 Task: Find connections with filter location Tábor with filter topic #Mentoringwith filter profile language French with filter current company US Tech Solutions with filter school PGDAV College with filter industry Telecommunications Carriers with filter service category Relocation with filter keywords title Operations Assistant
Action: Mouse moved to (603, 76)
Screenshot: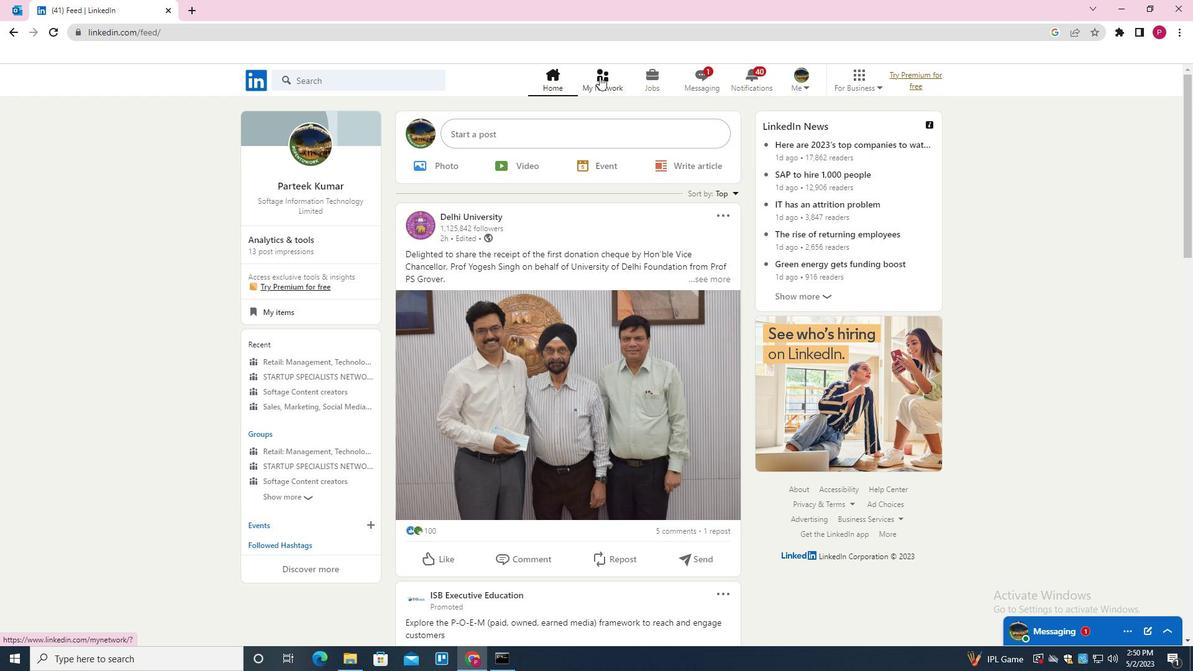 
Action: Mouse pressed left at (603, 76)
Screenshot: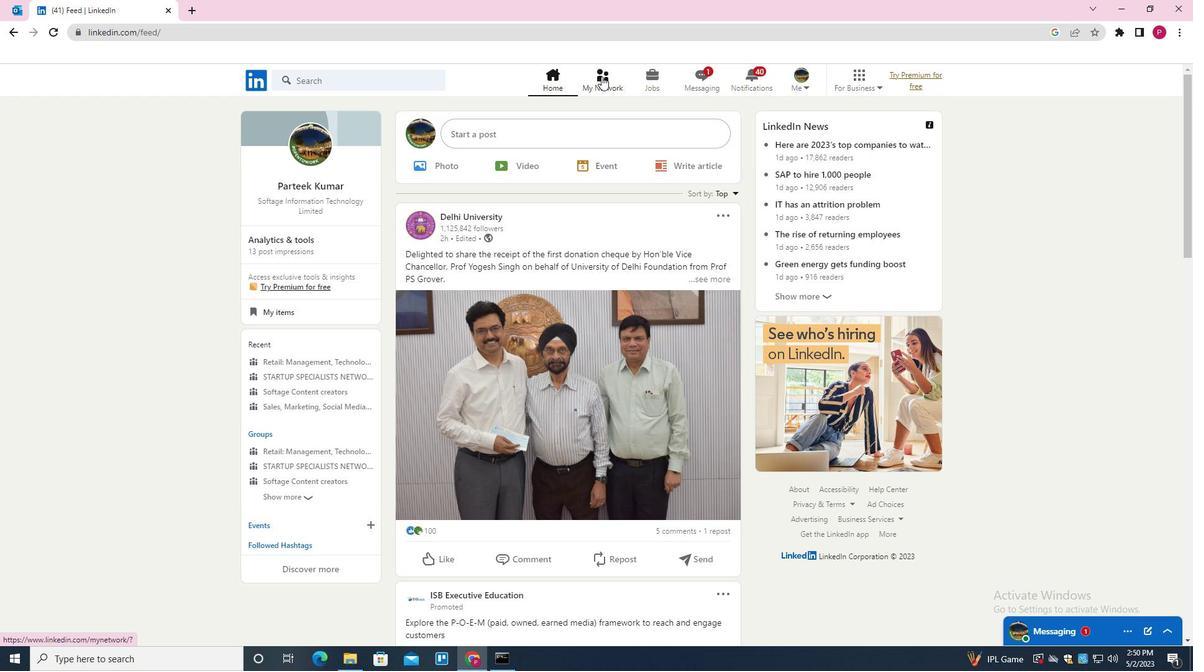 
Action: Mouse moved to (330, 153)
Screenshot: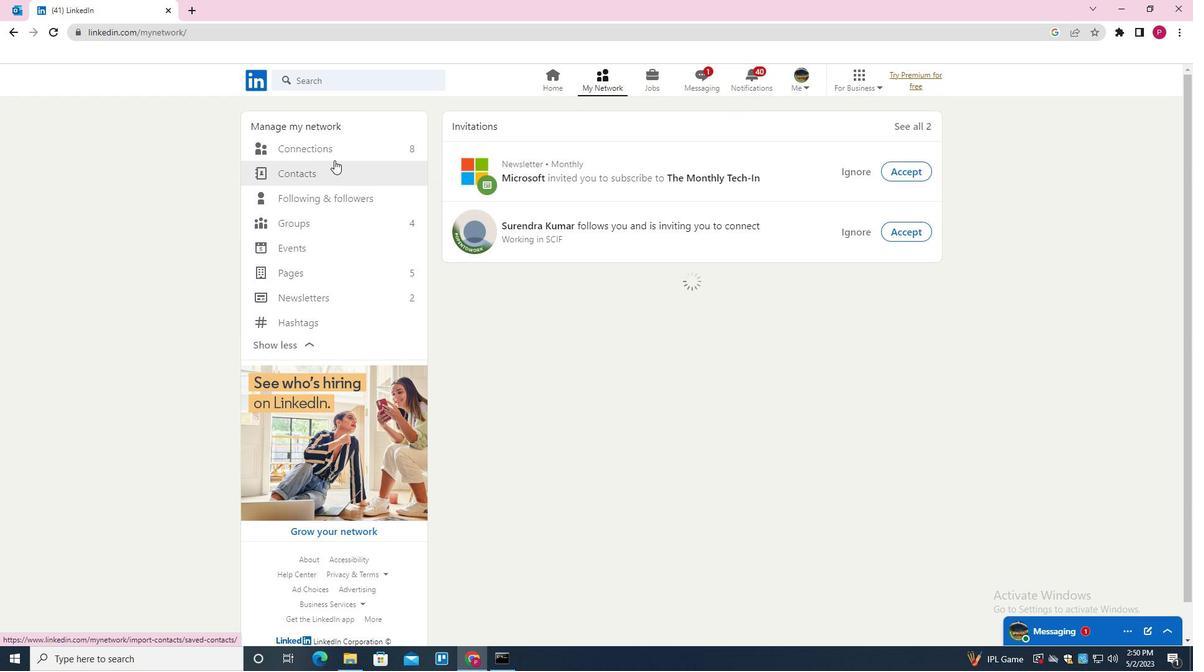 
Action: Mouse pressed left at (330, 153)
Screenshot: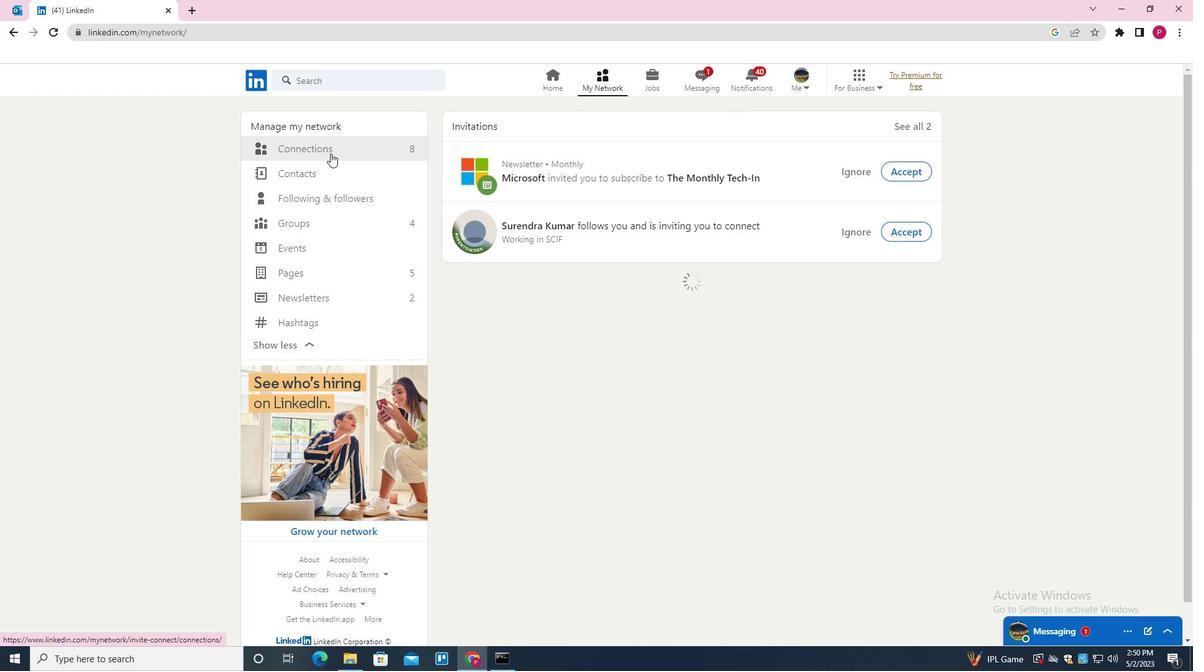 
Action: Mouse moved to (676, 149)
Screenshot: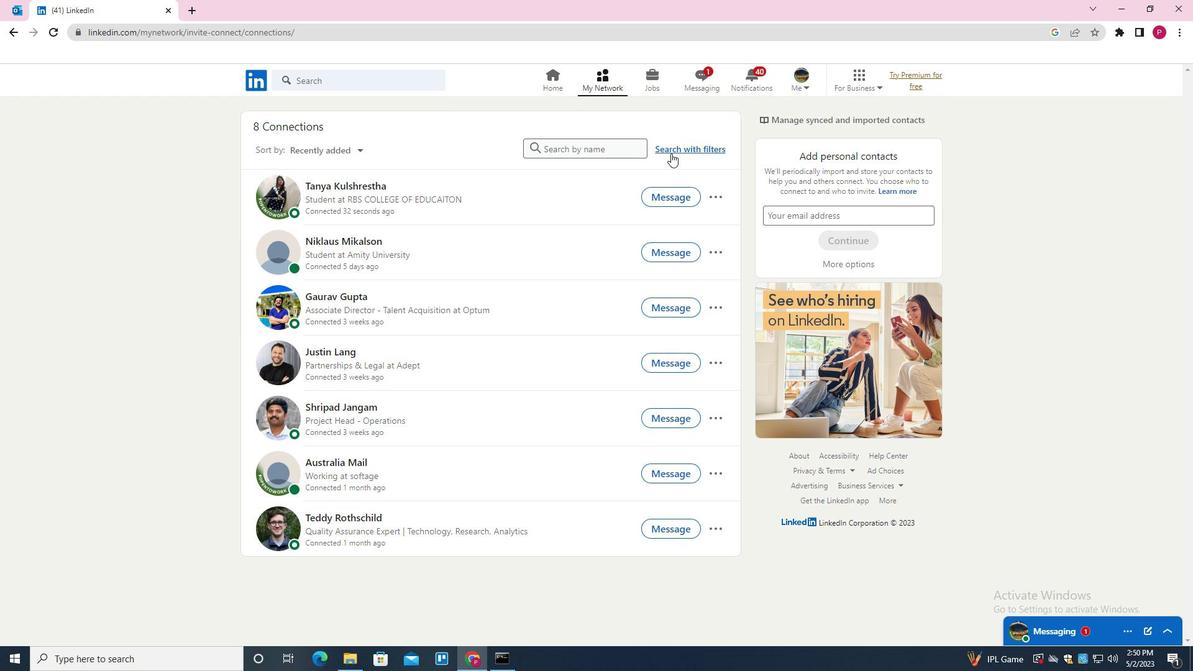 
Action: Mouse pressed left at (676, 149)
Screenshot: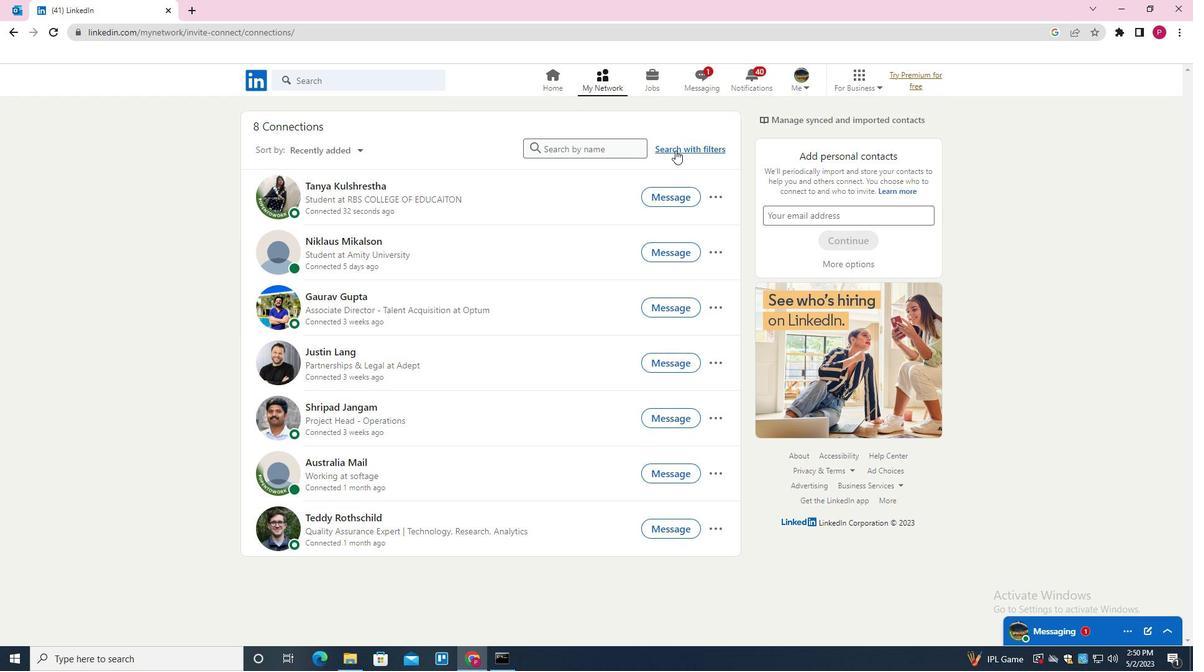 
Action: Mouse moved to (634, 118)
Screenshot: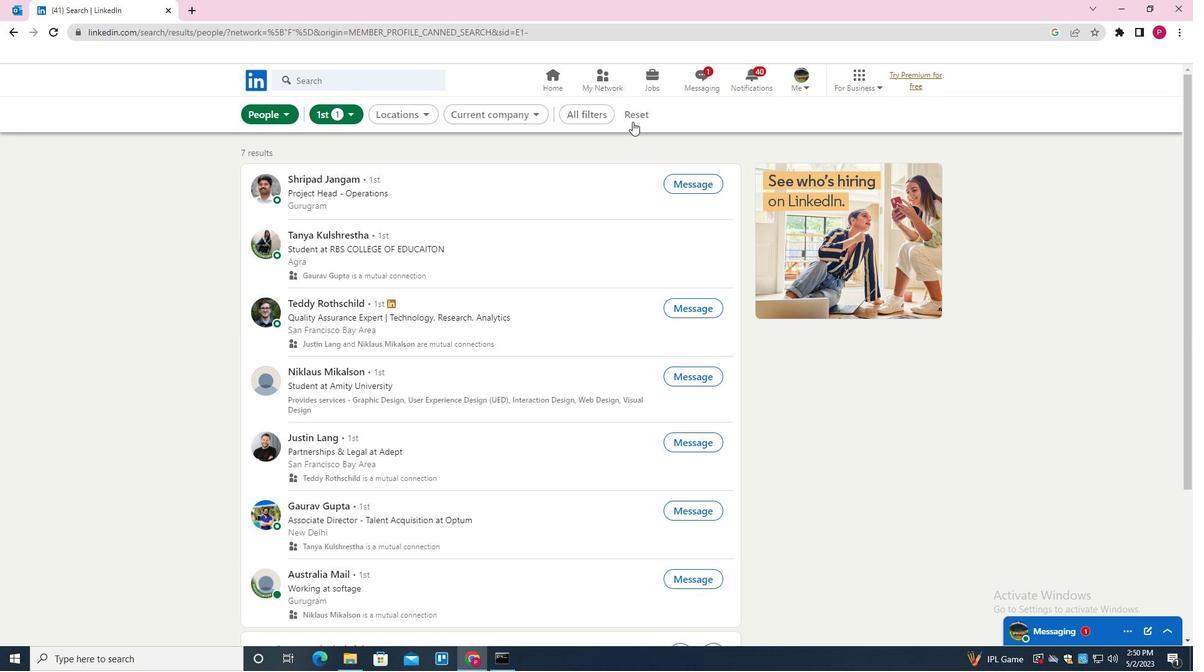 
Action: Mouse pressed left at (634, 118)
Screenshot: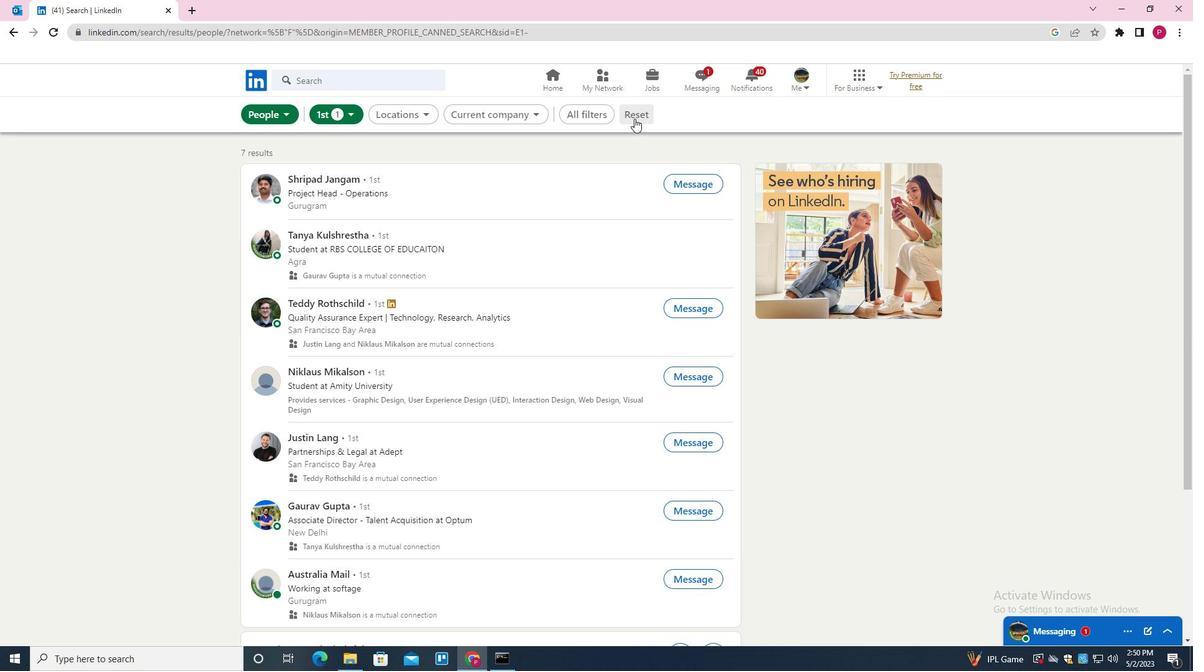 
Action: Mouse moved to (633, 118)
Screenshot: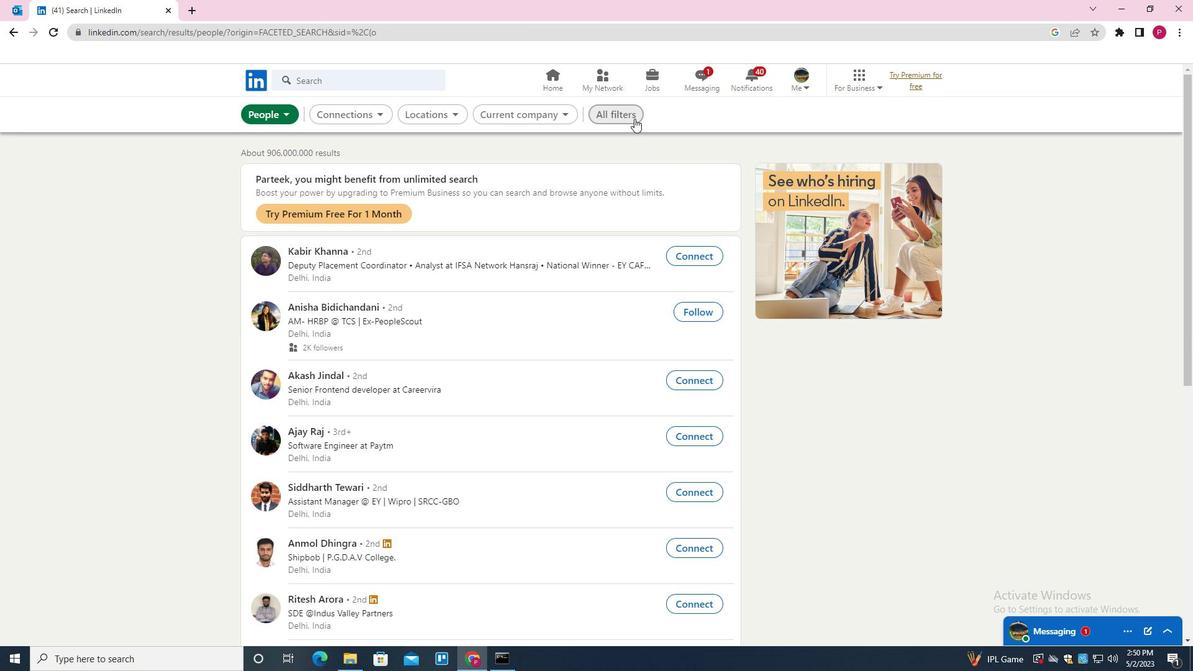 
Action: Mouse pressed left at (633, 118)
Screenshot: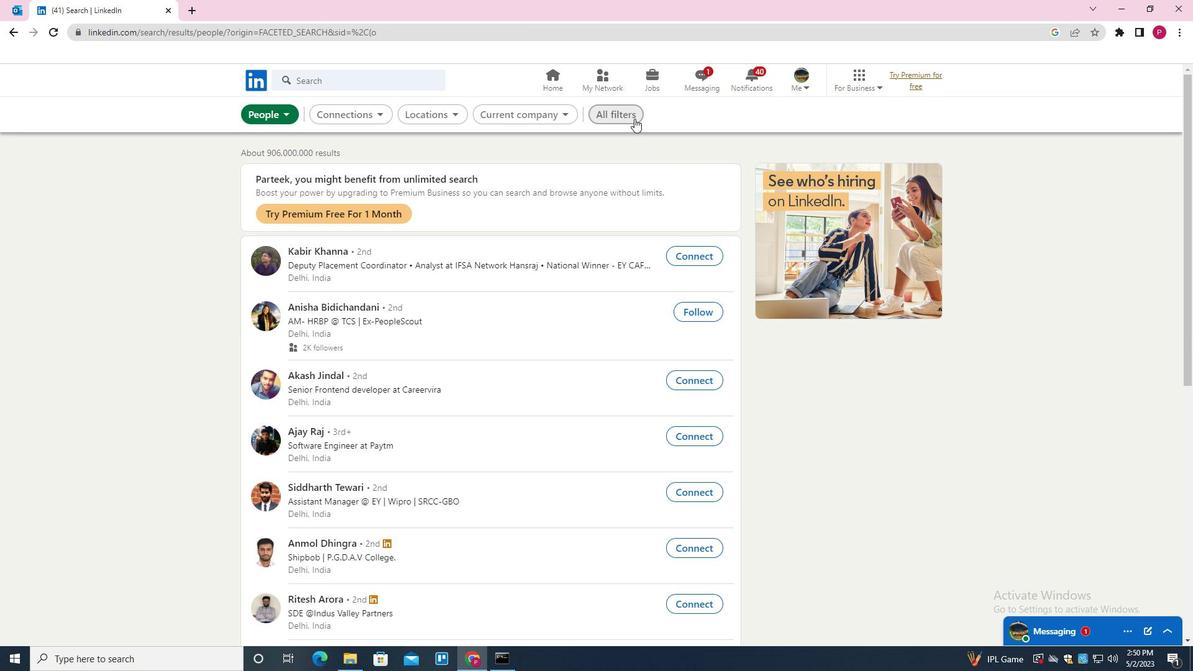 
Action: Mouse moved to (924, 313)
Screenshot: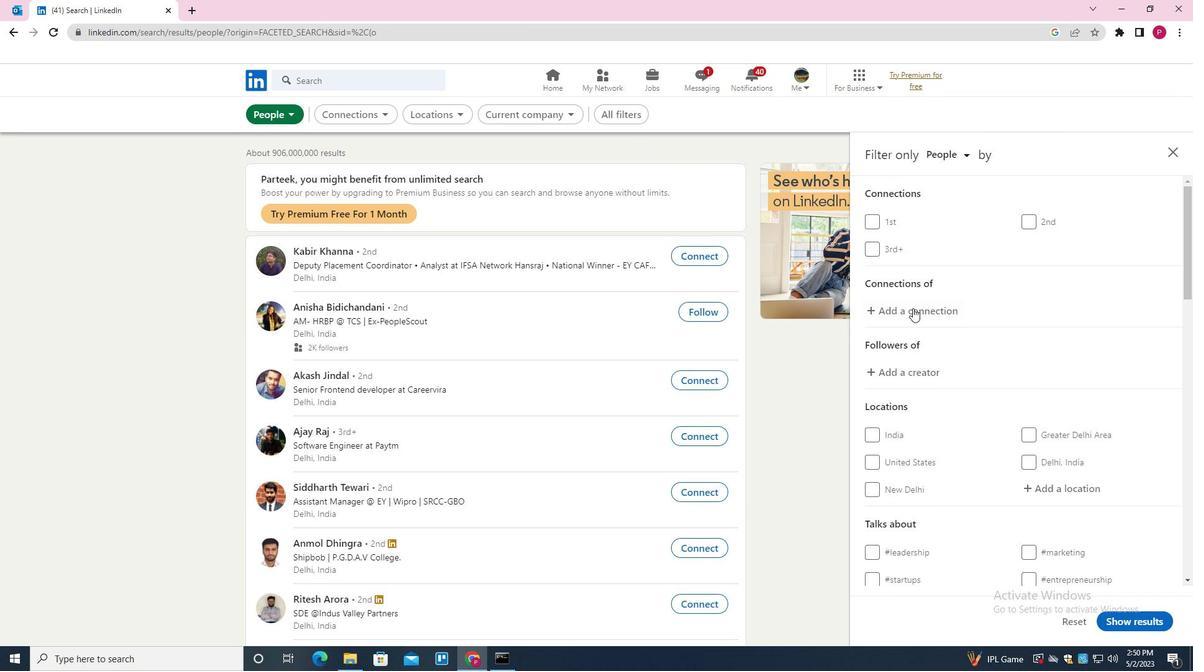 
Action: Mouse scrolled (924, 313) with delta (0, 0)
Screenshot: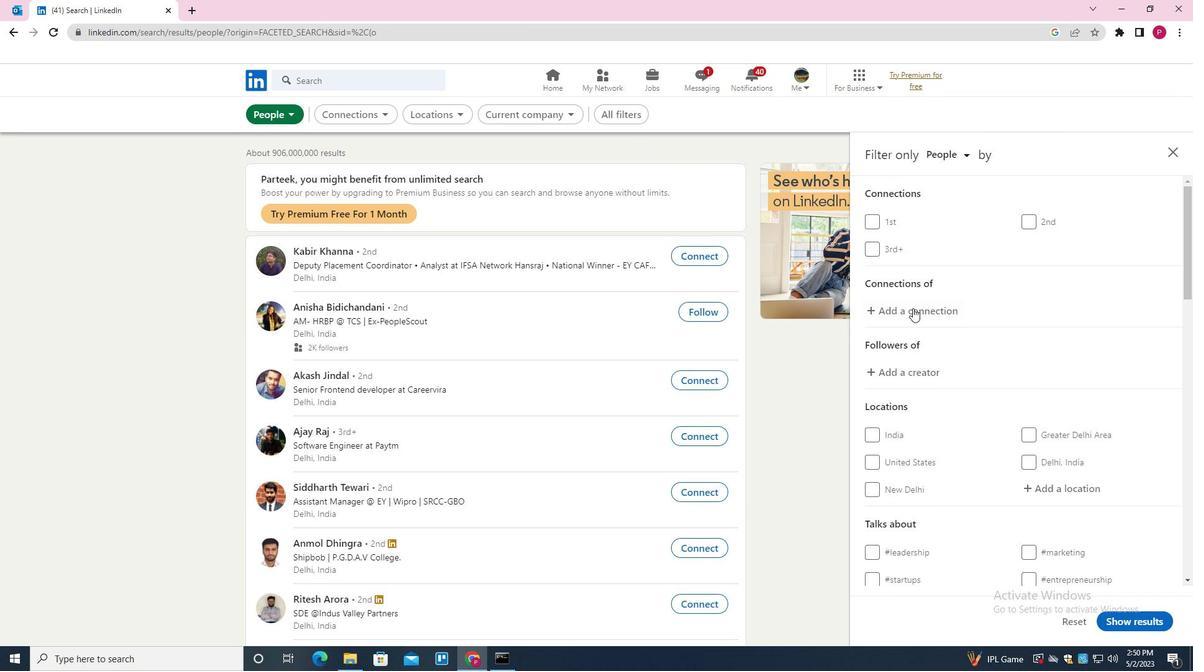 
Action: Mouse moved to (929, 316)
Screenshot: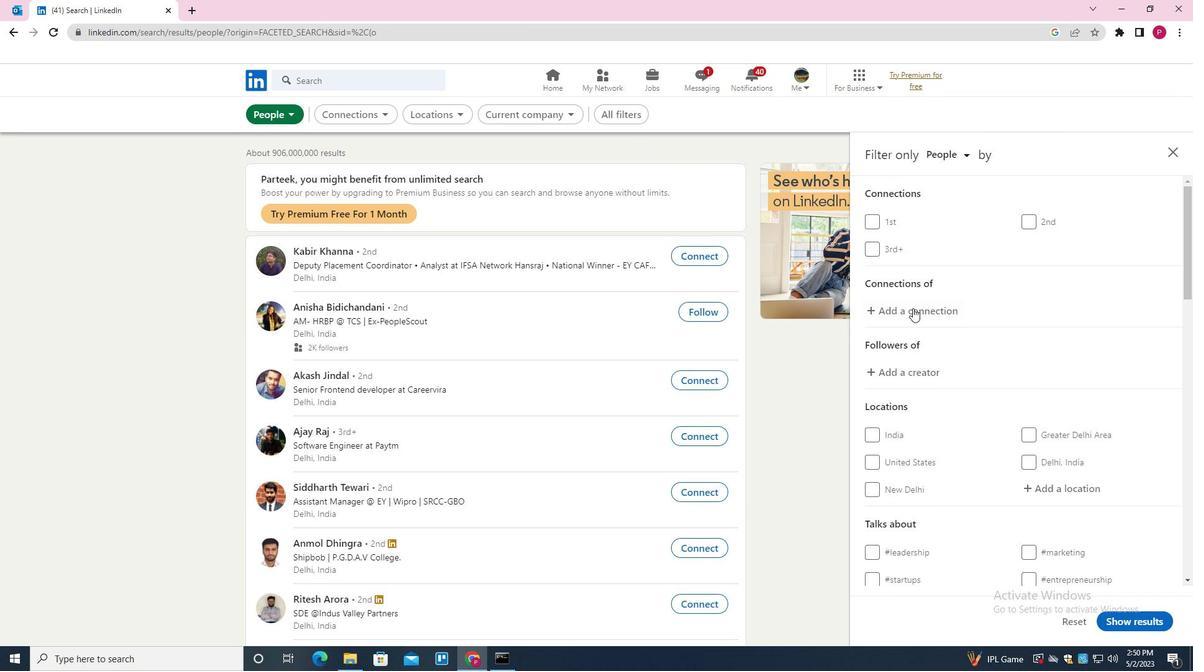 
Action: Mouse scrolled (929, 316) with delta (0, 0)
Screenshot: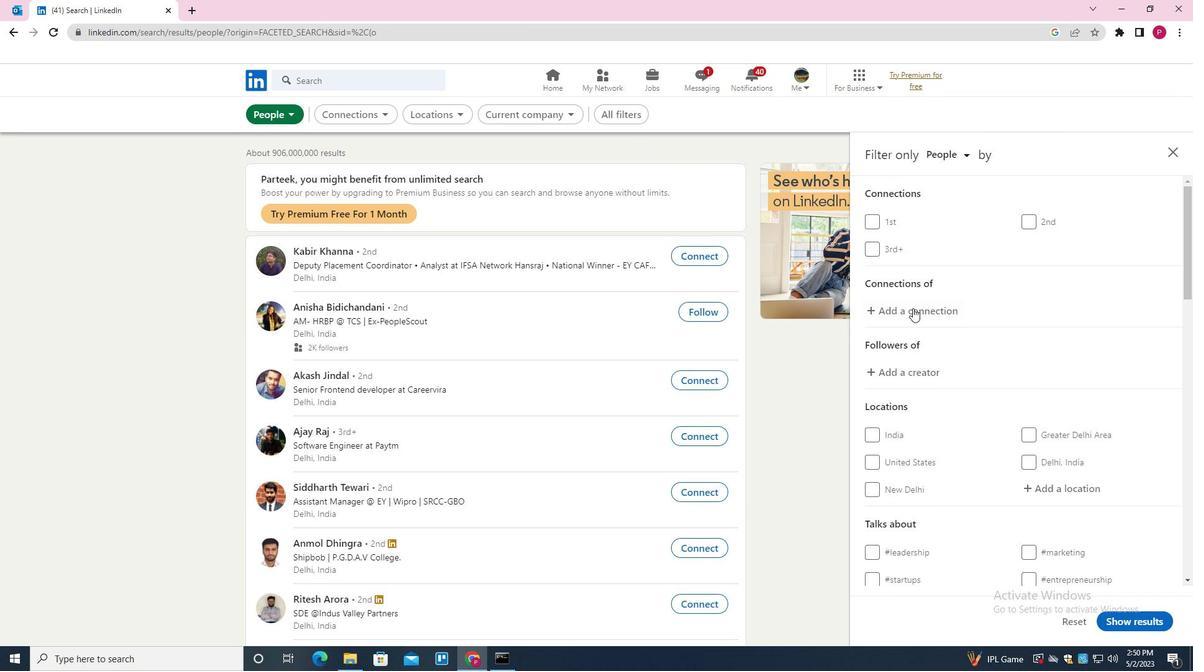 
Action: Mouse moved to (932, 318)
Screenshot: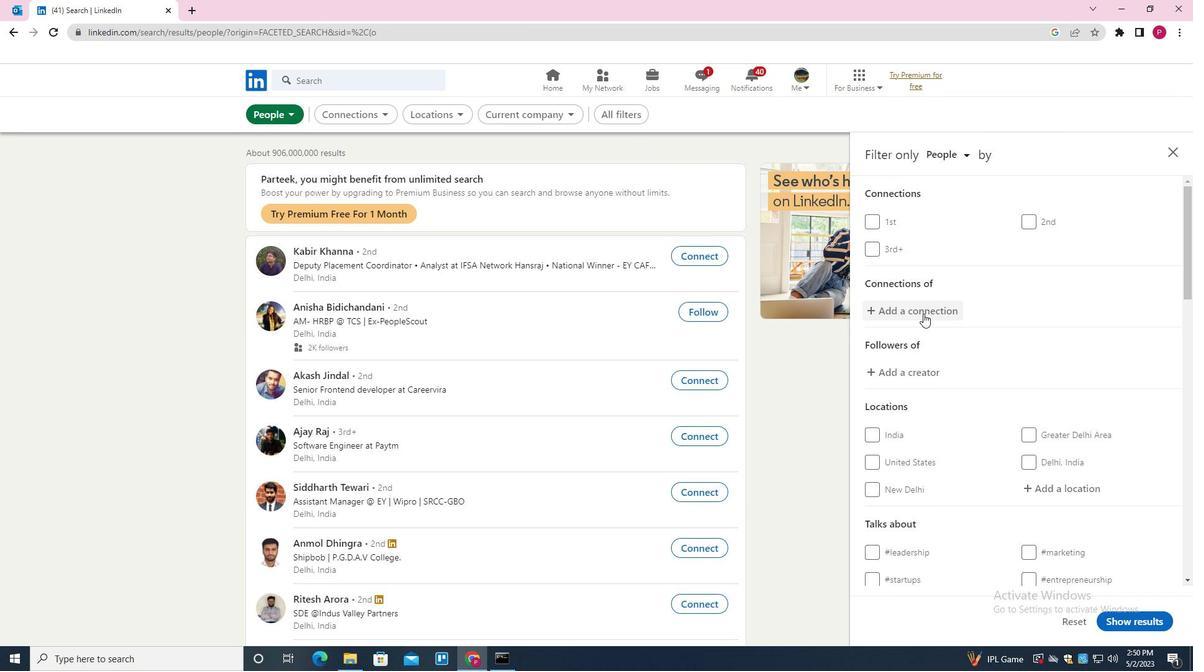 
Action: Mouse scrolled (932, 317) with delta (0, 0)
Screenshot: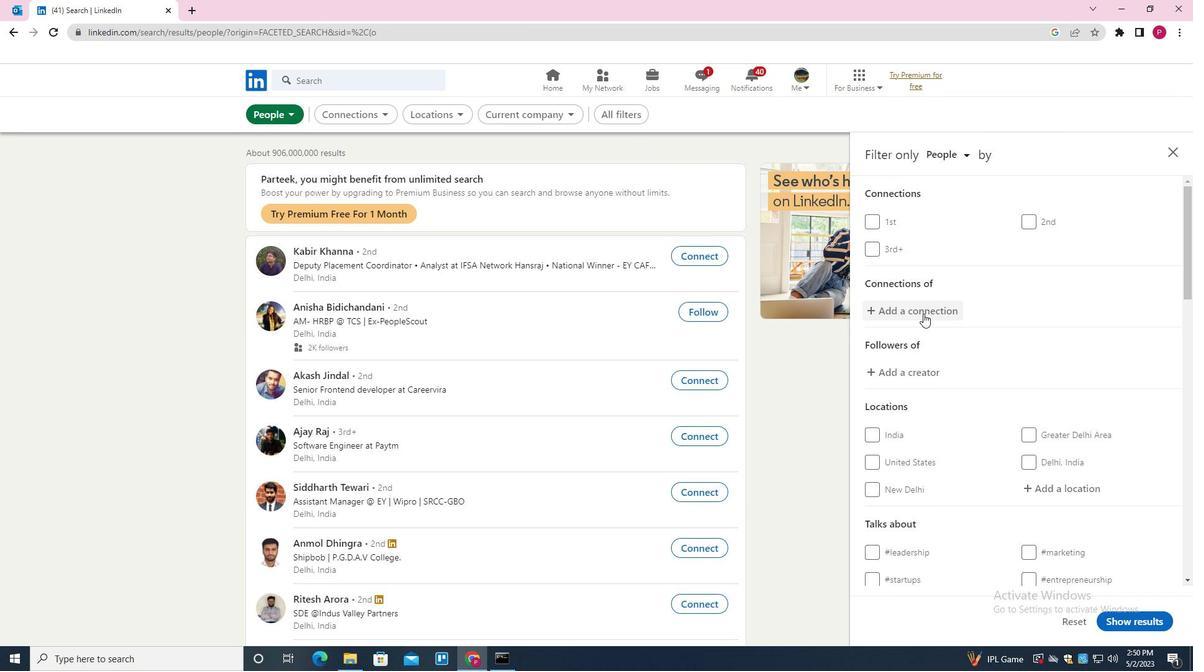
Action: Mouse moved to (1045, 300)
Screenshot: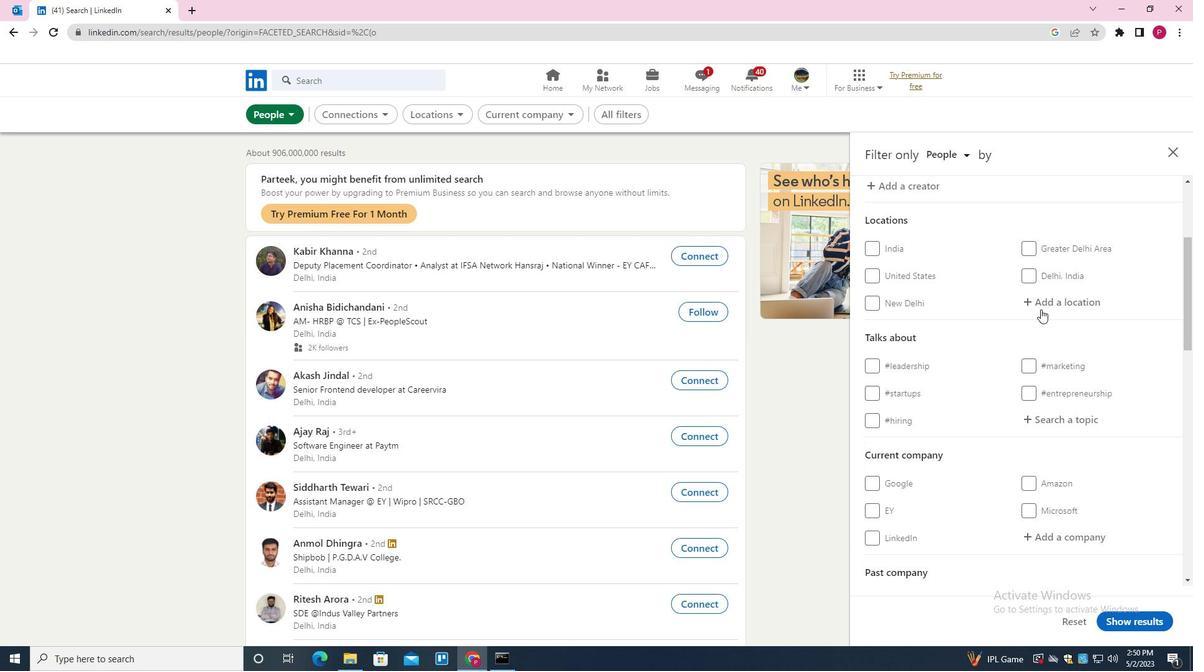 
Action: Mouse pressed left at (1045, 300)
Screenshot: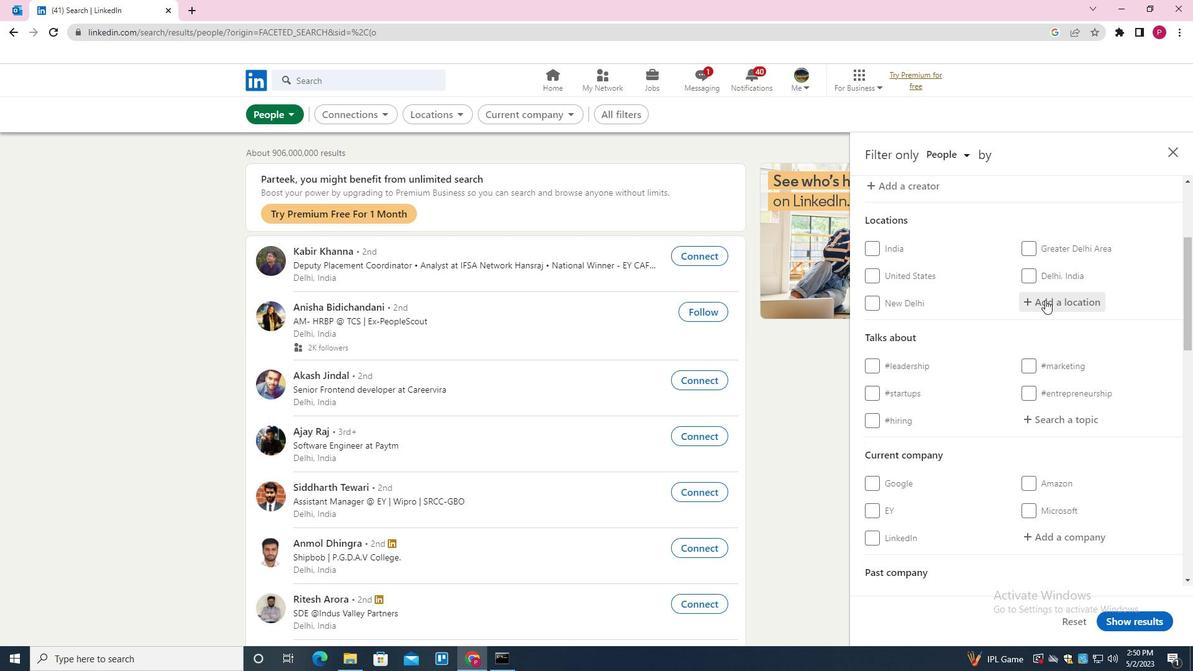 
Action: Mouse moved to (1008, 325)
Screenshot: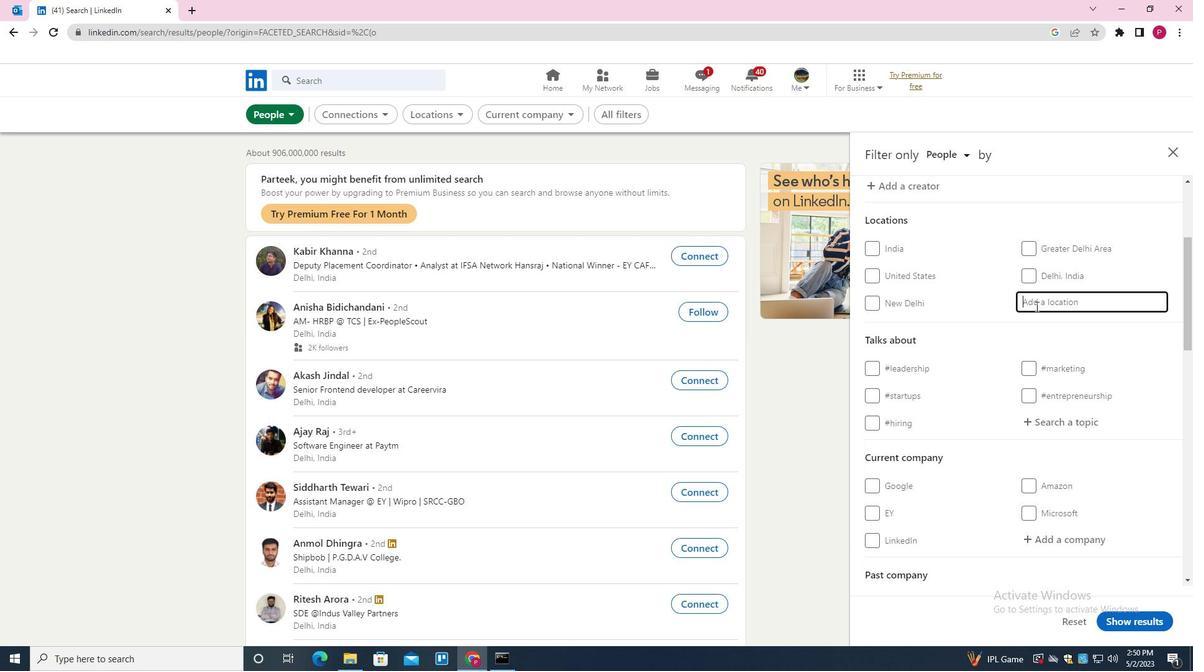 
Action: Key pressed <Key.shift>TA
Screenshot: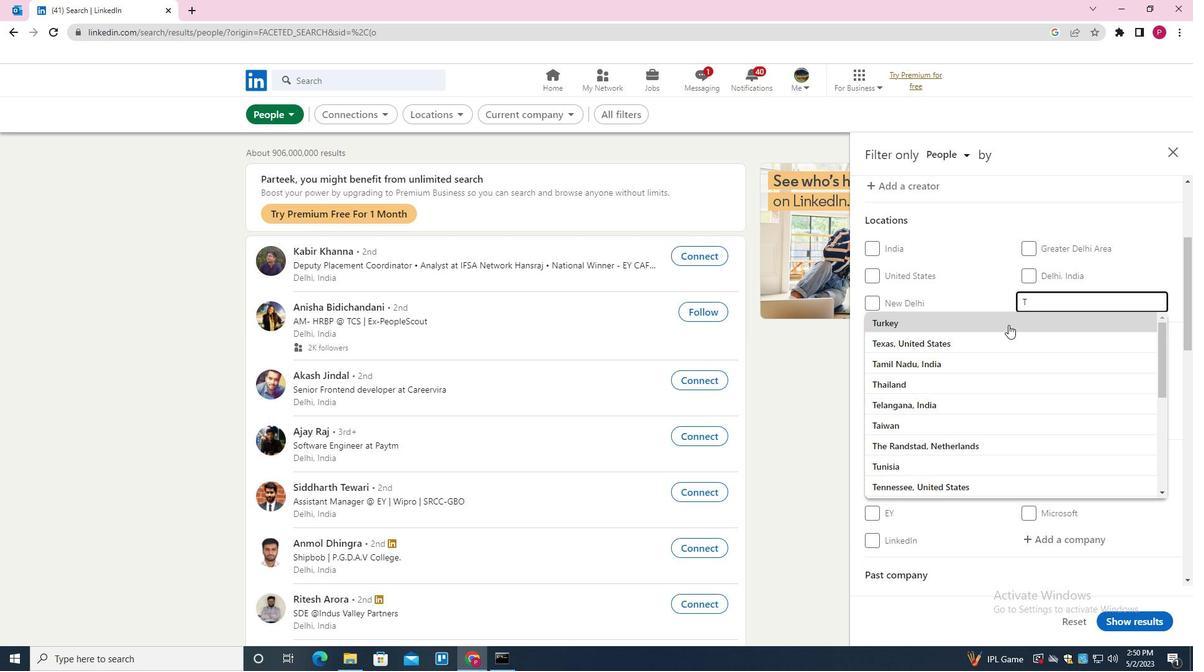 
Action: Mouse moved to (1007, 325)
Screenshot: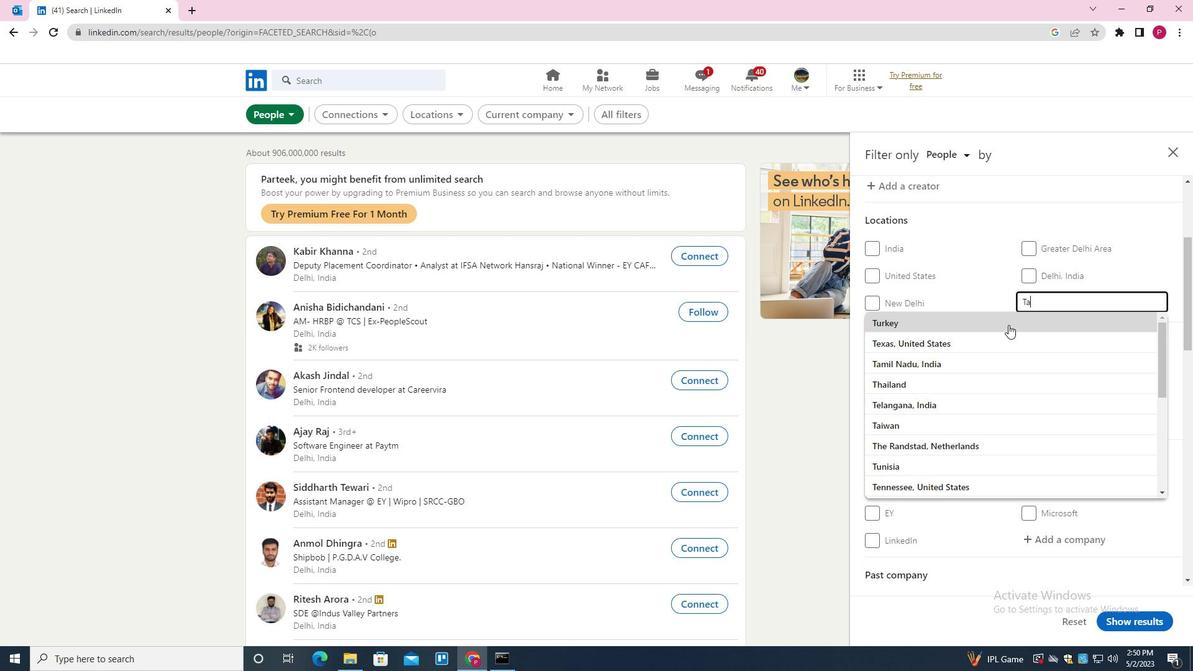 
Action: Key pressed BOR<Key.down><Key.down><Key.down><Key.down><Key.down><Key.down><Key.enter>
Screenshot: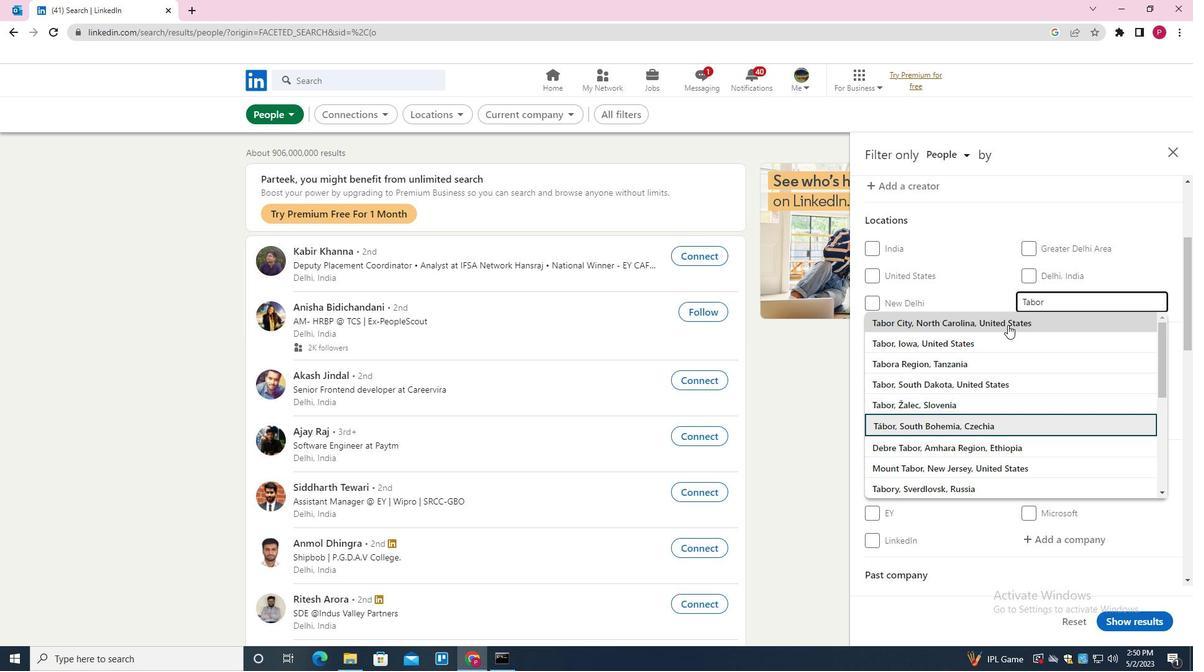 
Action: Mouse moved to (998, 337)
Screenshot: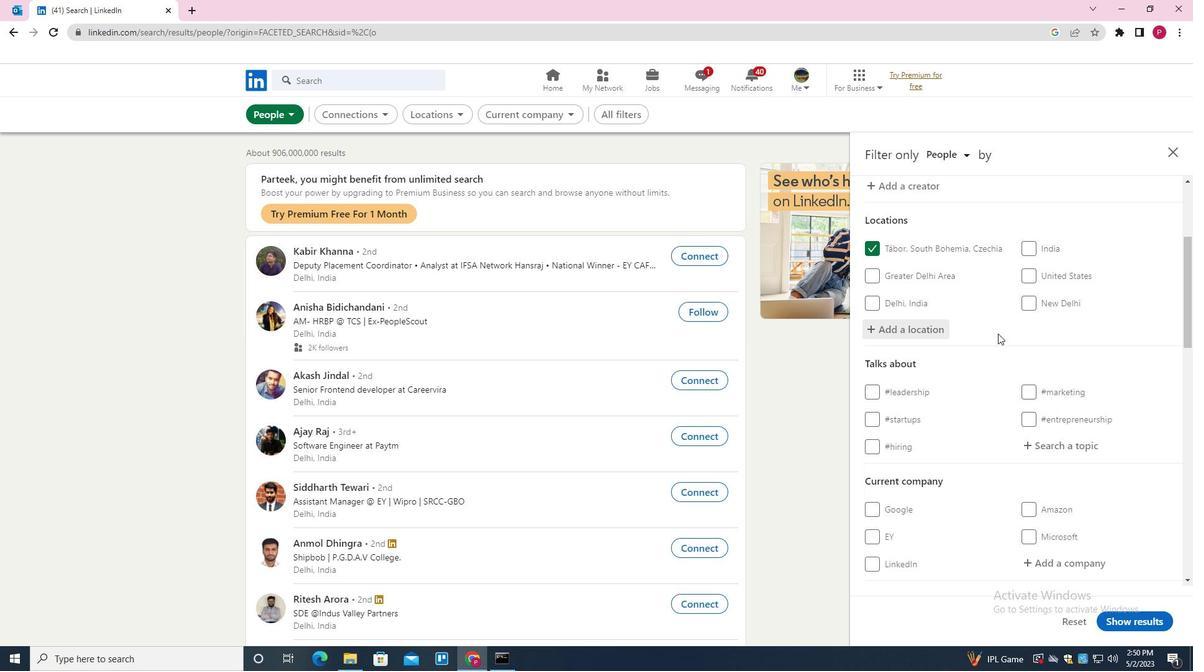 
Action: Mouse scrolled (998, 336) with delta (0, 0)
Screenshot: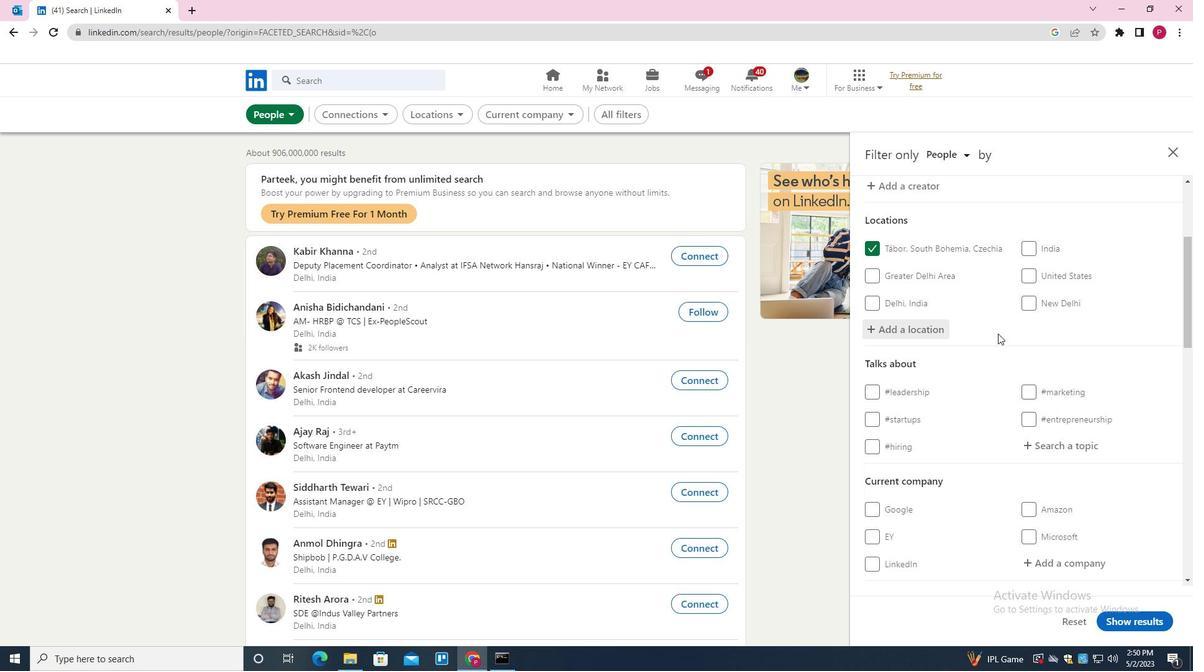 
Action: Mouse moved to (1006, 339)
Screenshot: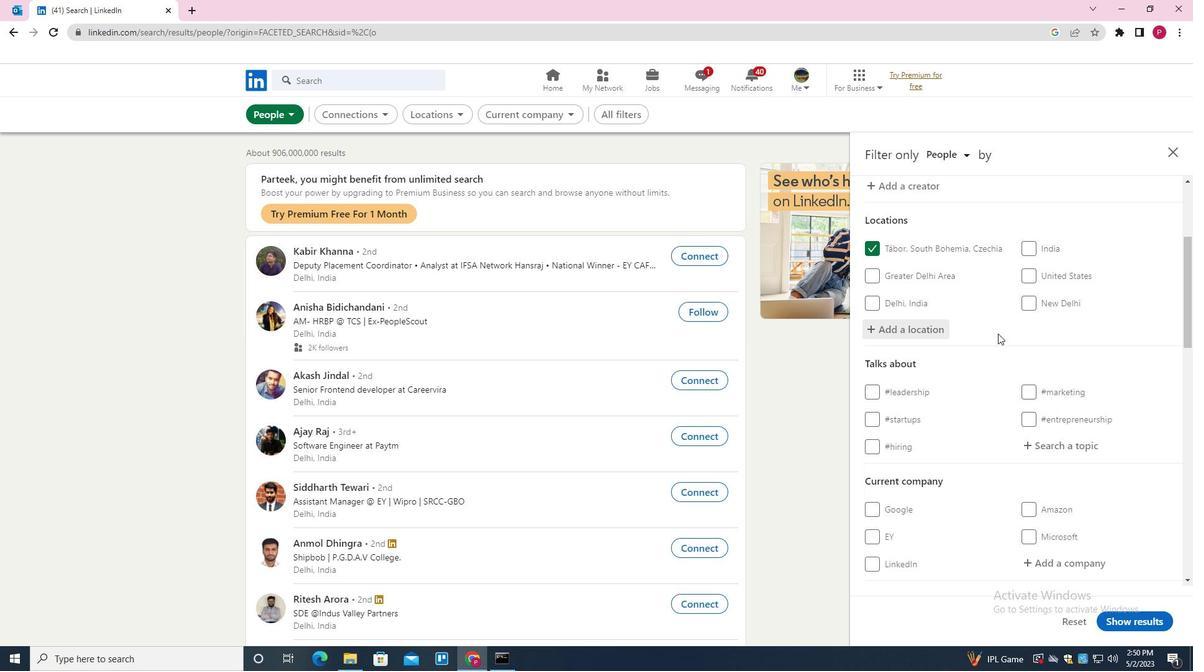 
Action: Mouse scrolled (1006, 338) with delta (0, 0)
Screenshot: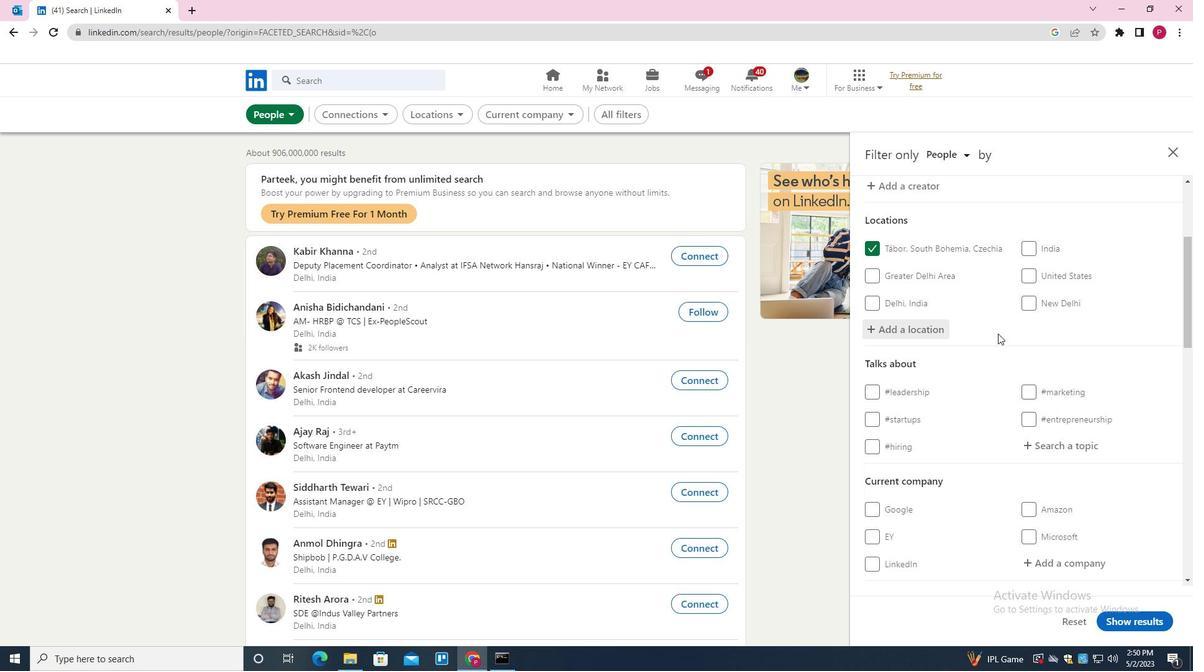 
Action: Mouse moved to (1058, 320)
Screenshot: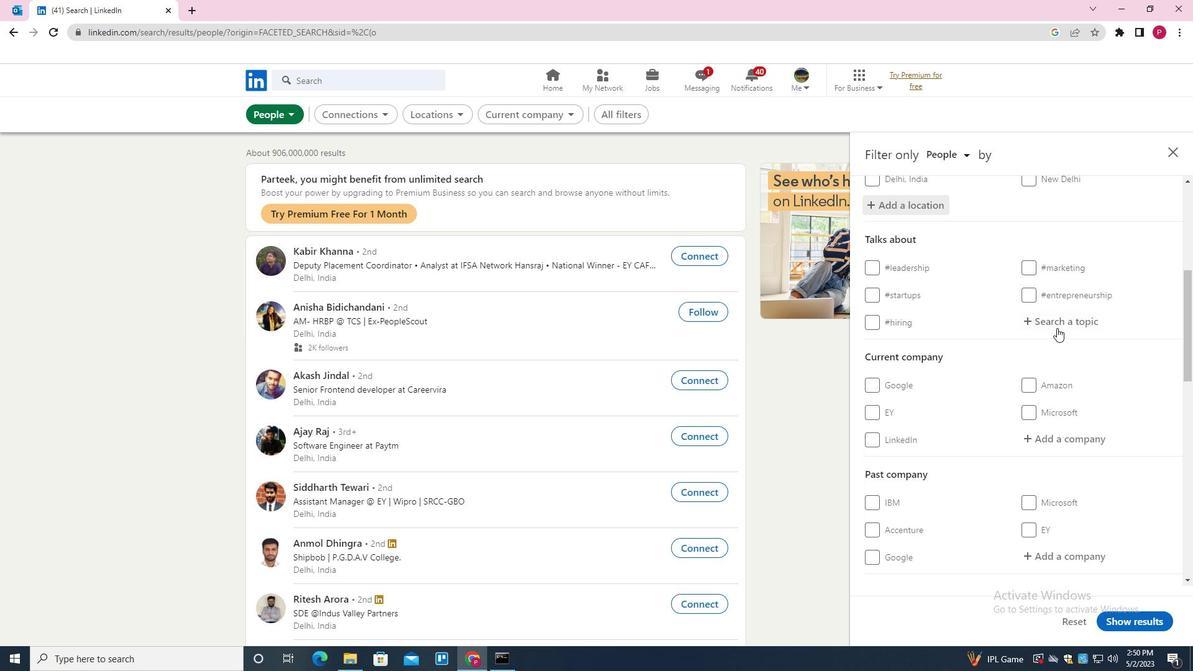 
Action: Mouse pressed left at (1058, 320)
Screenshot: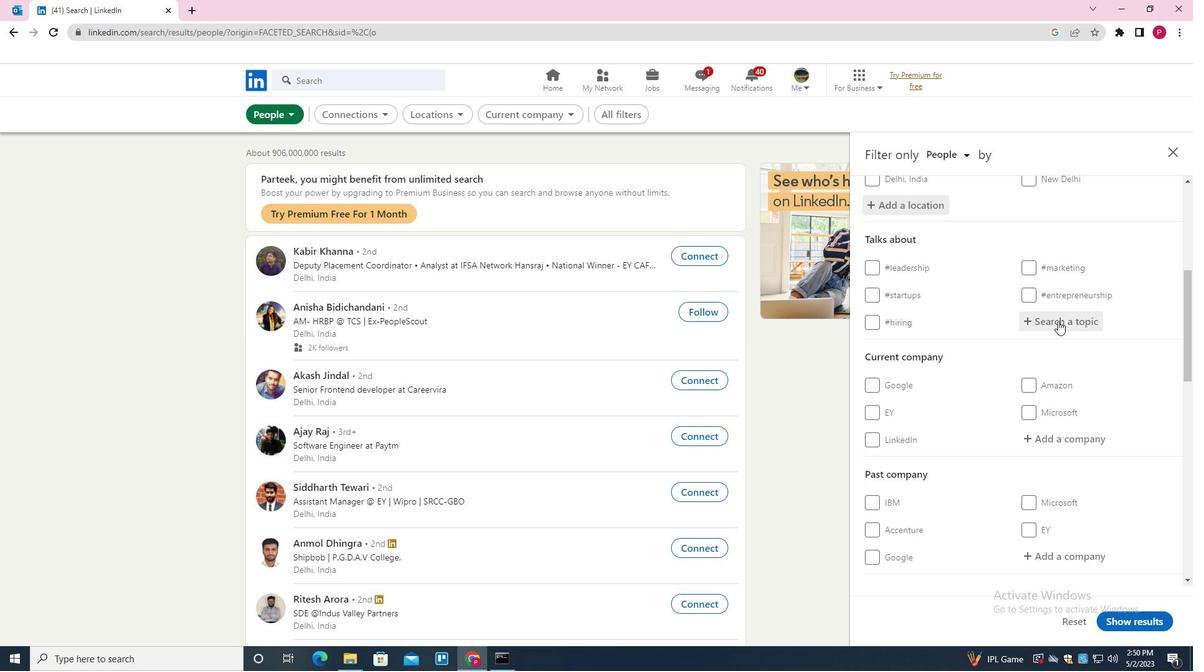 
Action: Mouse moved to (1050, 323)
Screenshot: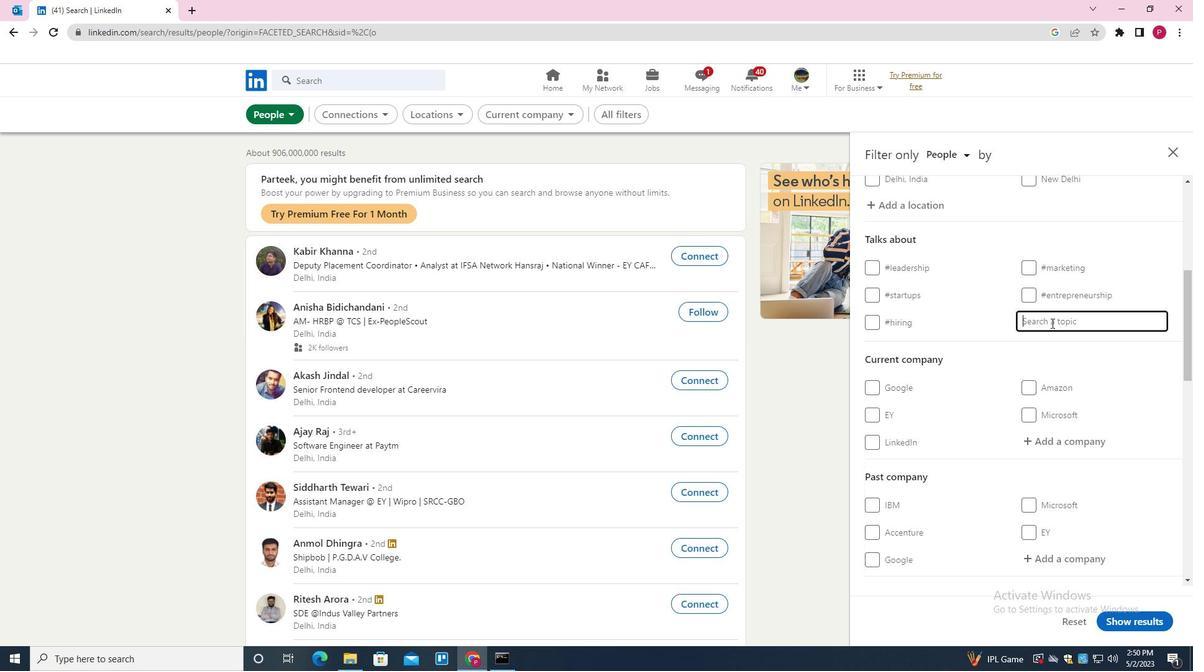 
Action: Key pressed MENTORING<Key.down><Key.enter>
Screenshot: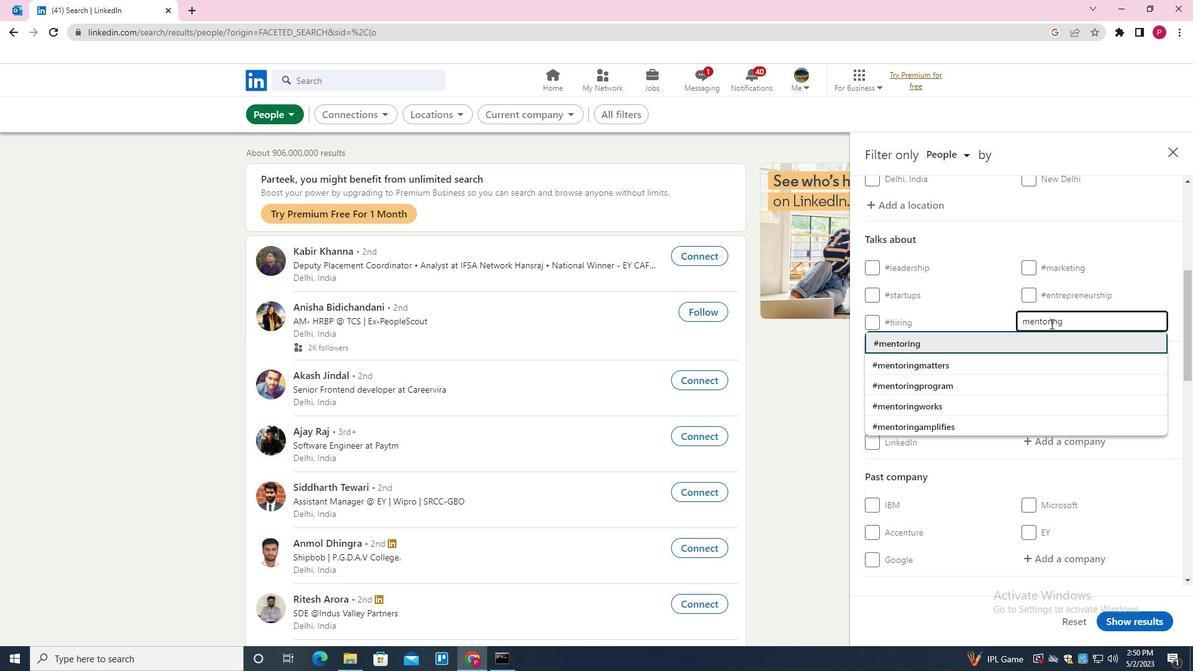 
Action: Mouse moved to (1010, 331)
Screenshot: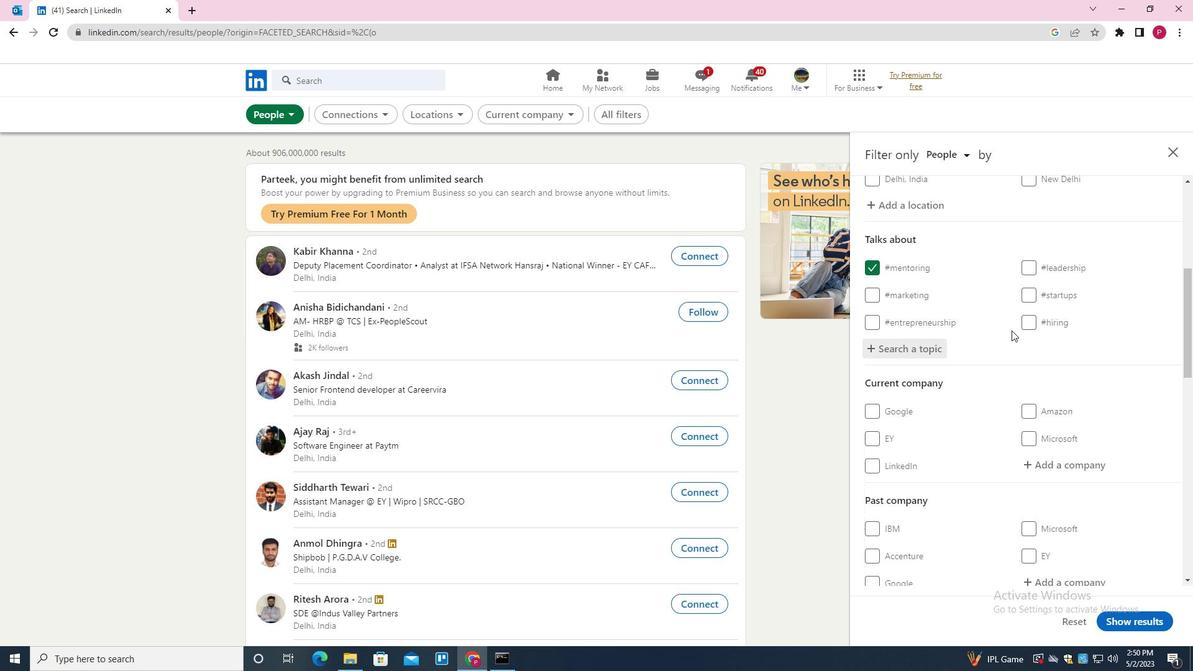 
Action: Mouse scrolled (1010, 331) with delta (0, 0)
Screenshot: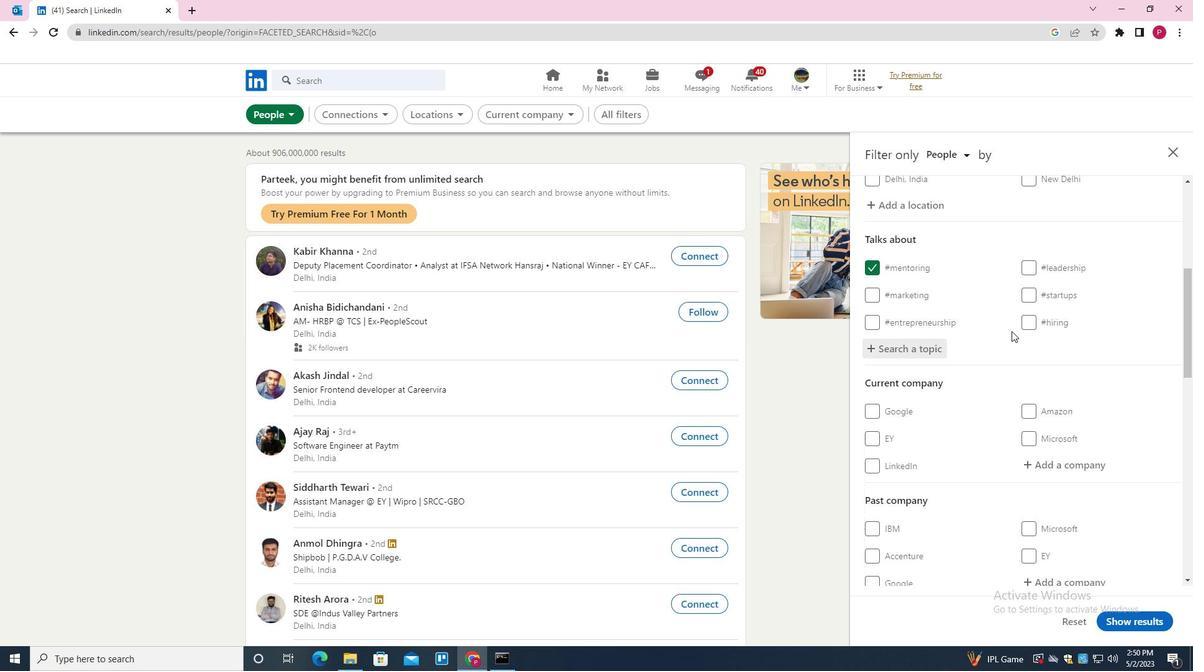 
Action: Mouse moved to (1009, 331)
Screenshot: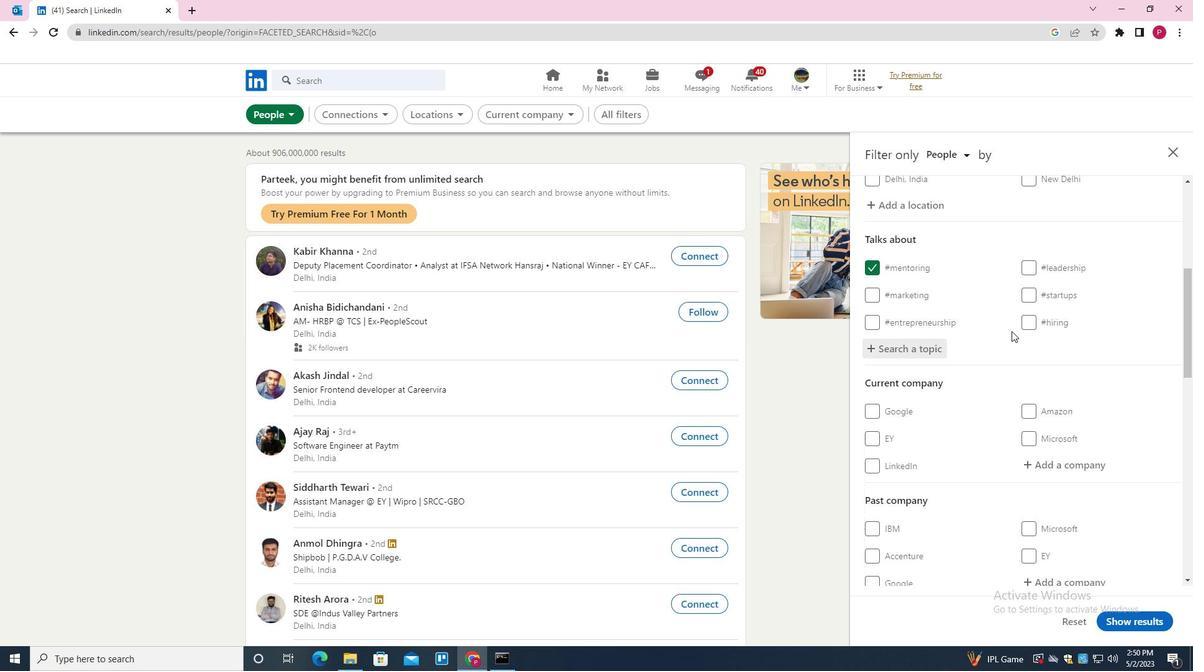 
Action: Mouse scrolled (1009, 331) with delta (0, 0)
Screenshot: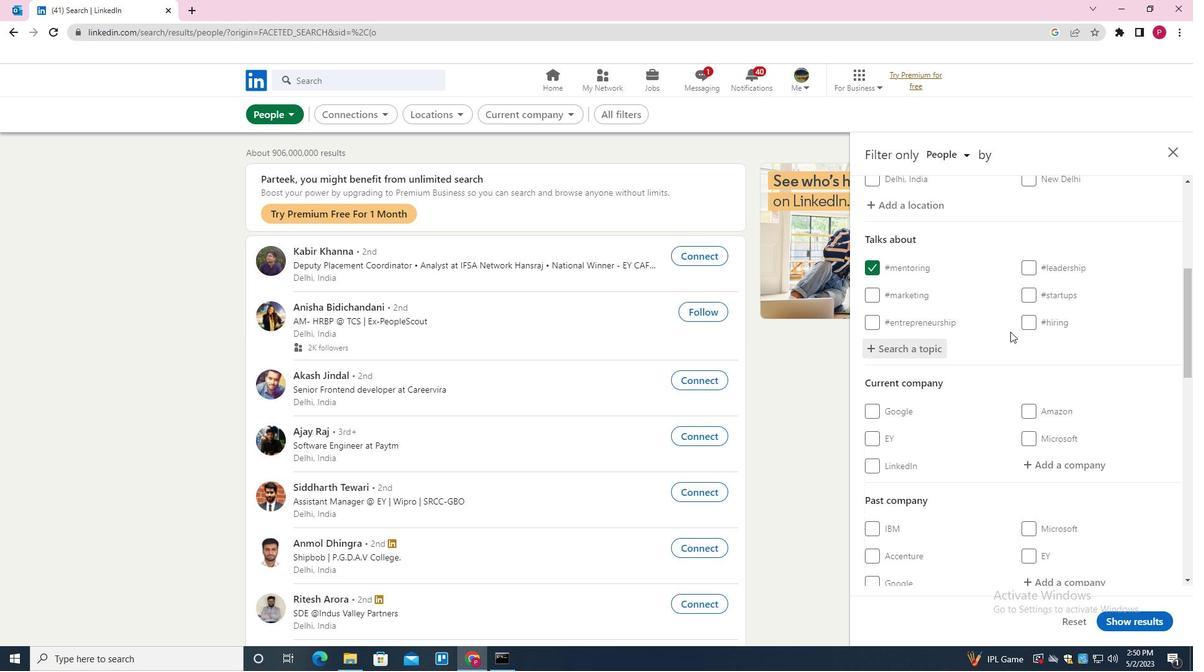 
Action: Mouse scrolled (1009, 331) with delta (0, 0)
Screenshot: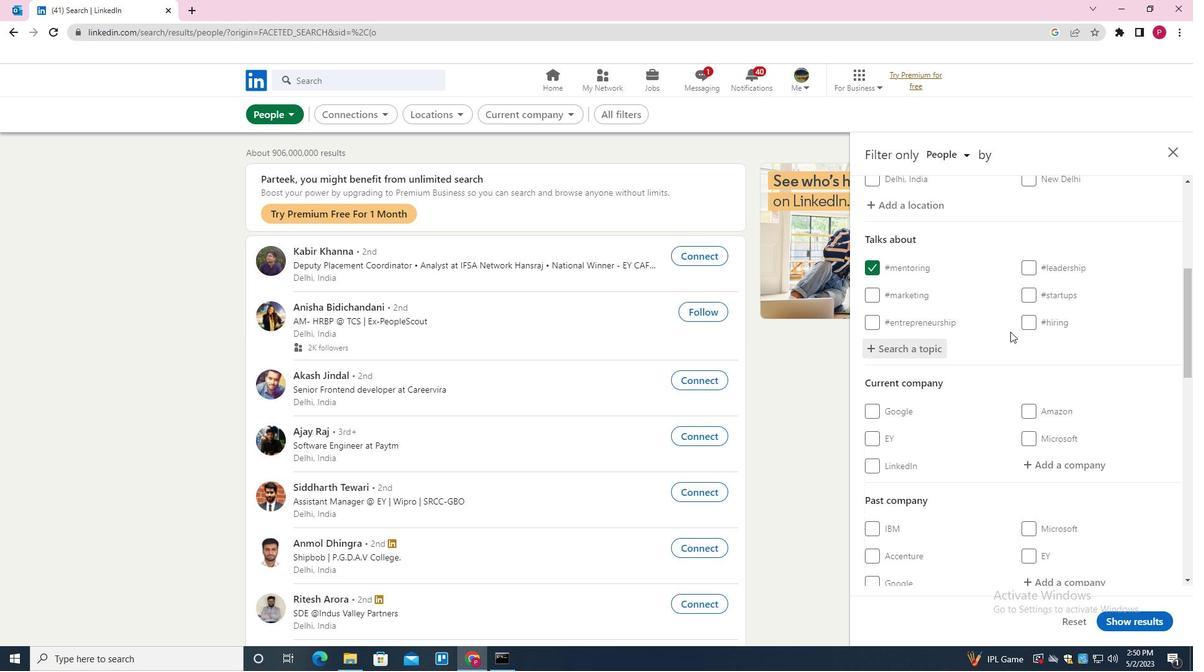 
Action: Mouse scrolled (1009, 331) with delta (0, 0)
Screenshot: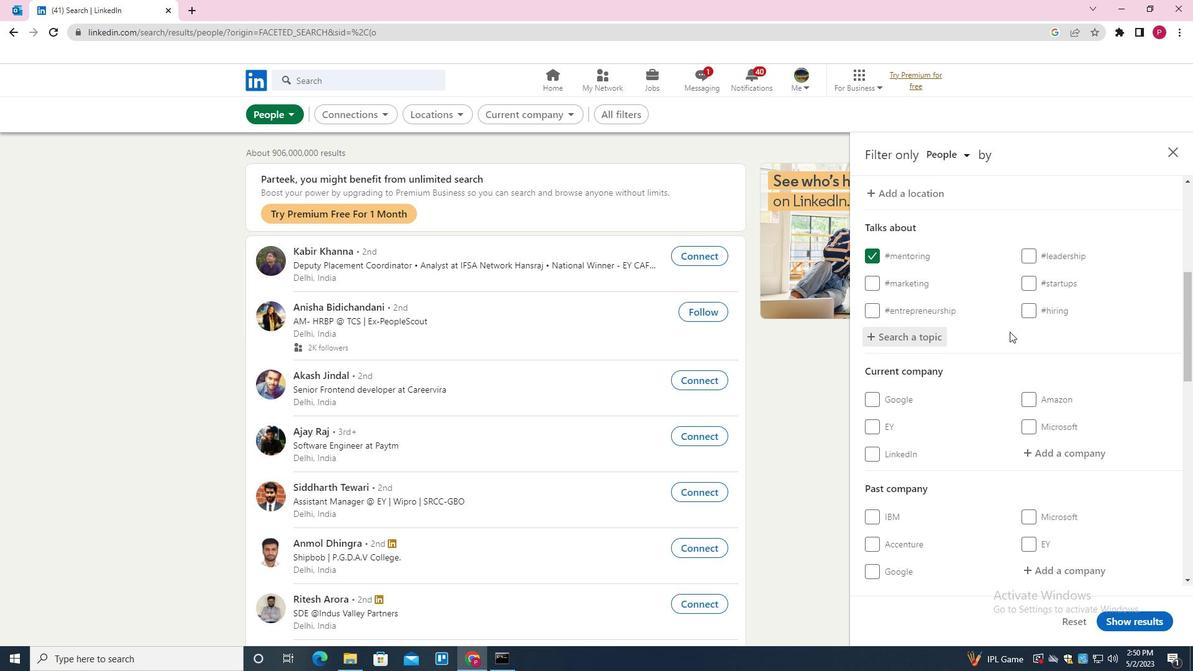 
Action: Mouse scrolled (1009, 331) with delta (0, 0)
Screenshot: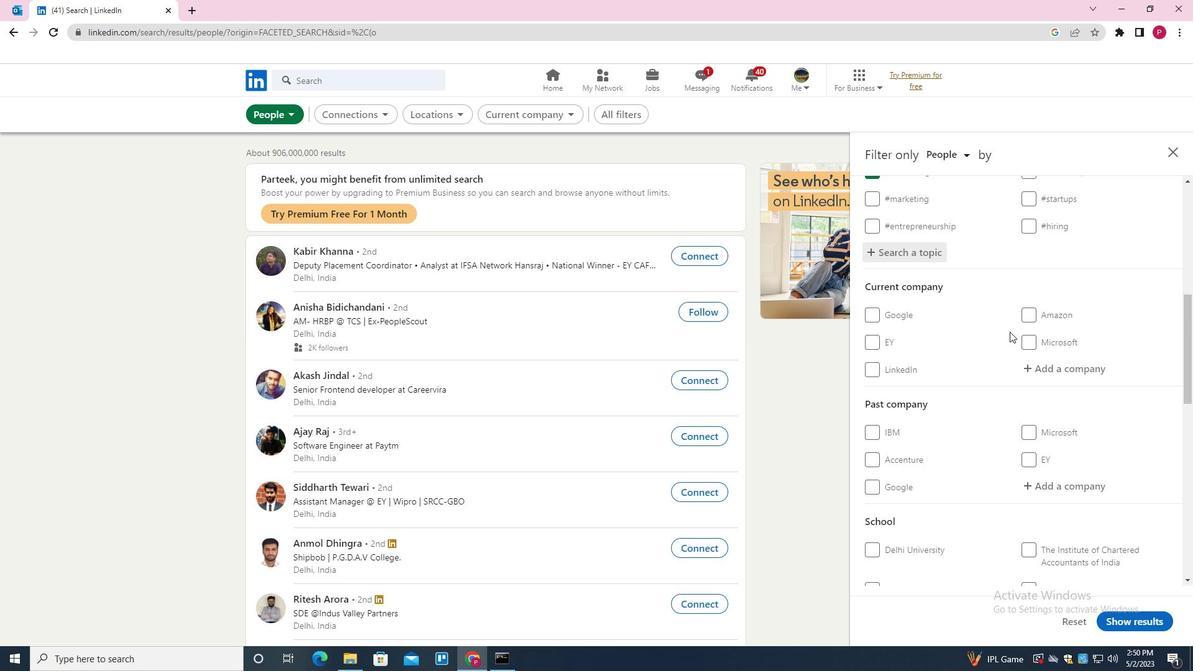 
Action: Mouse scrolled (1009, 331) with delta (0, 0)
Screenshot: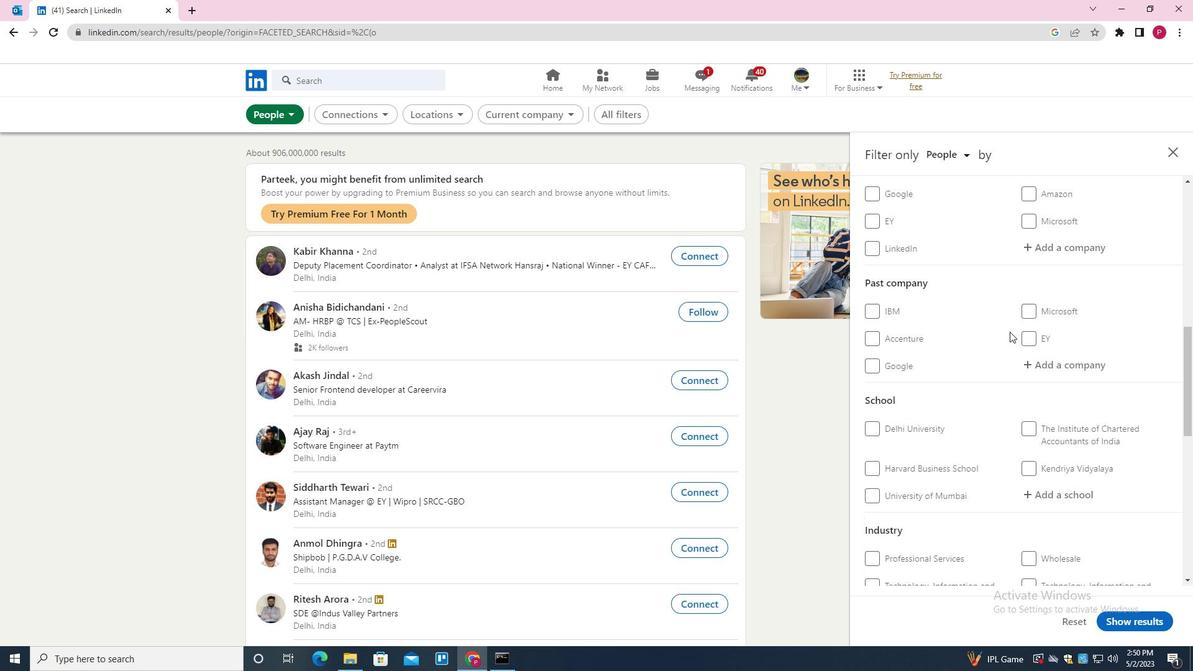 
Action: Mouse moved to (977, 351)
Screenshot: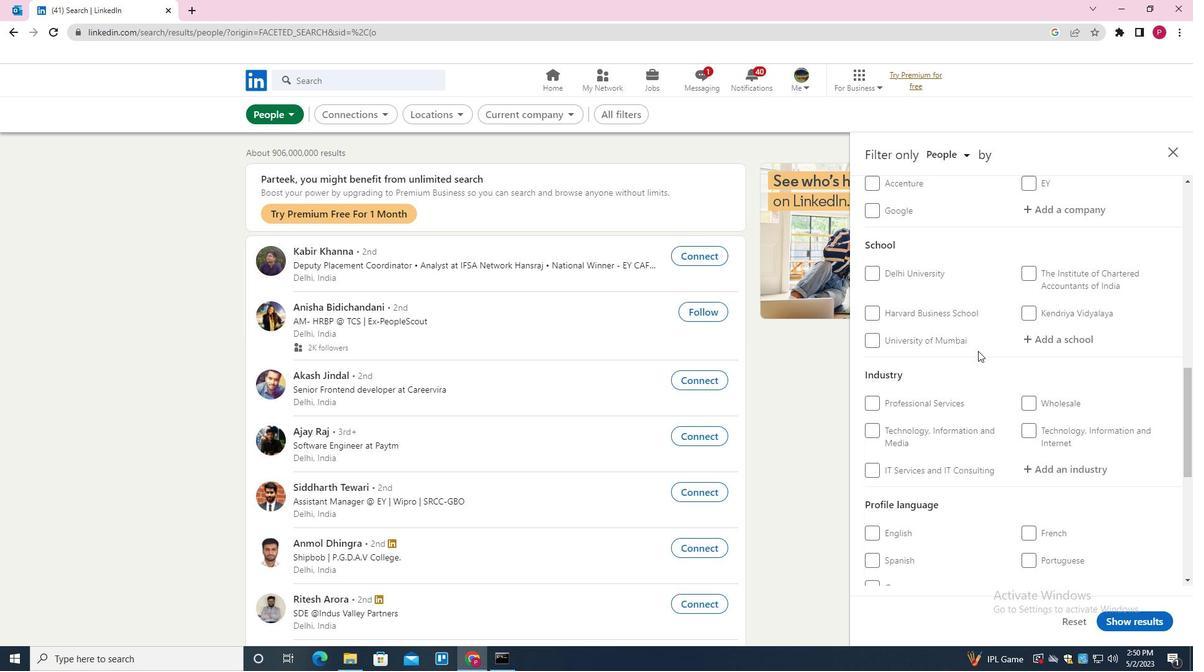 
Action: Mouse scrolled (977, 351) with delta (0, 0)
Screenshot: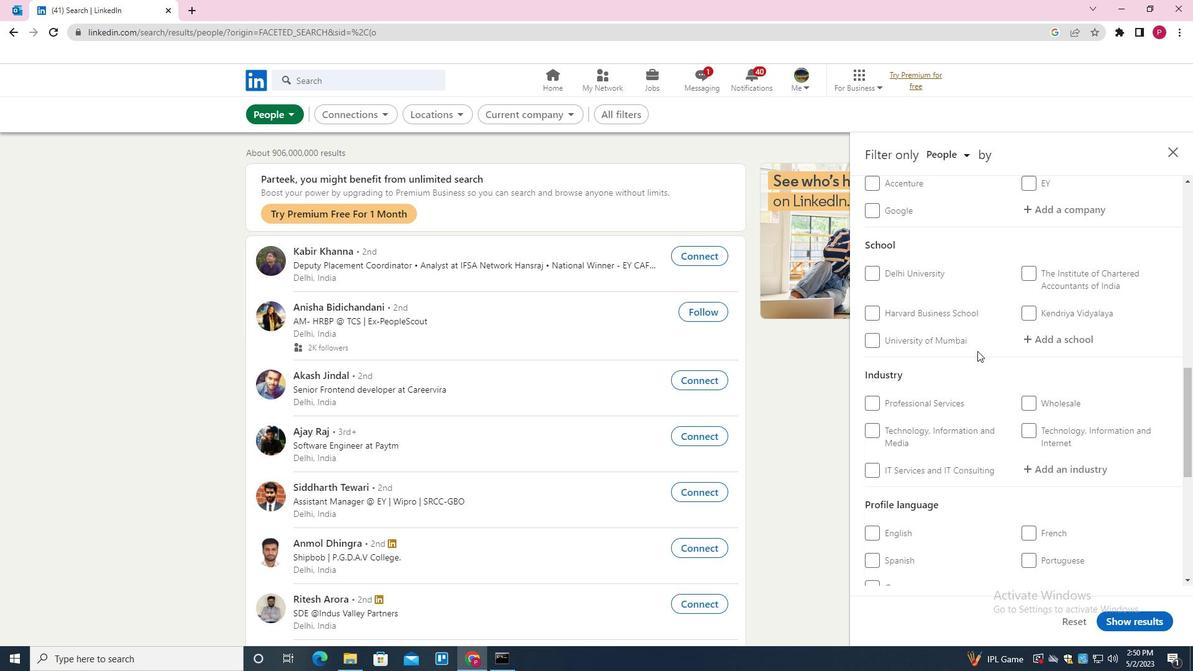 
Action: Mouse scrolled (977, 351) with delta (0, 0)
Screenshot: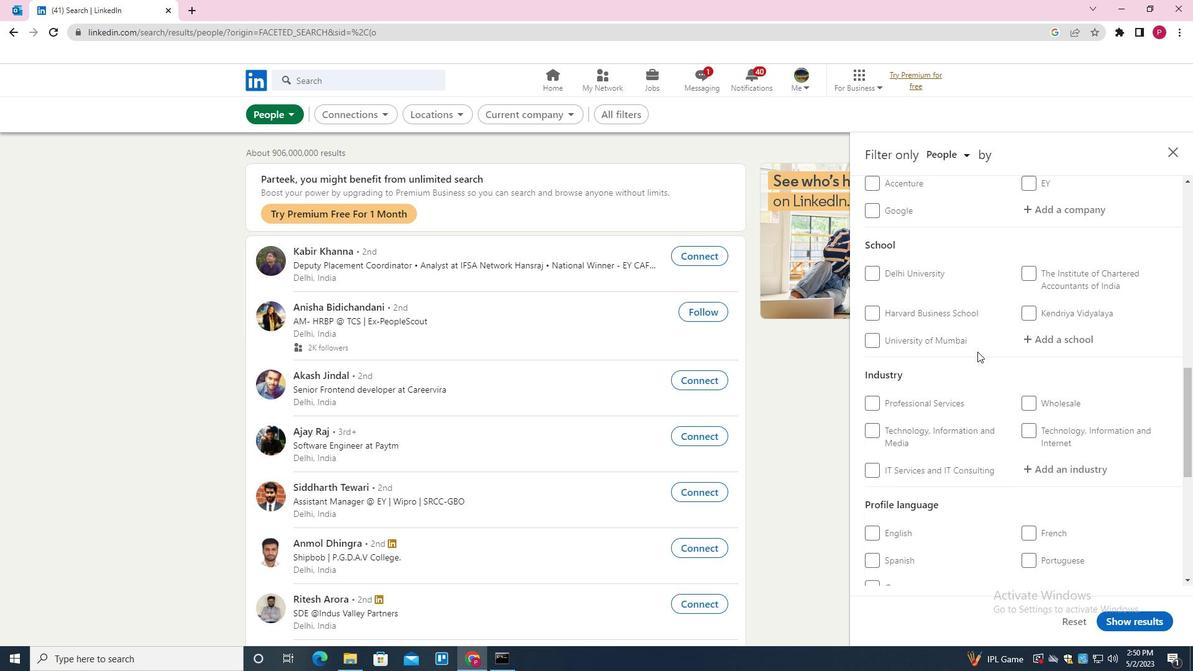 
Action: Mouse scrolled (977, 351) with delta (0, 0)
Screenshot: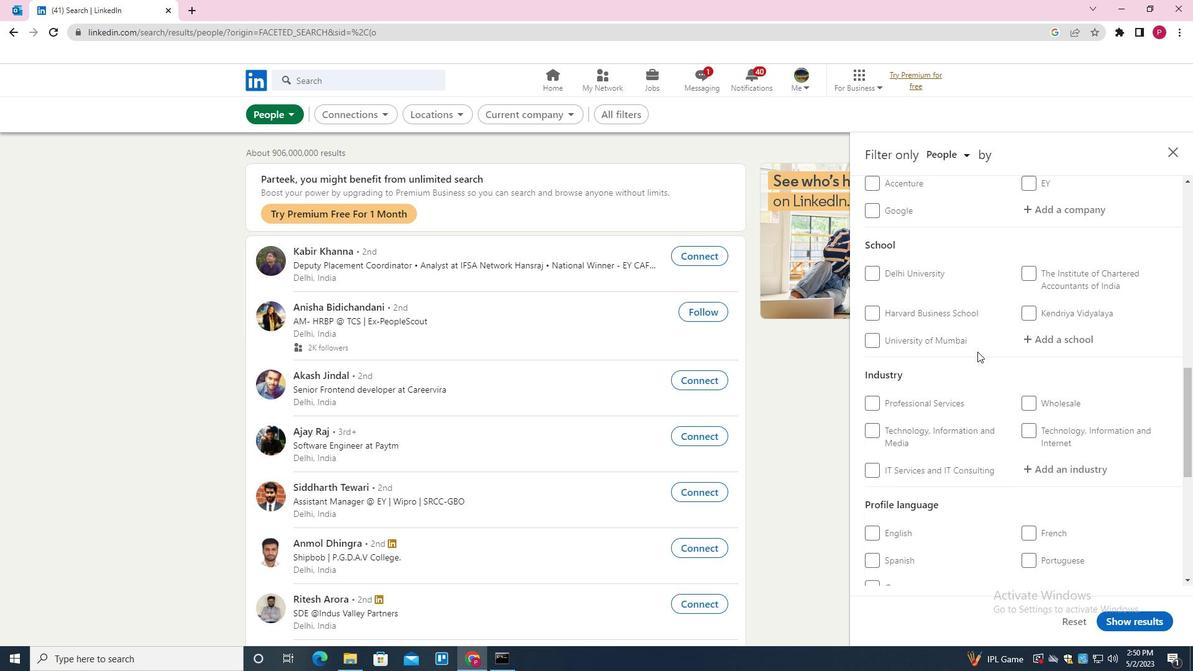 
Action: Mouse scrolled (977, 351) with delta (0, 0)
Screenshot: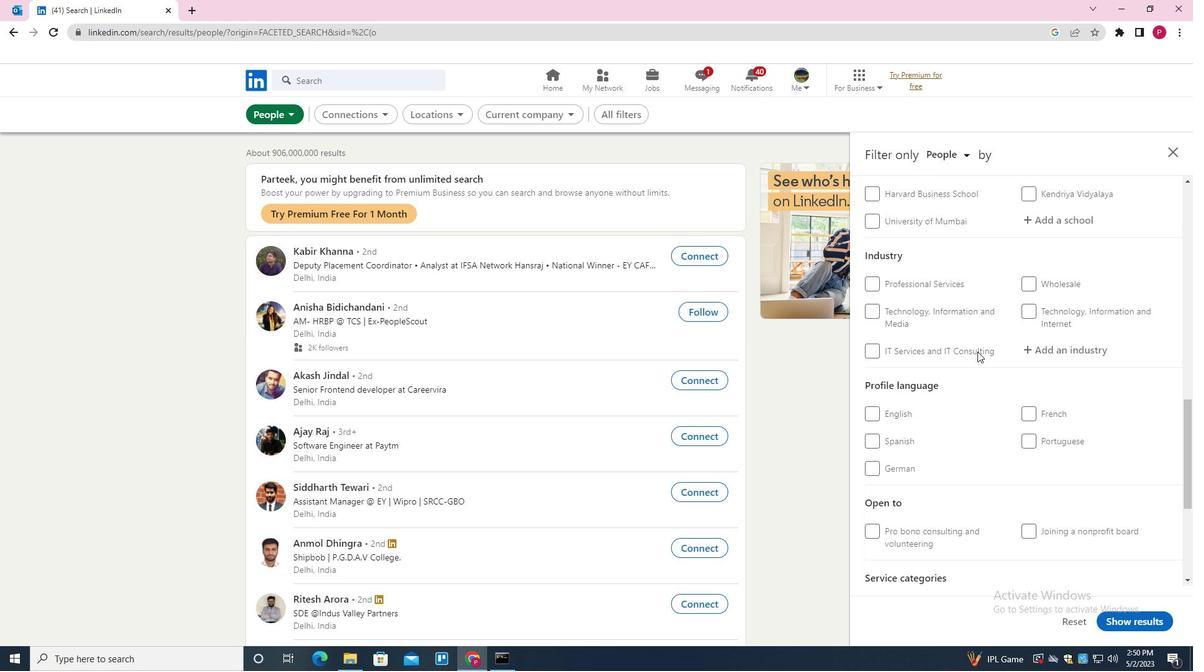 
Action: Mouse moved to (1028, 285)
Screenshot: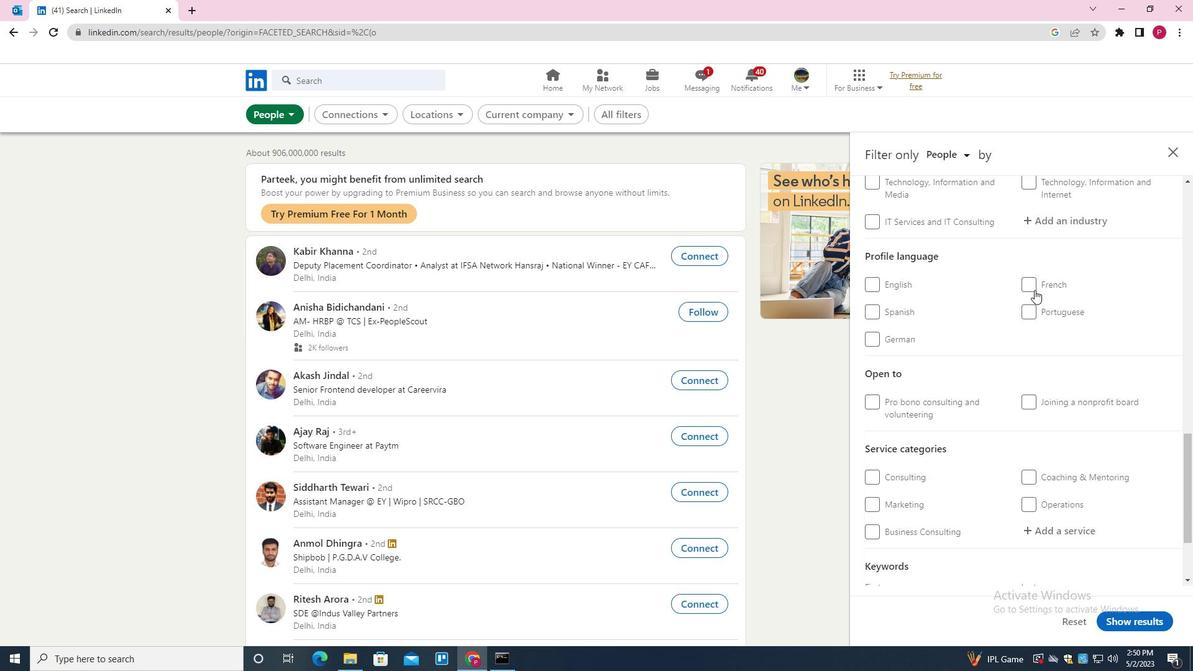 
Action: Mouse pressed left at (1028, 285)
Screenshot: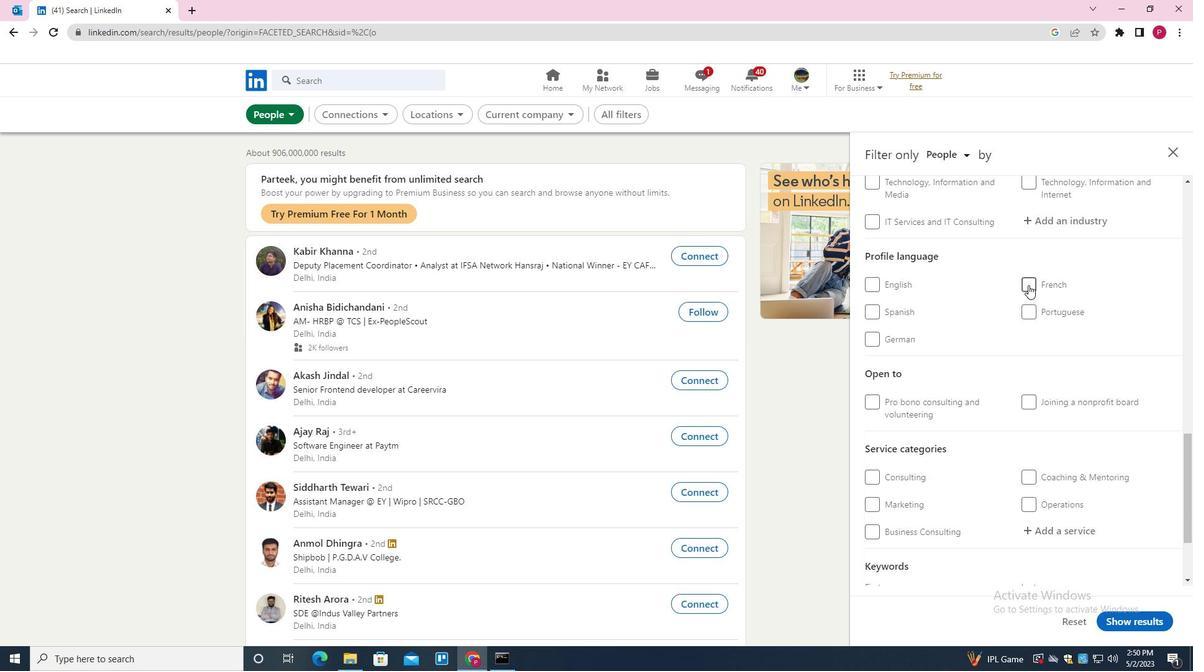 
Action: Mouse moved to (1018, 310)
Screenshot: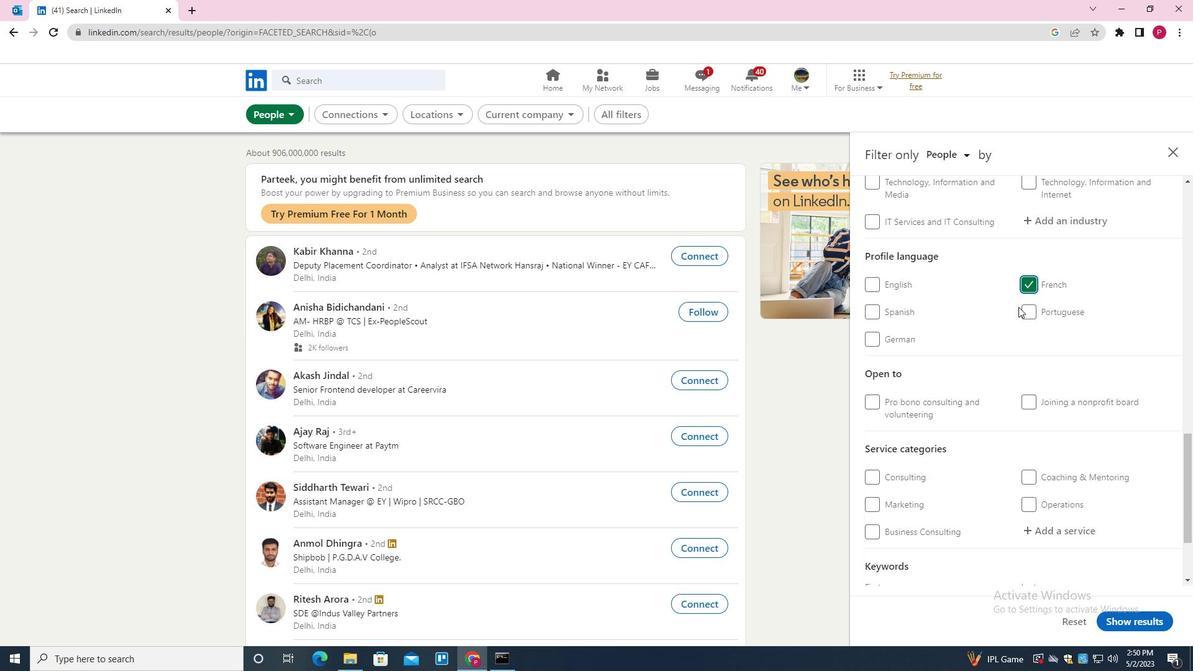 
Action: Mouse scrolled (1018, 311) with delta (0, 0)
Screenshot: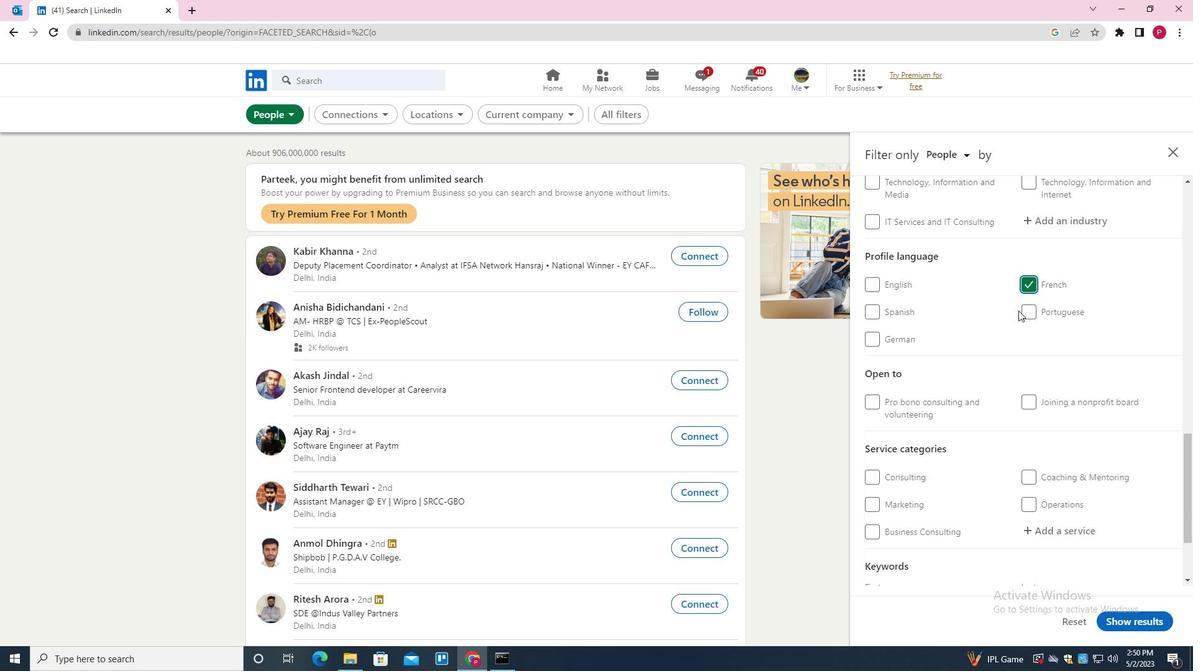 
Action: Mouse scrolled (1018, 311) with delta (0, 0)
Screenshot: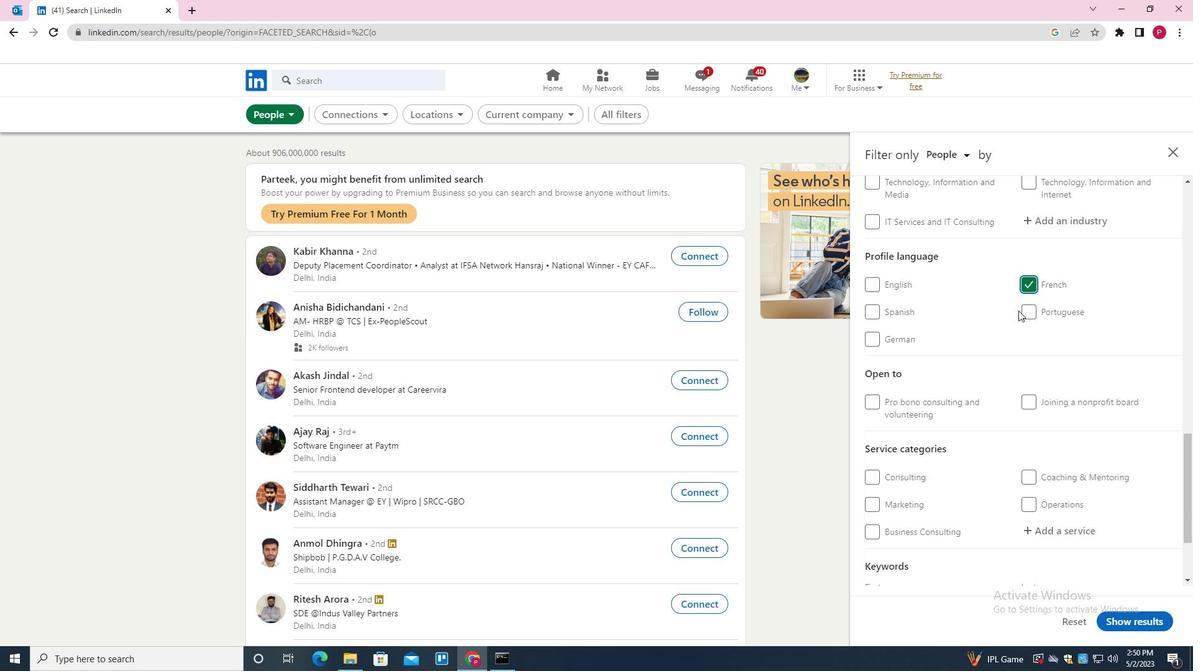 
Action: Mouse scrolled (1018, 311) with delta (0, 0)
Screenshot: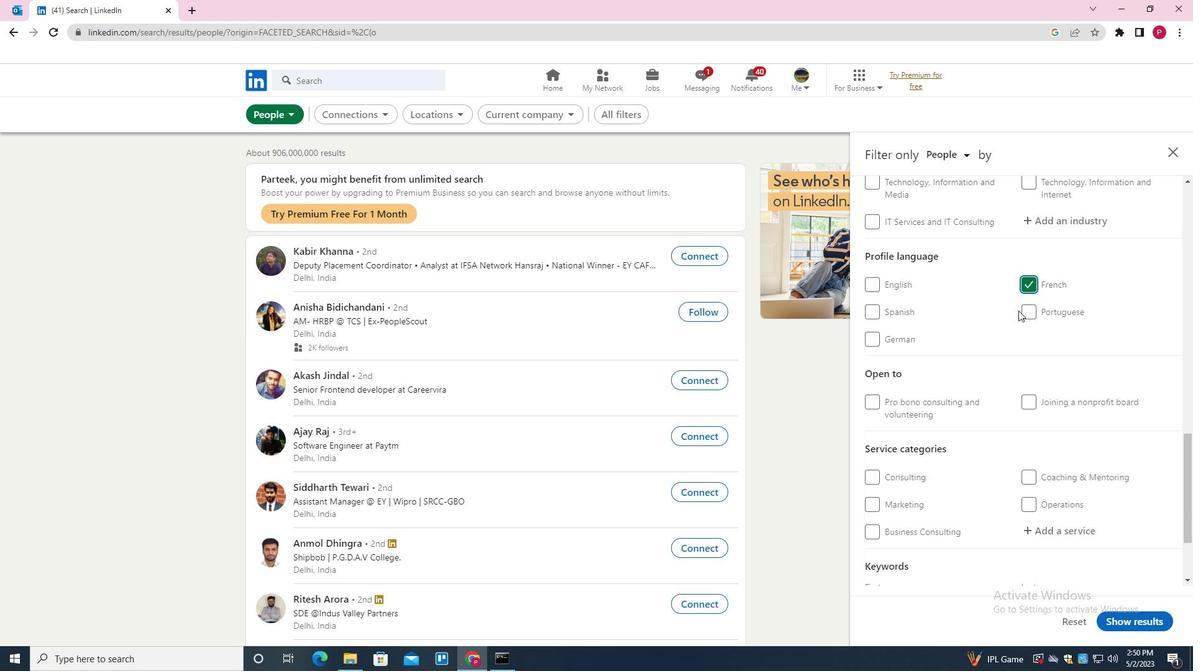 
Action: Mouse scrolled (1018, 311) with delta (0, 0)
Screenshot: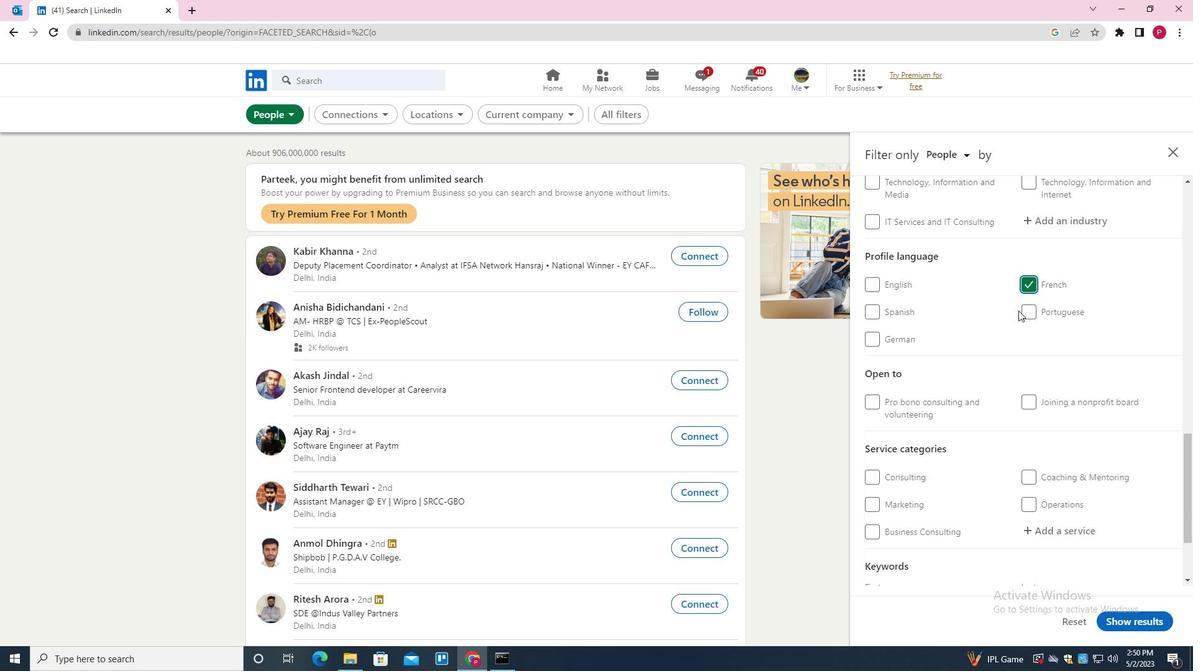 
Action: Mouse moved to (1018, 310)
Screenshot: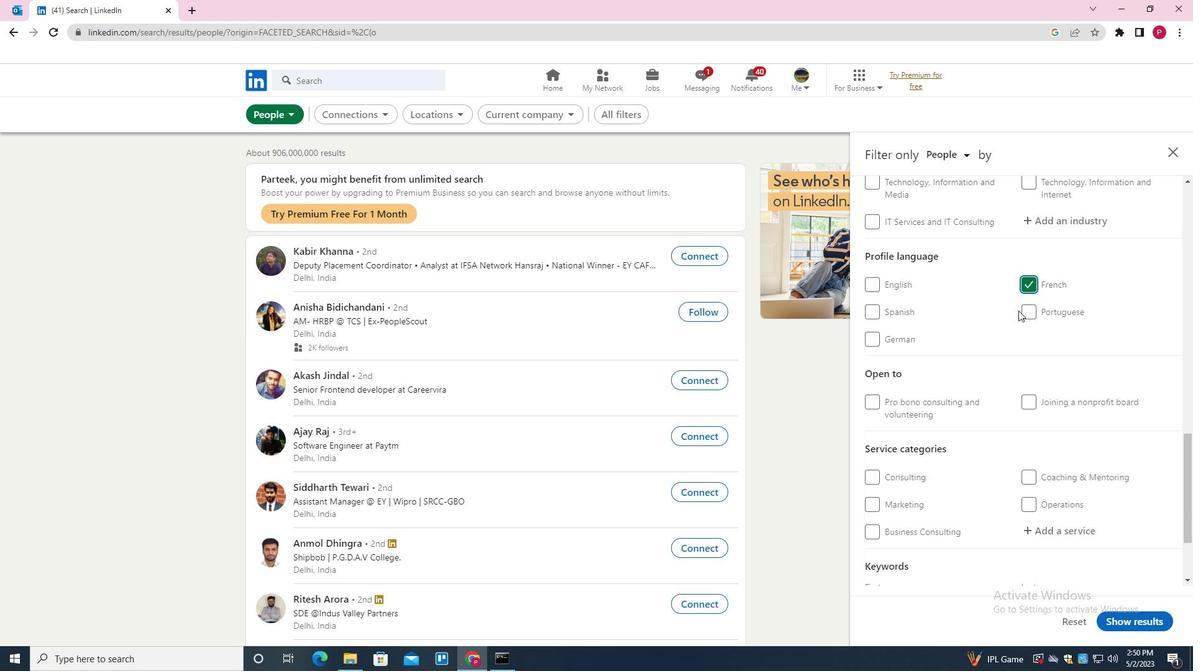 
Action: Mouse scrolled (1018, 311) with delta (0, 0)
Screenshot: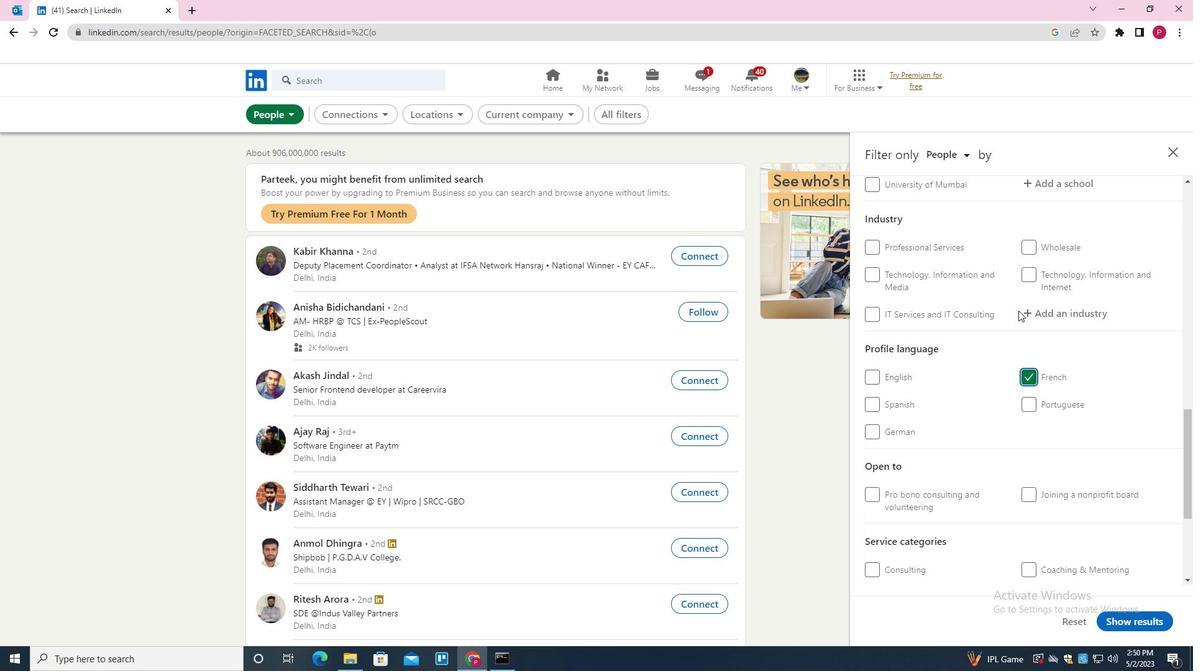
Action: Mouse moved to (1018, 311)
Screenshot: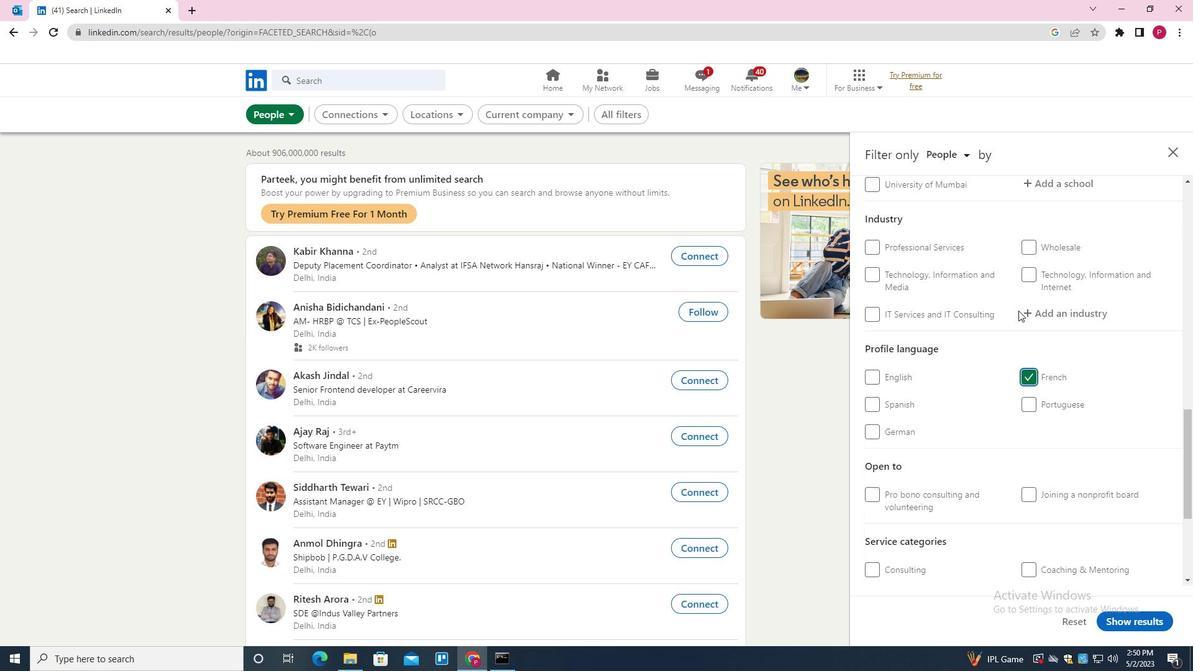 
Action: Mouse scrolled (1018, 312) with delta (0, 0)
Screenshot: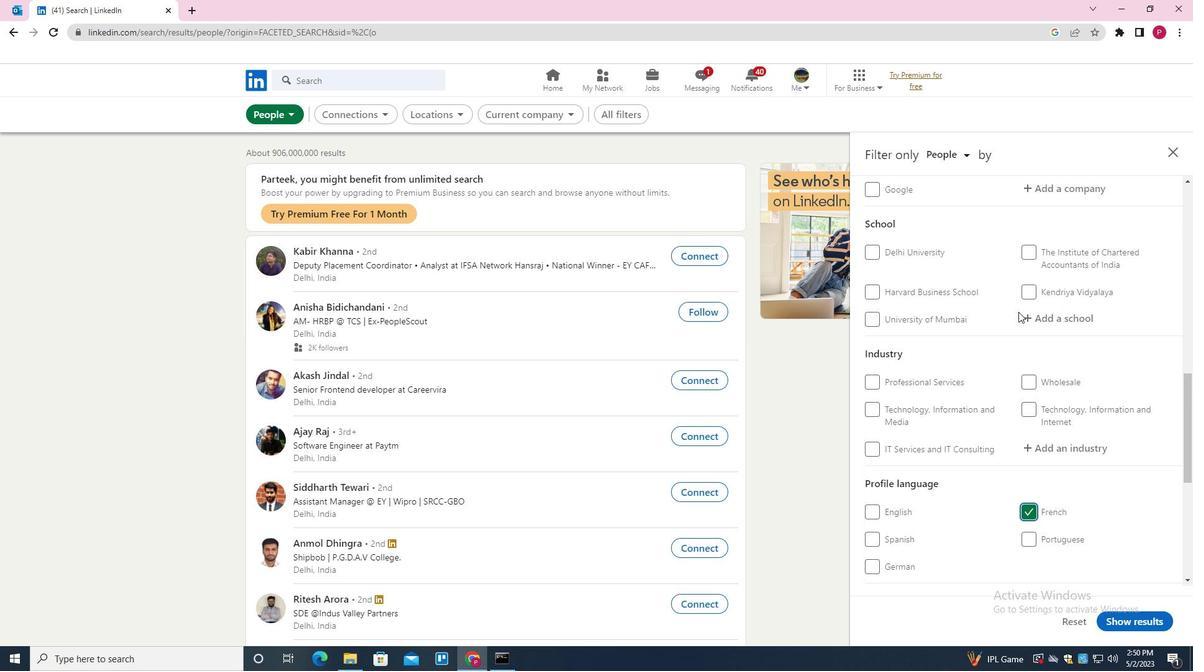 
Action: Mouse moved to (1061, 318)
Screenshot: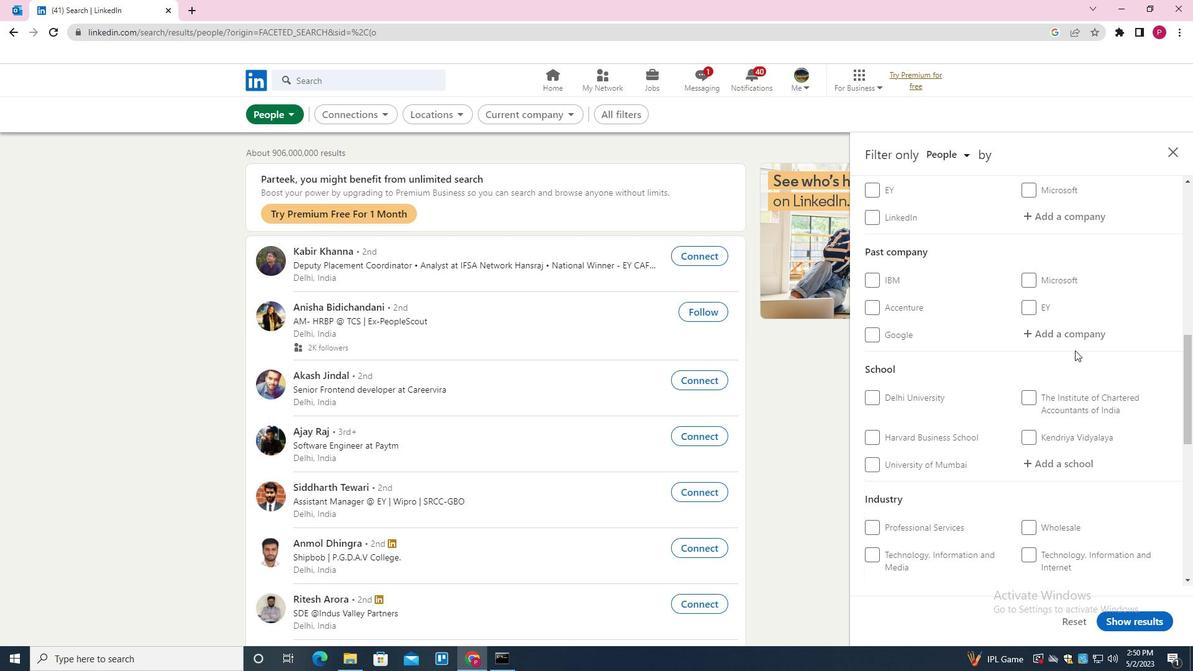 
Action: Mouse scrolled (1061, 319) with delta (0, 0)
Screenshot: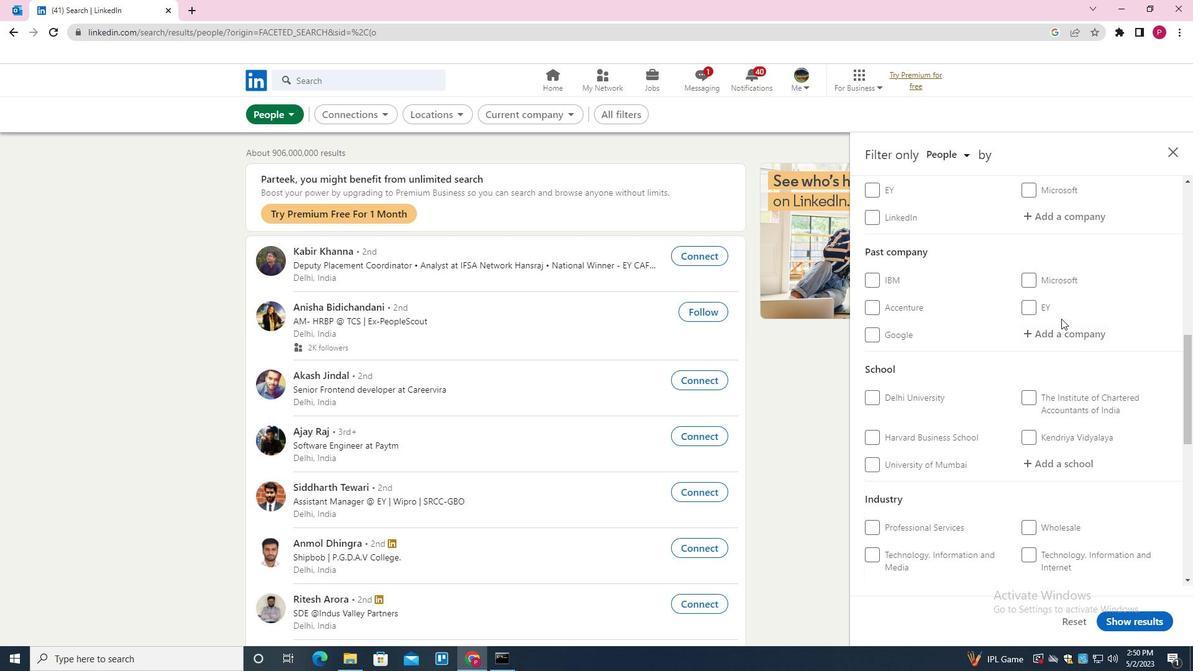 
Action: Mouse moved to (1057, 283)
Screenshot: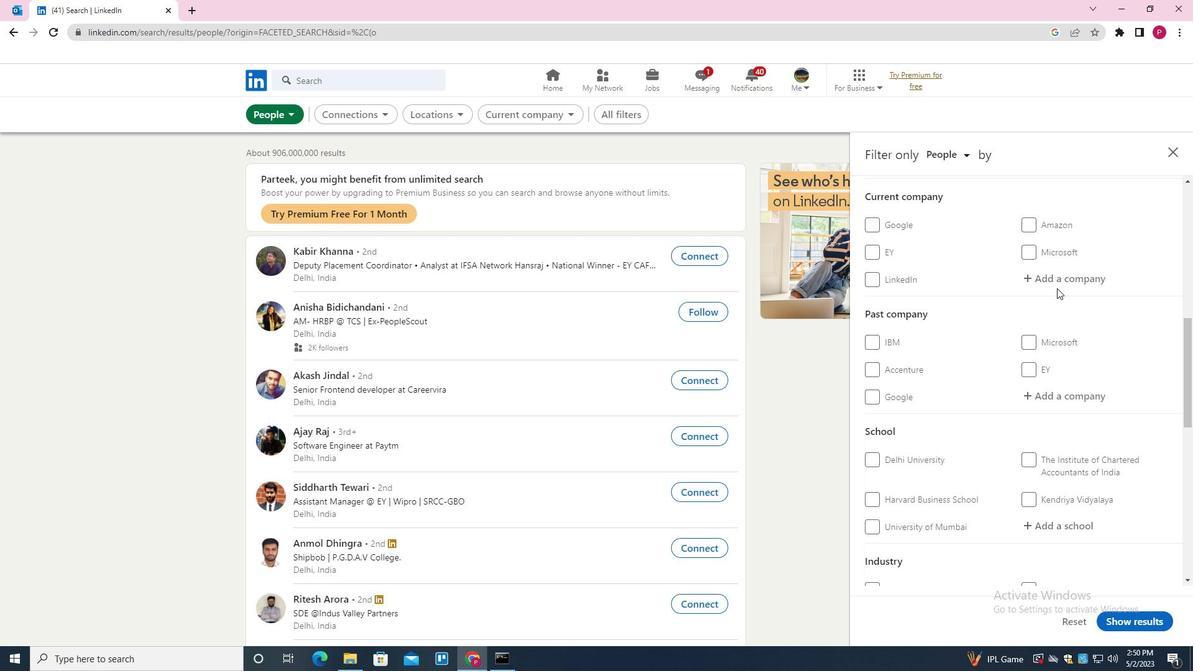 
Action: Mouse pressed left at (1057, 283)
Screenshot: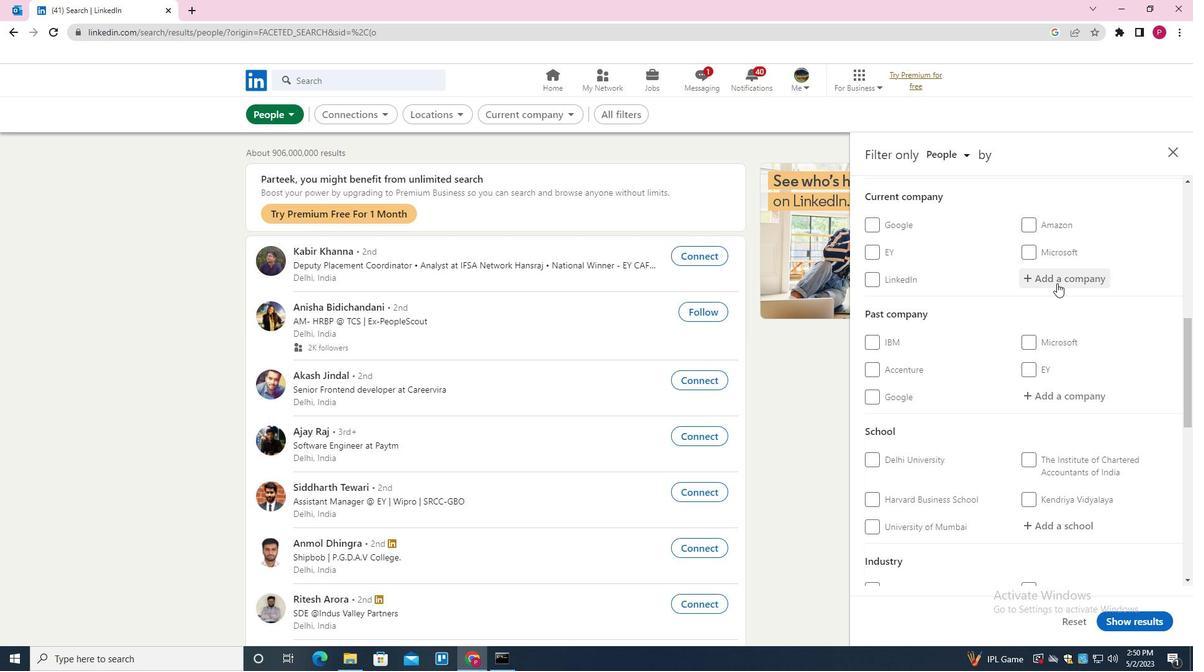 
Action: Mouse moved to (1051, 287)
Screenshot: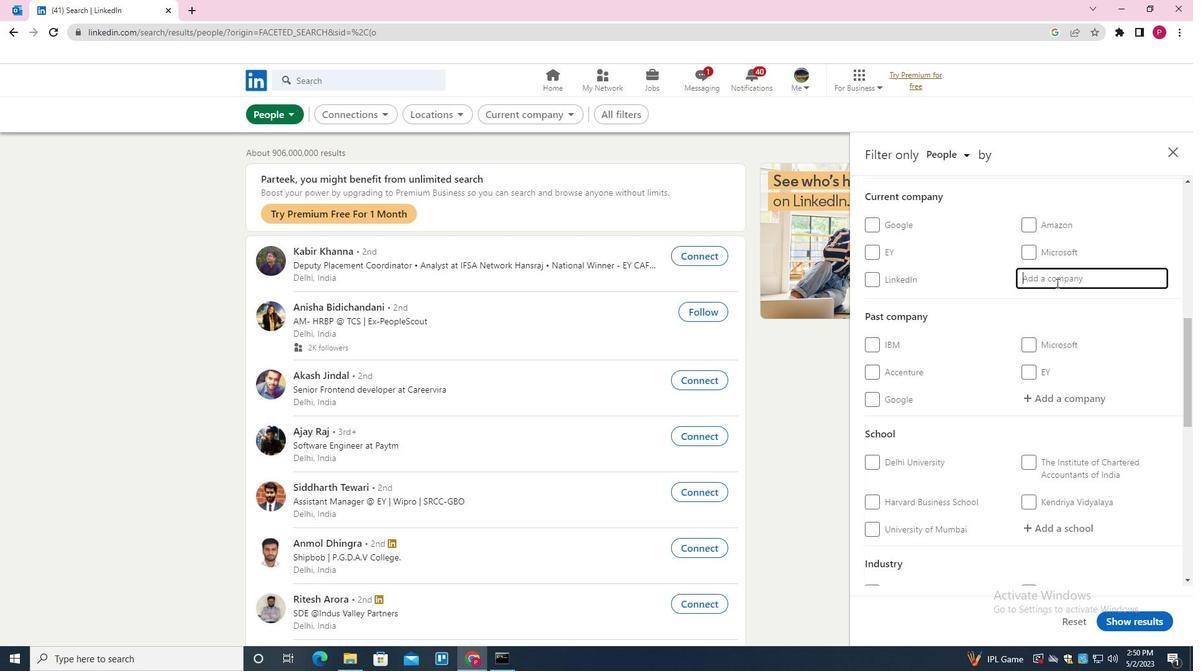 
Action: Key pressed <Key.shift>US<Key.space><Key.shift>TECH
Screenshot: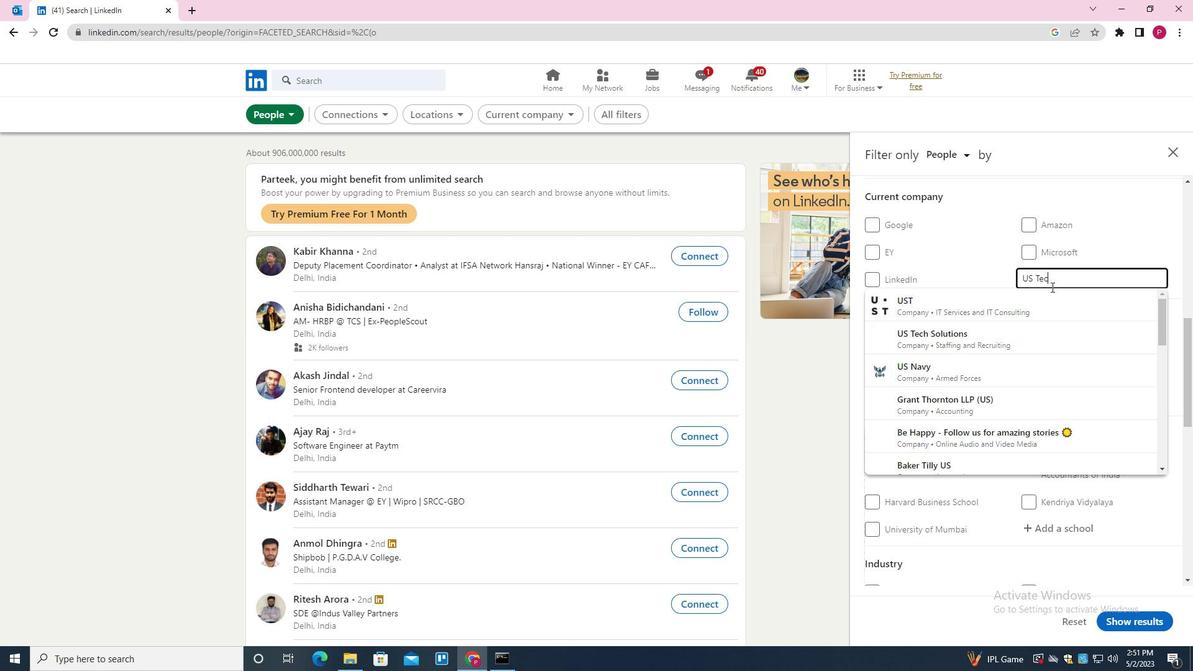 
Action: Mouse moved to (1051, 287)
Screenshot: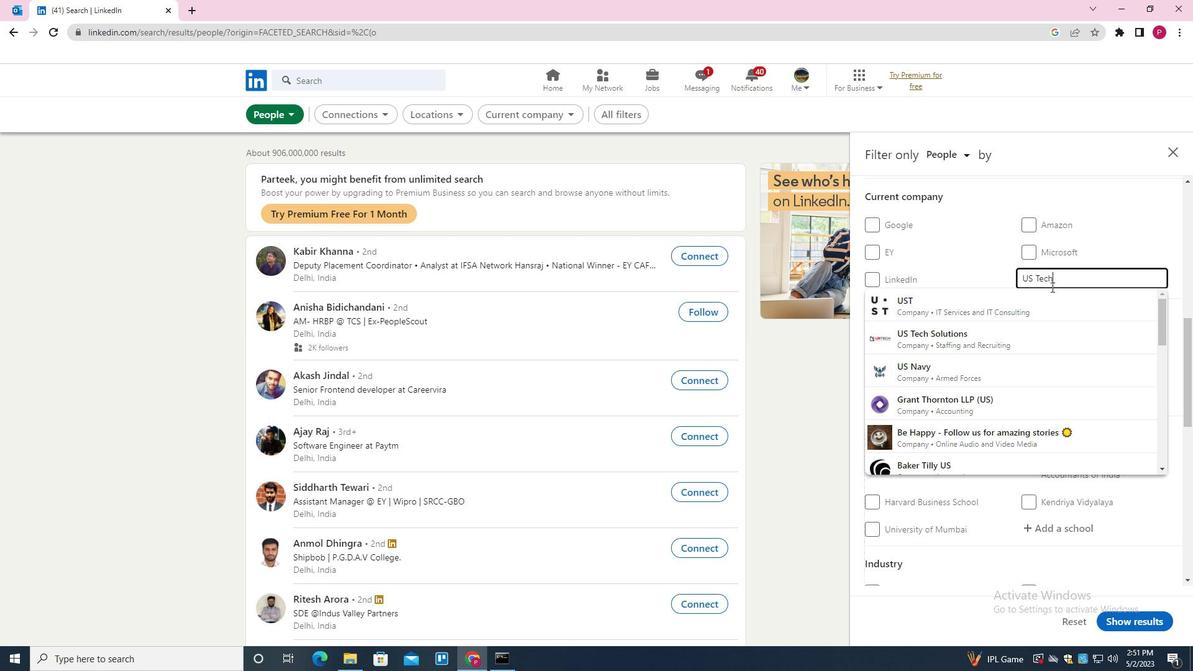 
Action: Key pressed <Key.space><Key.down>
Screenshot: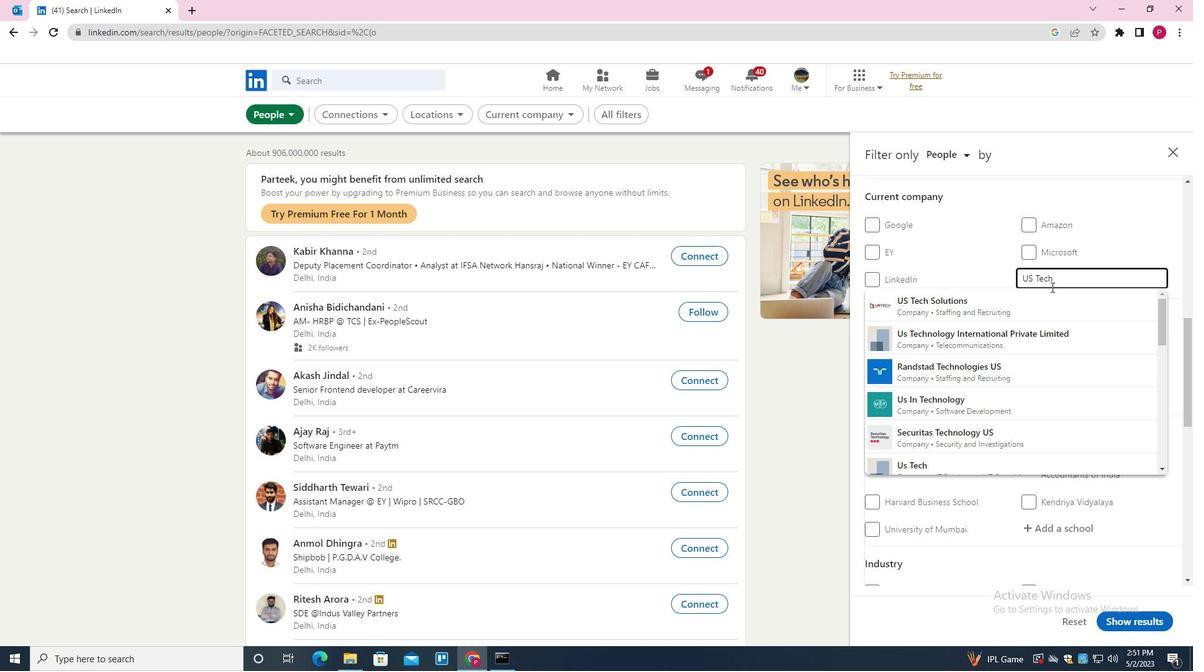 
Action: Mouse moved to (1050, 287)
Screenshot: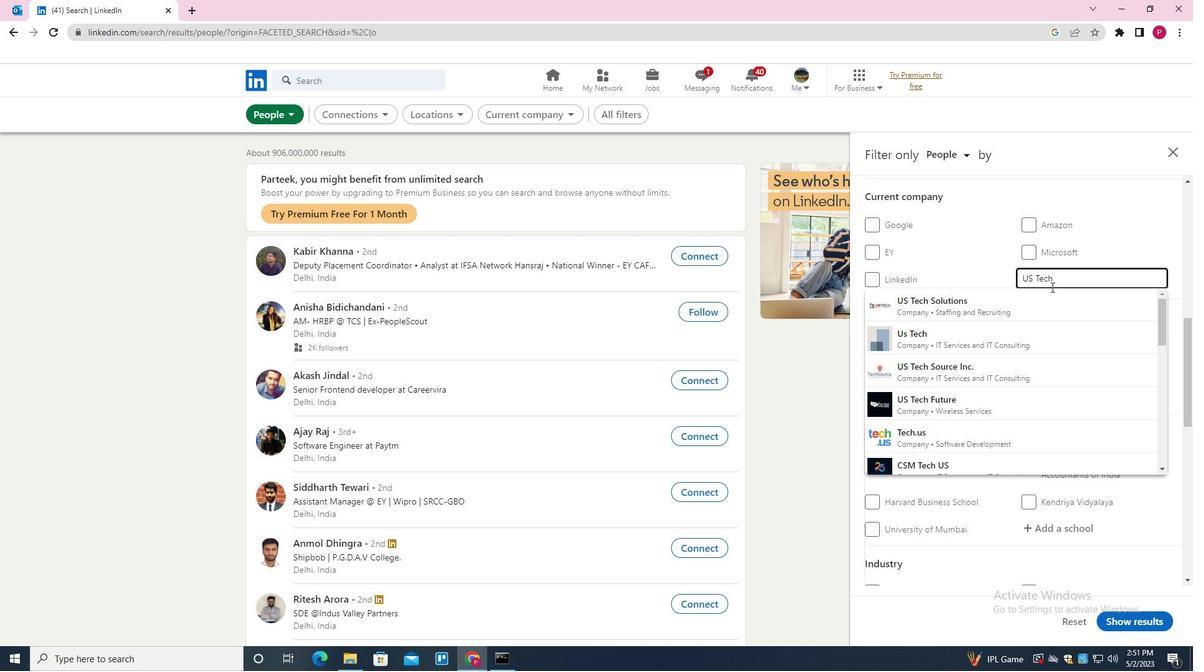
Action: Key pressed <Key.enter>
Screenshot: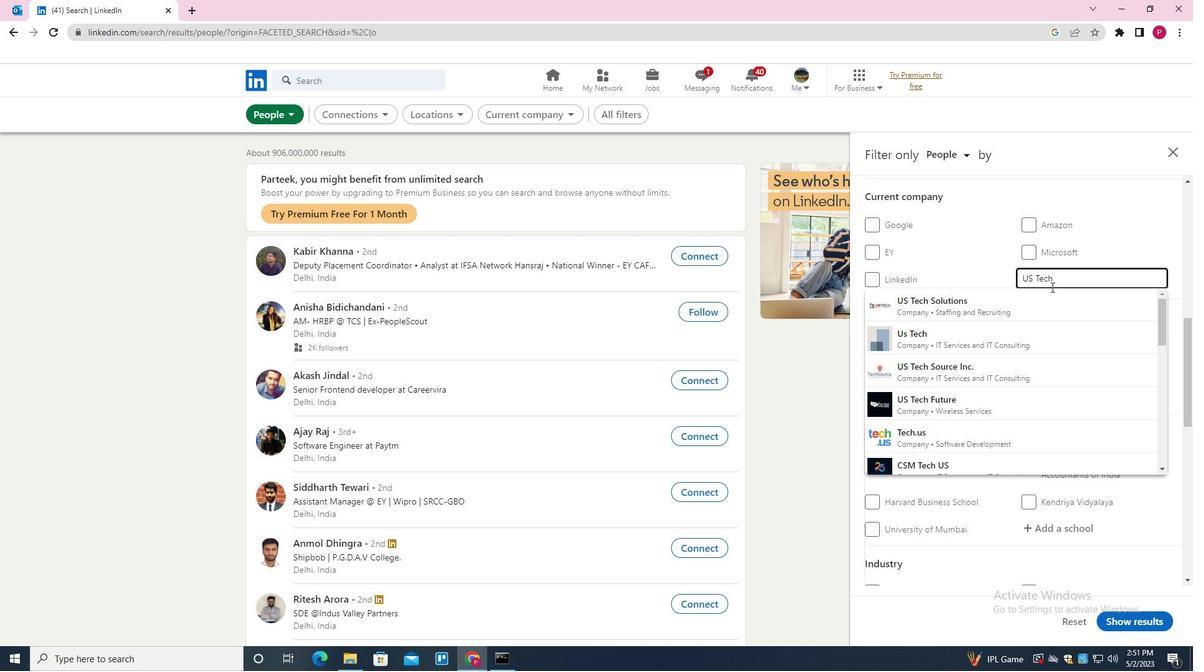 
Action: Mouse moved to (1055, 279)
Screenshot: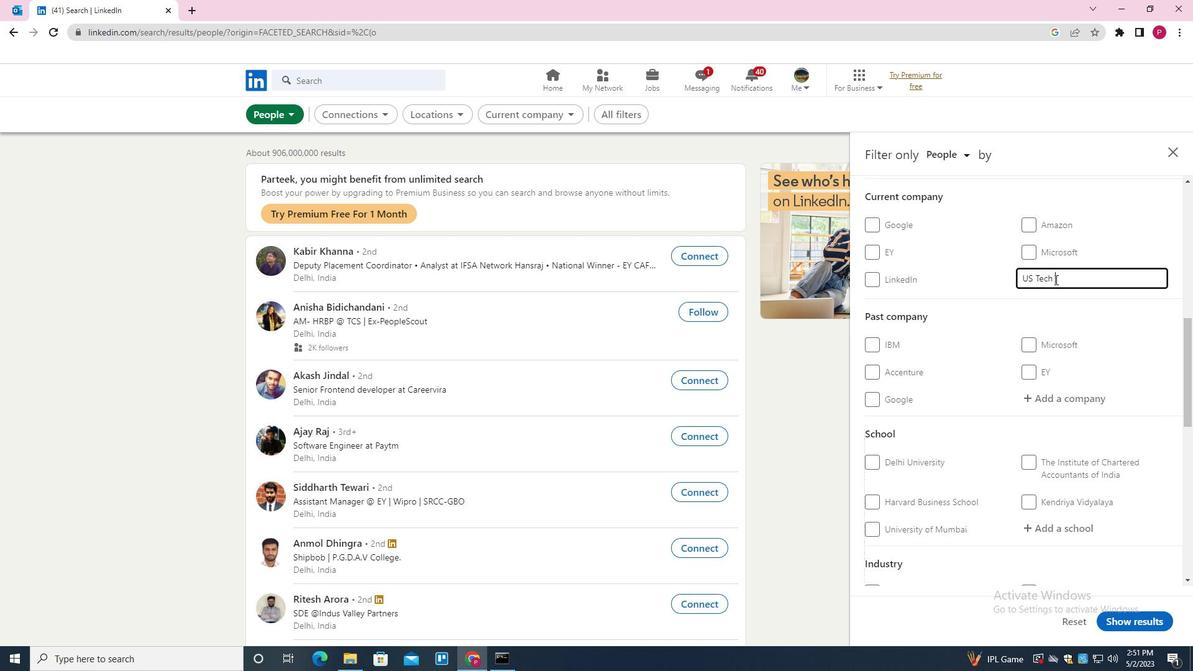 
Action: Key pressed <Key.backspace><Key.backspace><Key.down>
Screenshot: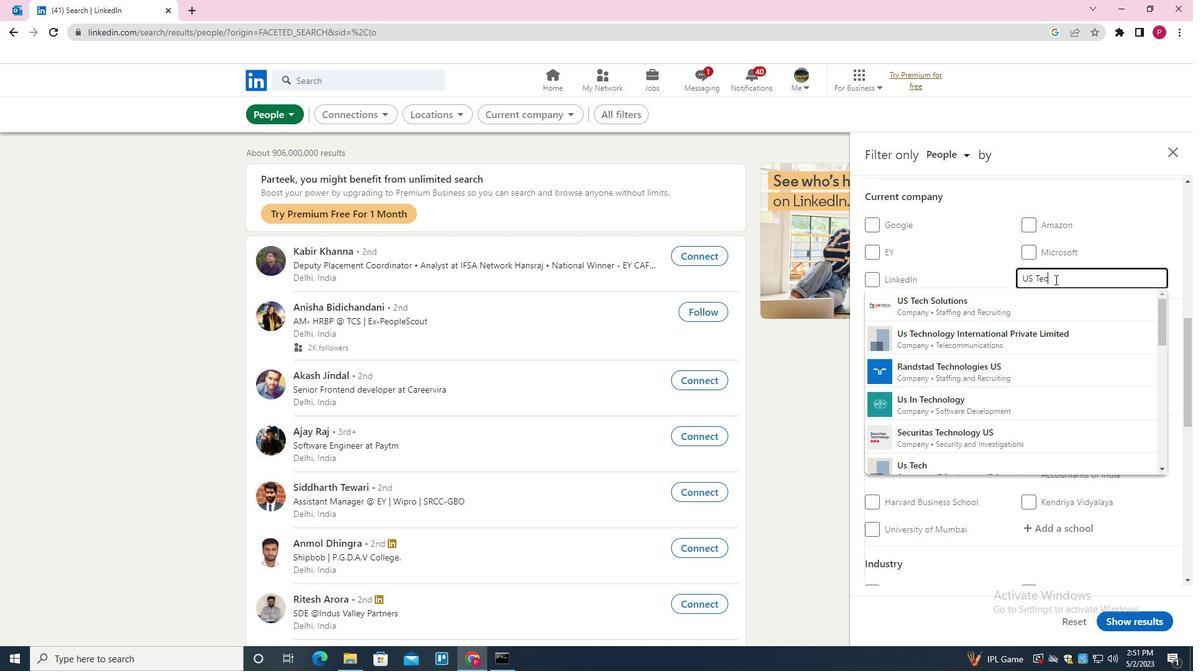 
Action: Mouse moved to (1055, 279)
Screenshot: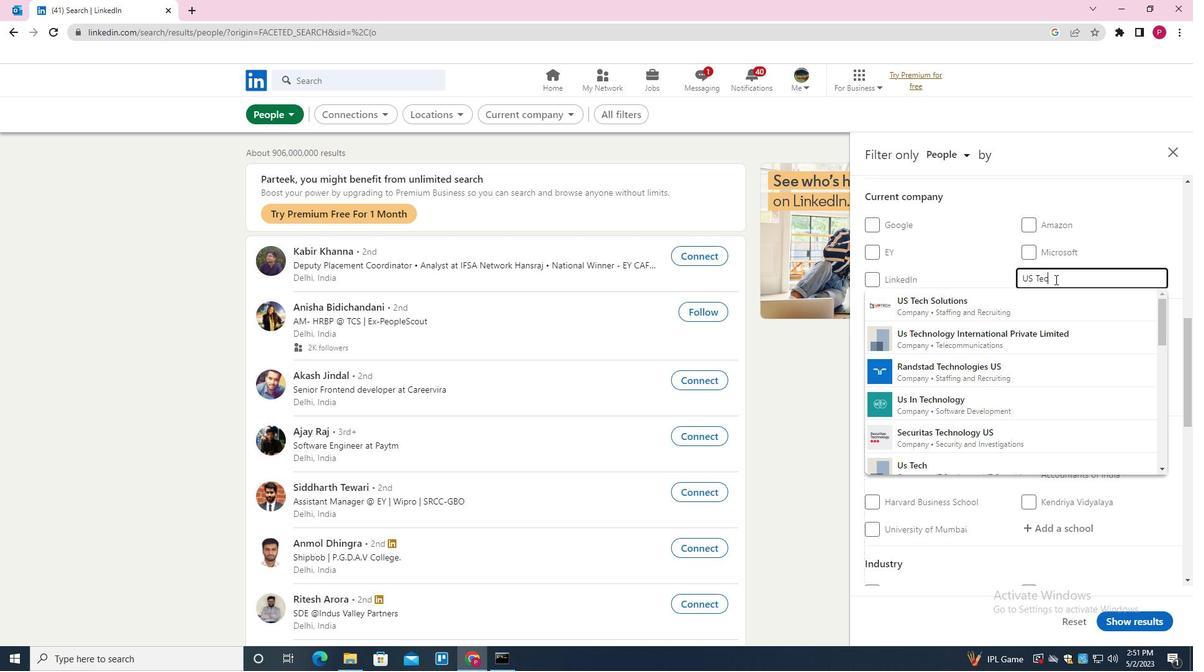 
Action: Key pressed <Key.enter>
Screenshot: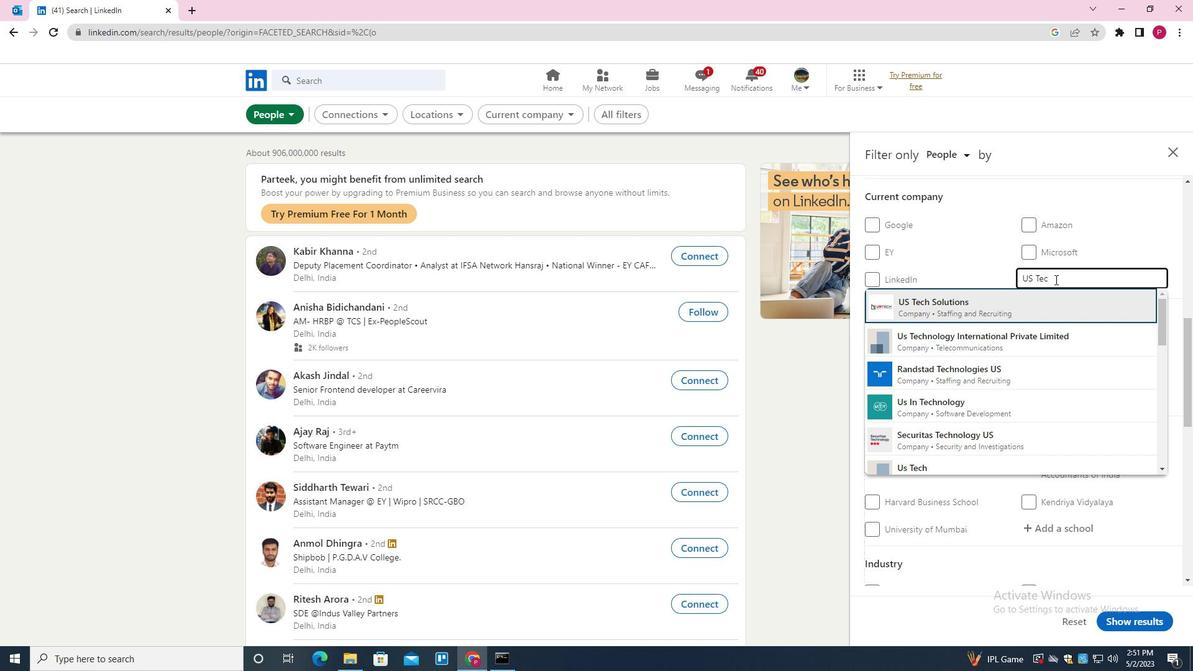 
Action: Mouse moved to (1014, 308)
Screenshot: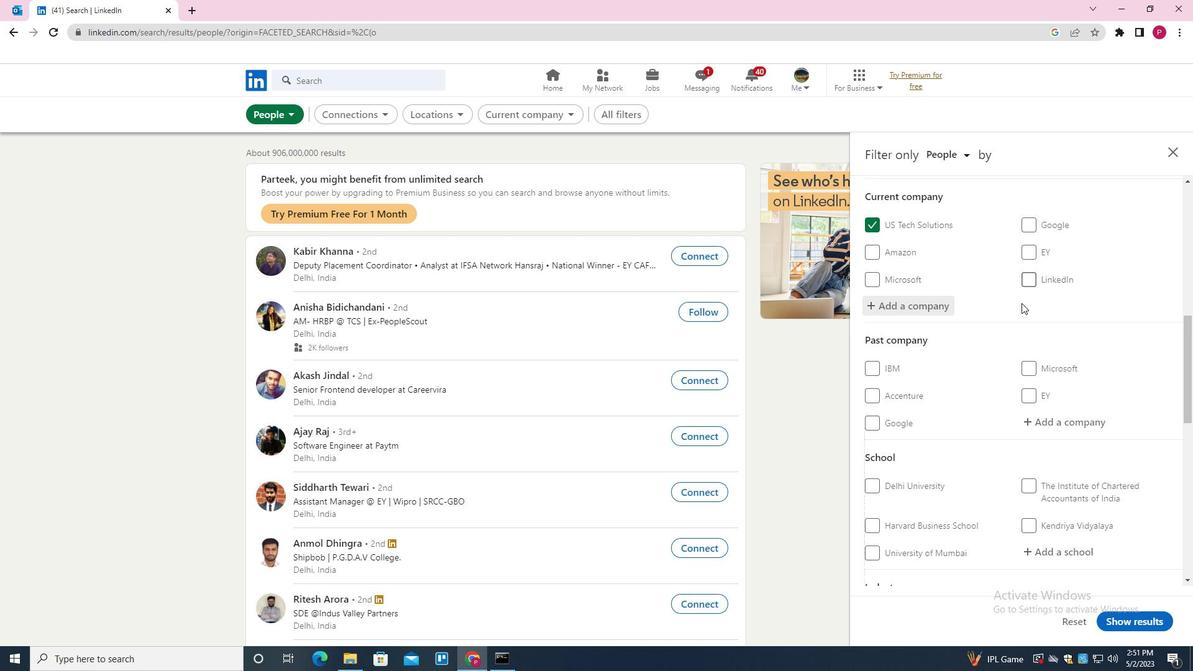 
Action: Mouse scrolled (1014, 308) with delta (0, 0)
Screenshot: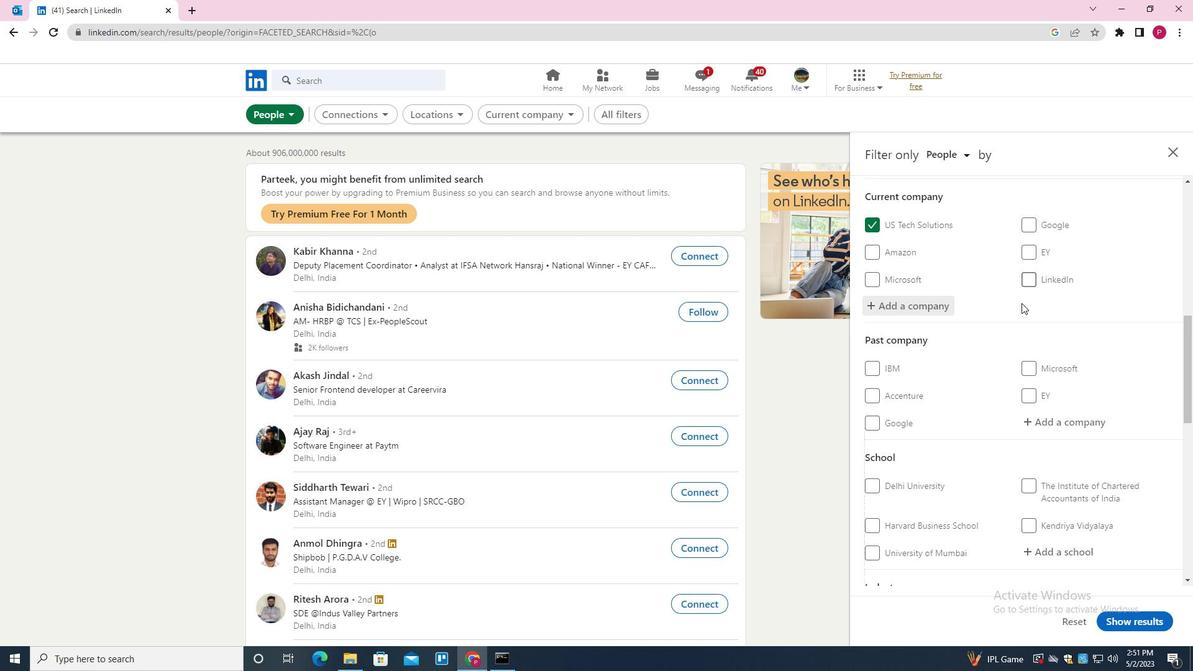 
Action: Mouse moved to (1012, 310)
Screenshot: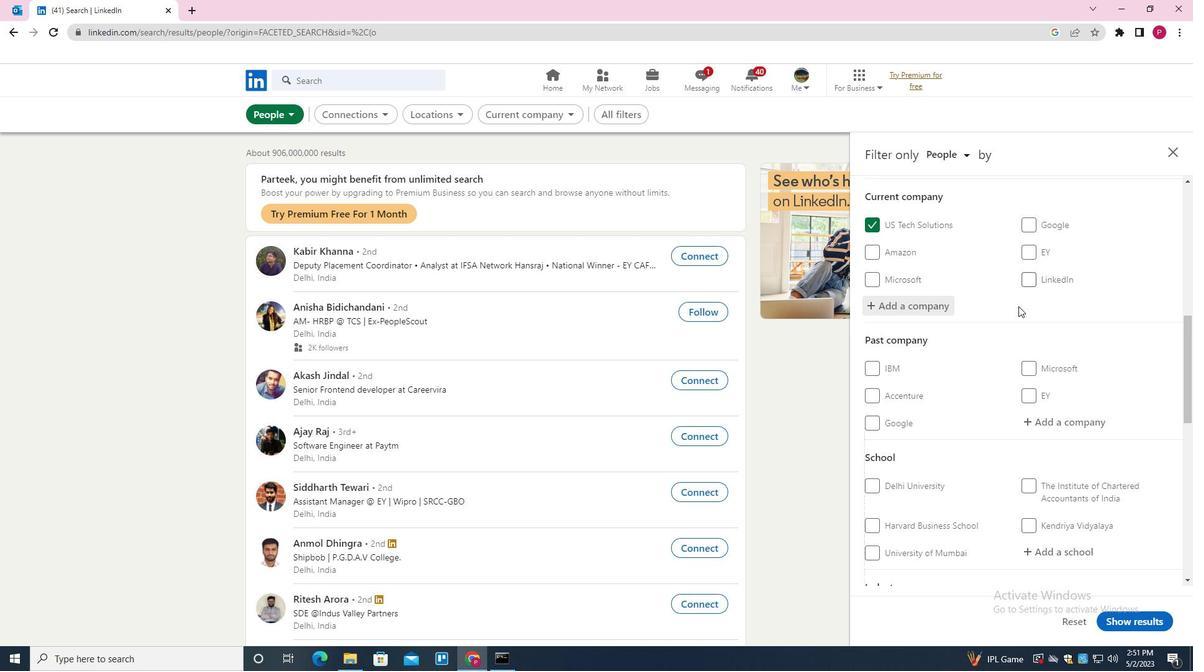 
Action: Mouse scrolled (1012, 309) with delta (0, 0)
Screenshot: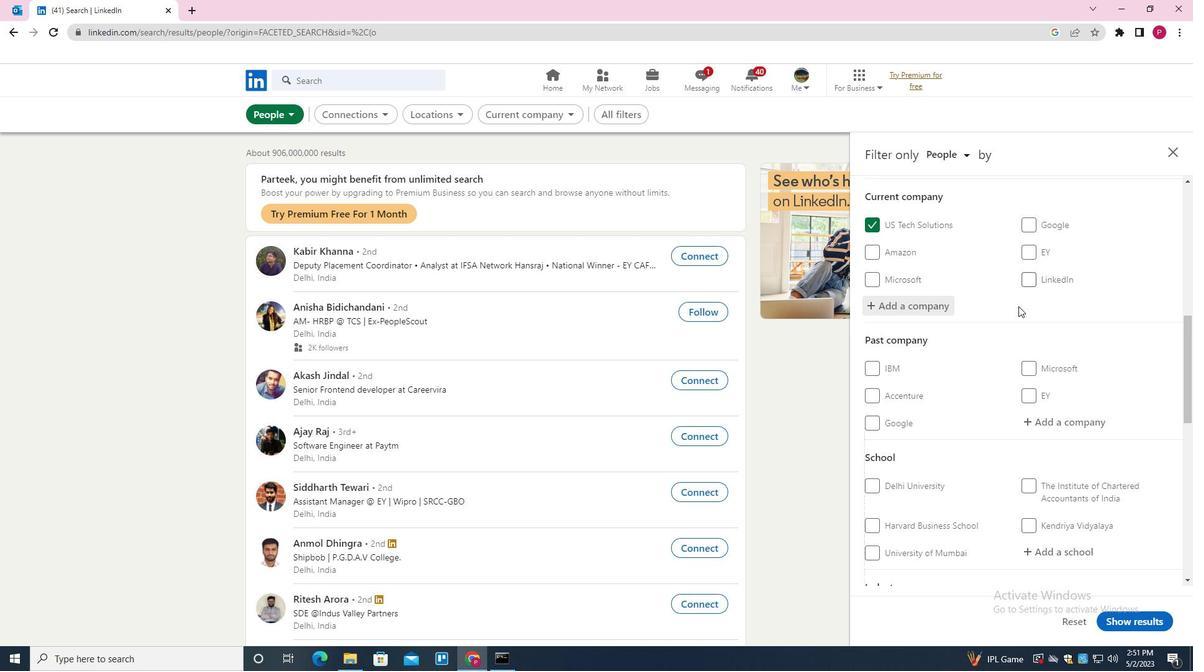 
Action: Mouse moved to (1010, 311)
Screenshot: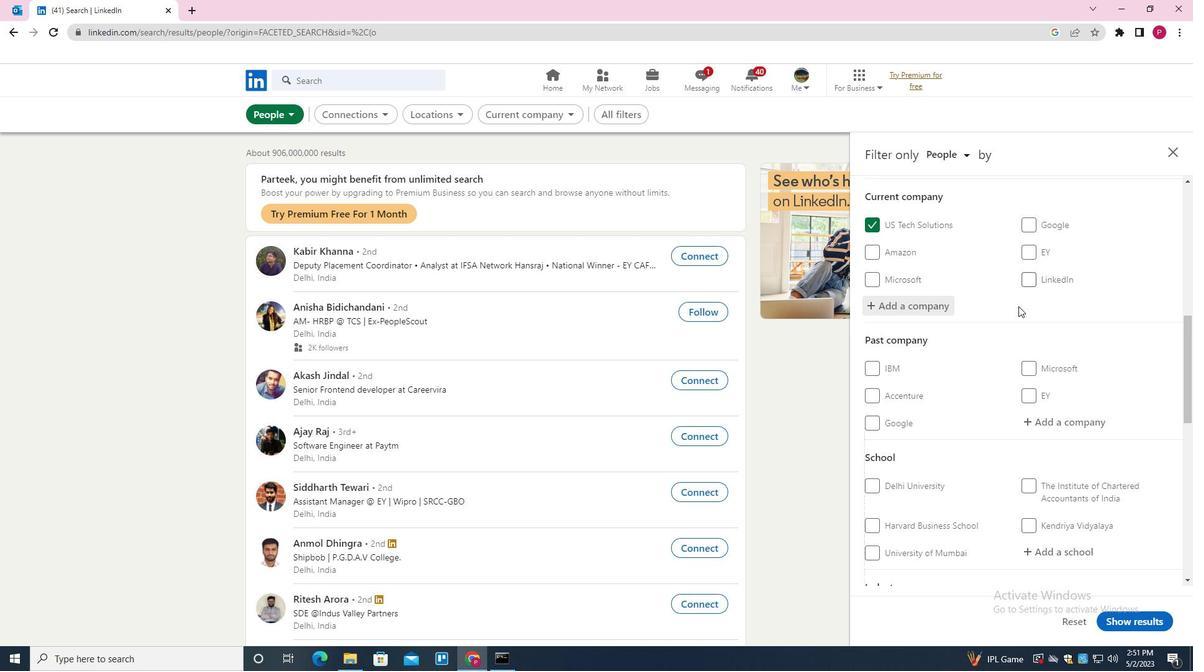 
Action: Mouse scrolled (1010, 311) with delta (0, 0)
Screenshot: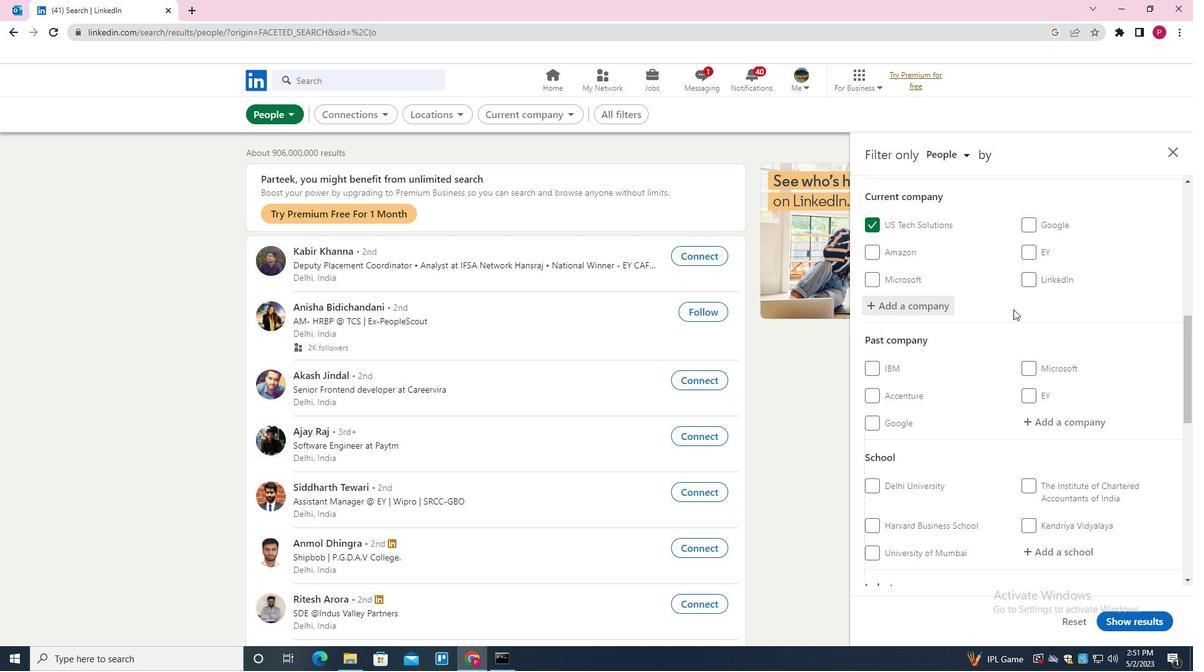 
Action: Mouse moved to (1046, 361)
Screenshot: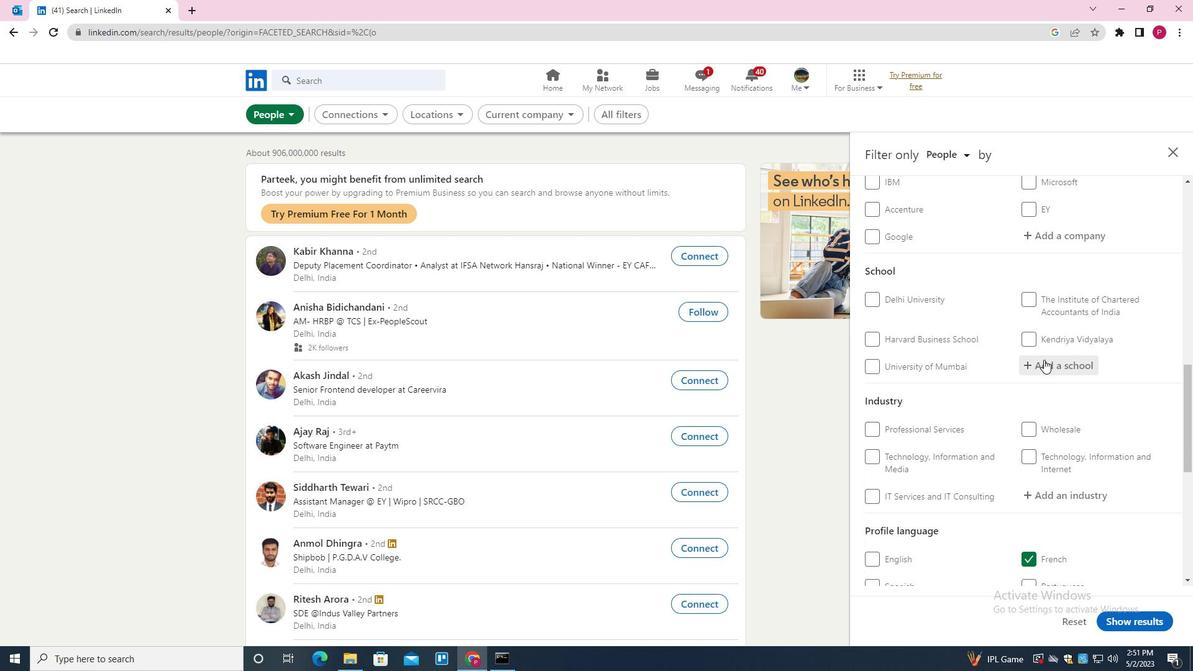 
Action: Mouse pressed left at (1046, 361)
Screenshot: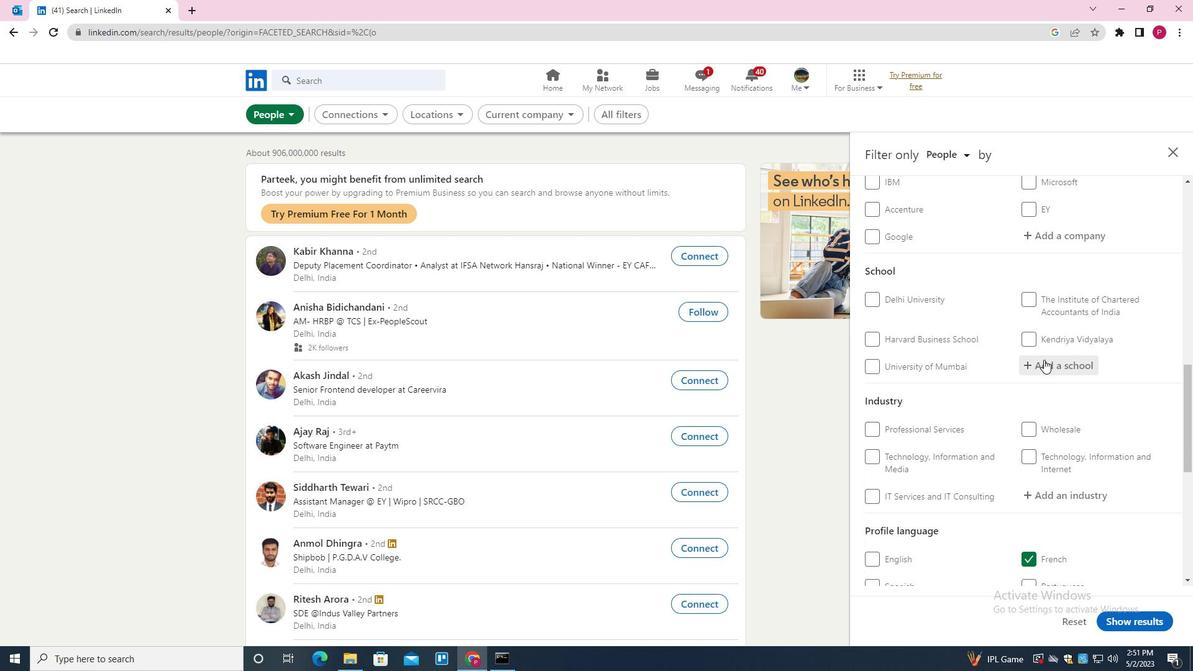 
Action: Mouse moved to (1047, 361)
Screenshot: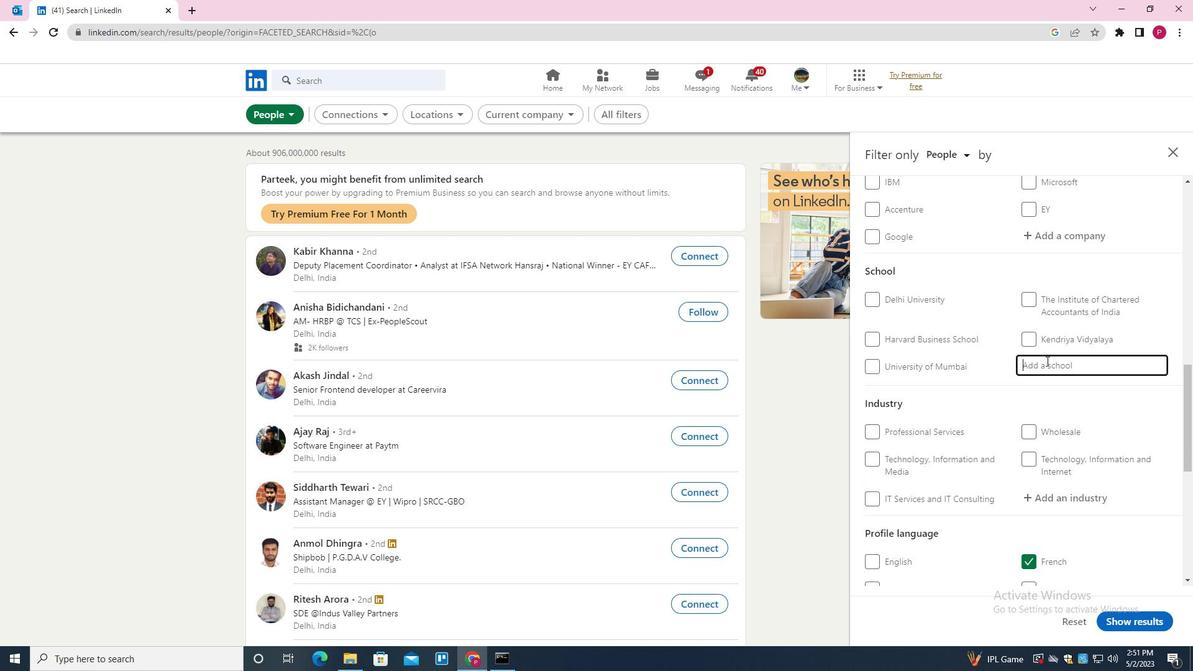 
Action: Key pressed <Key.shift><Key.shift><Key.shift><Key.shift><Key.shift><Key.shift><Key.shift><Key.shift><Key.shift><Key.shift><Key.shift><Key.shift><Key.shift><Key.shift>PGDAV
Screenshot: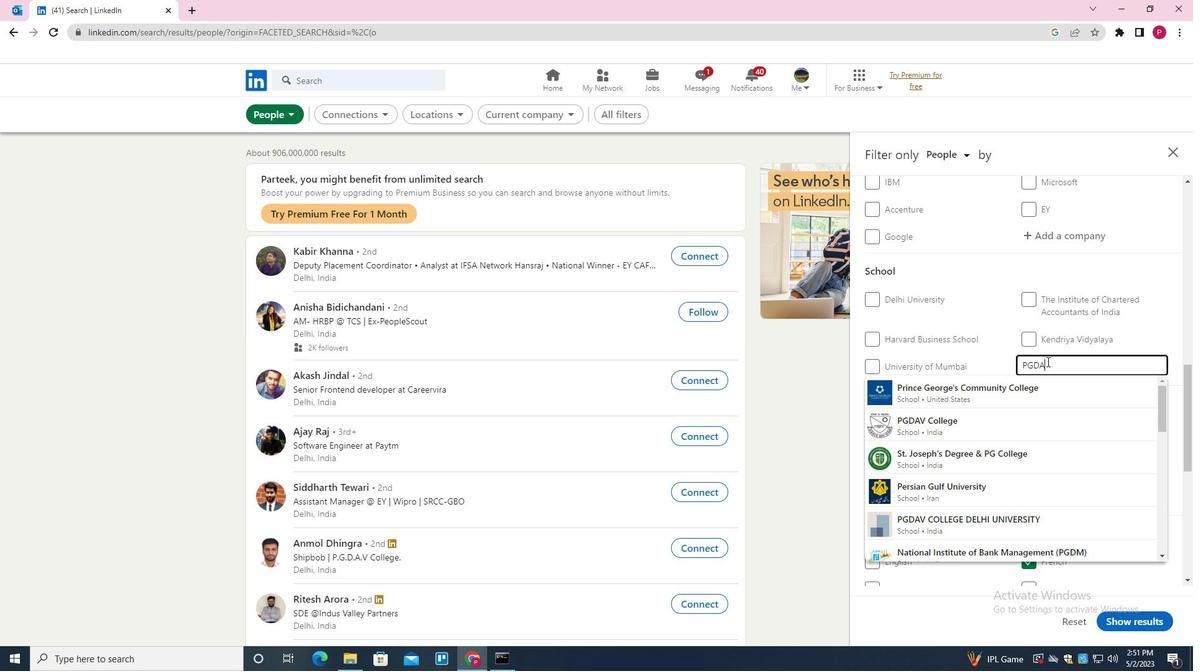 
Action: Mouse moved to (1047, 361)
Screenshot: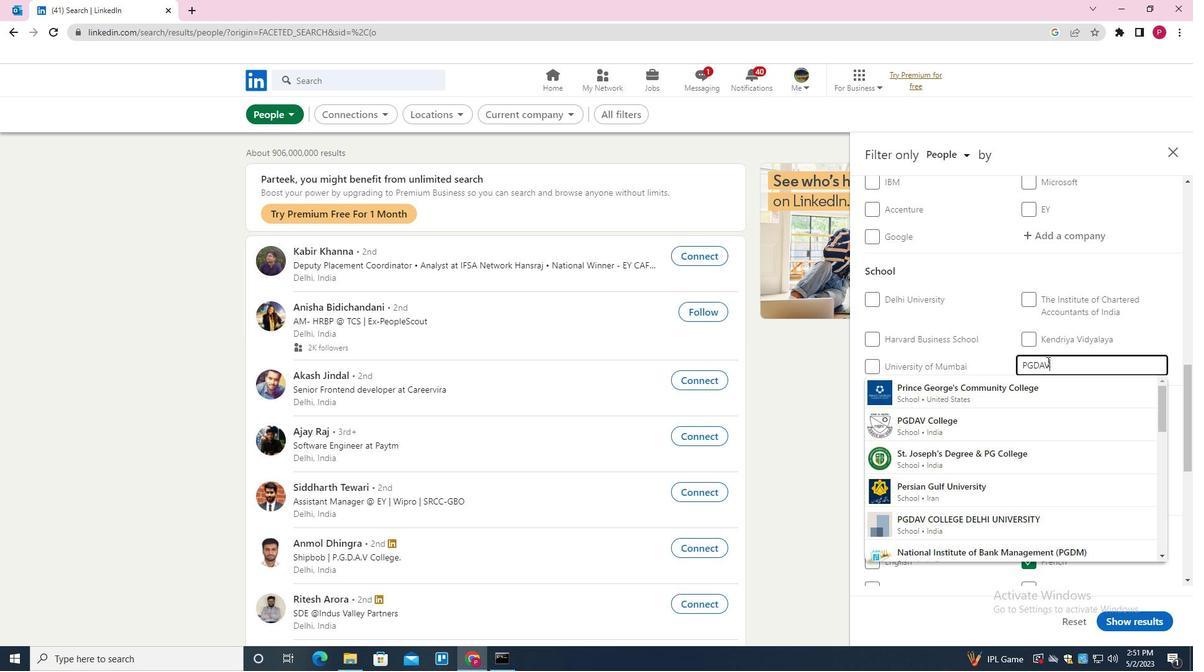 
Action: Key pressed <Key.down><Key.enter>
Screenshot: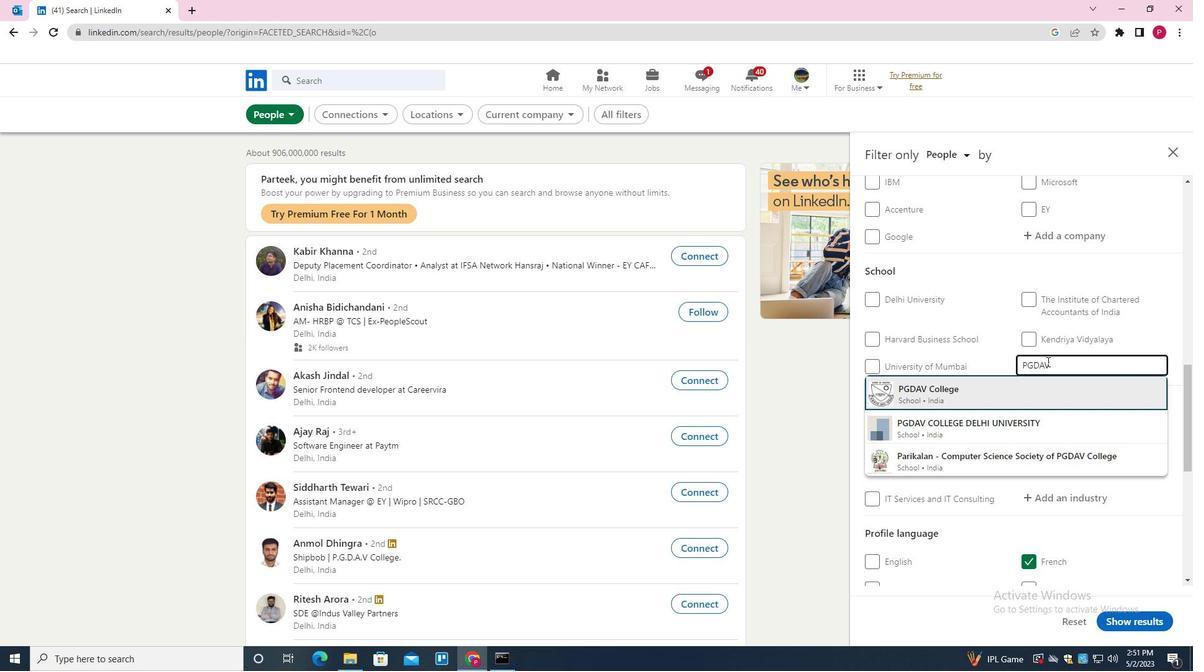 
Action: Mouse moved to (1045, 374)
Screenshot: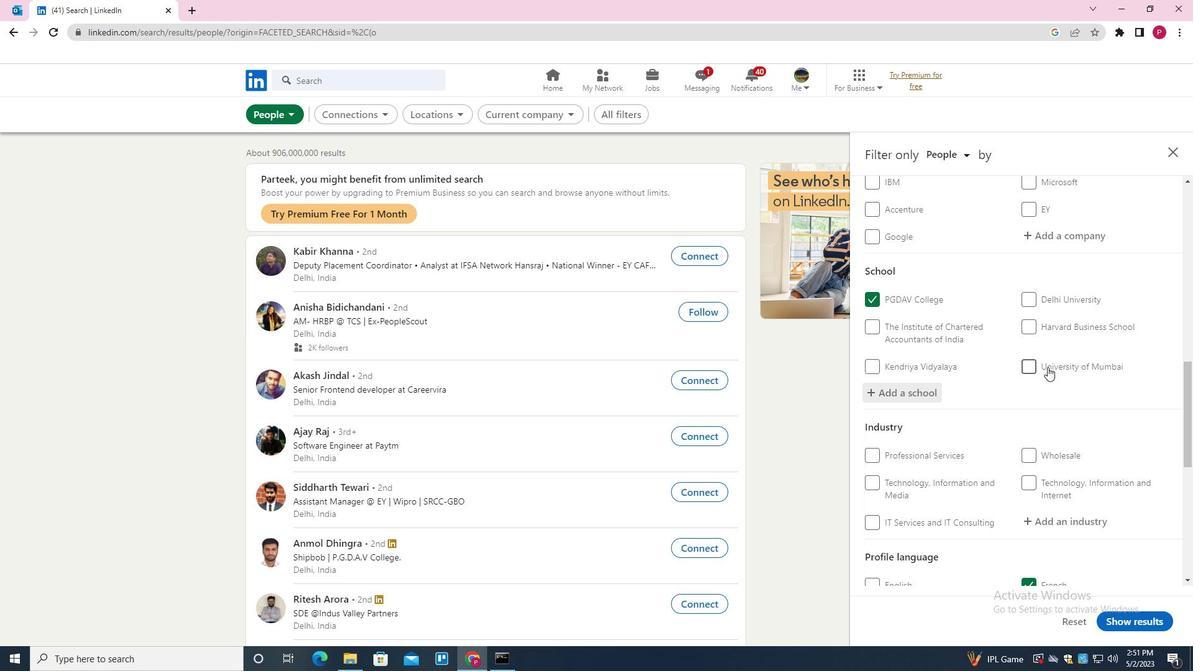 
Action: Mouse scrolled (1045, 374) with delta (0, 0)
Screenshot: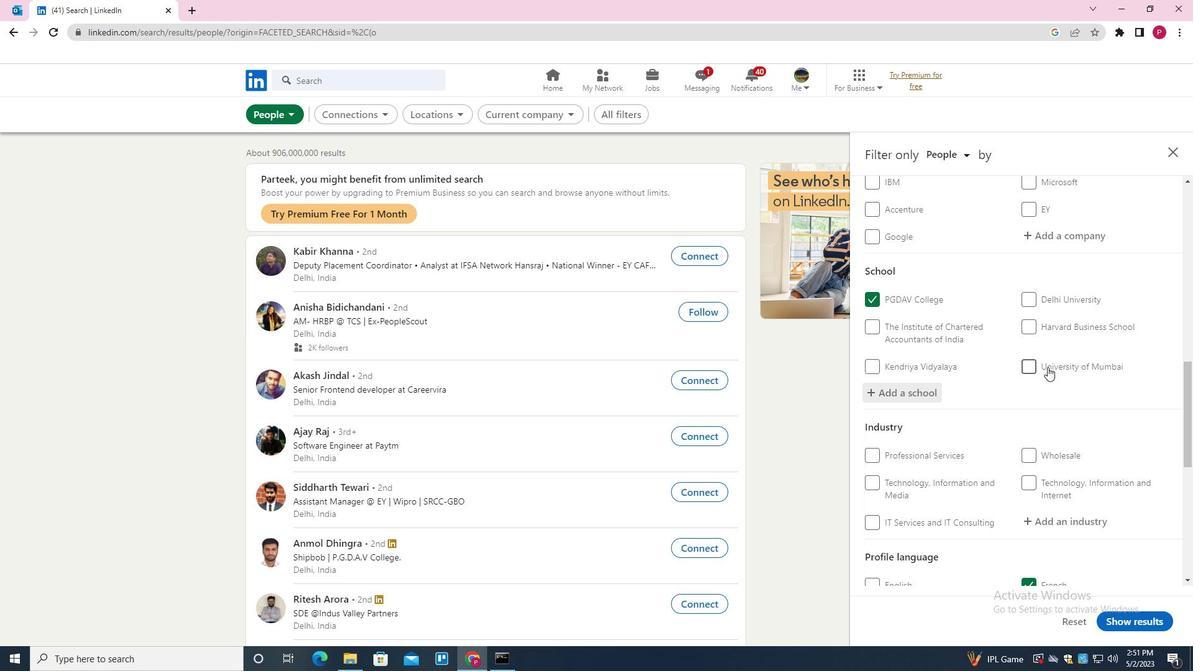 
Action: Mouse scrolled (1045, 374) with delta (0, 0)
Screenshot: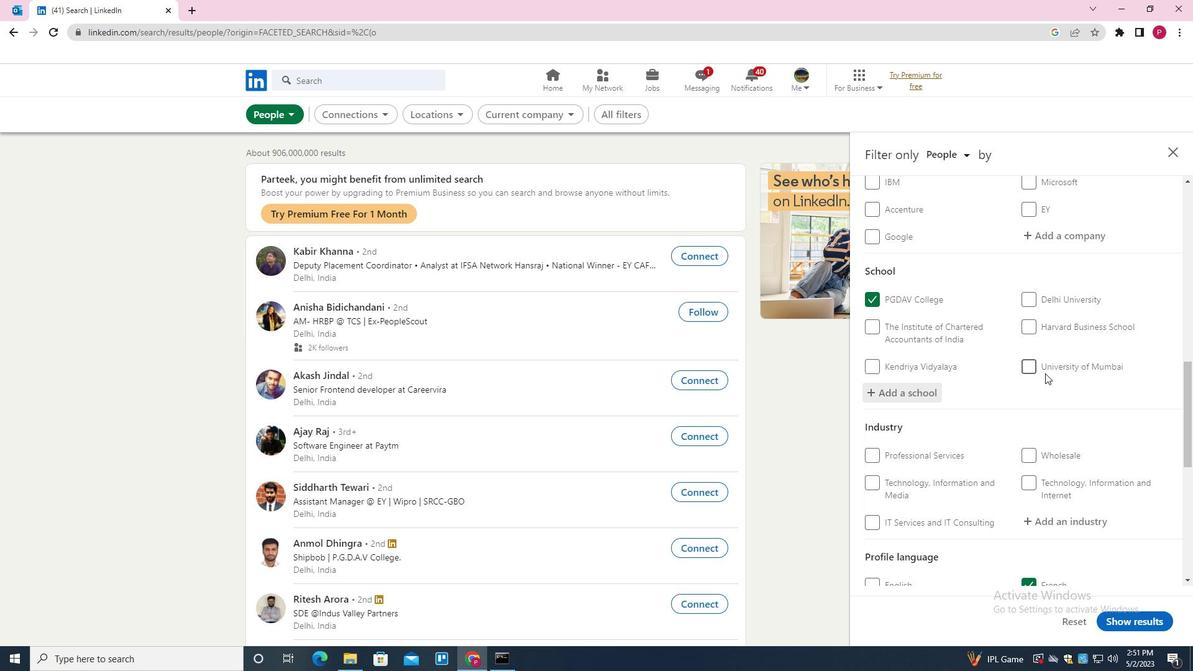 
Action: Mouse scrolled (1045, 374) with delta (0, 0)
Screenshot: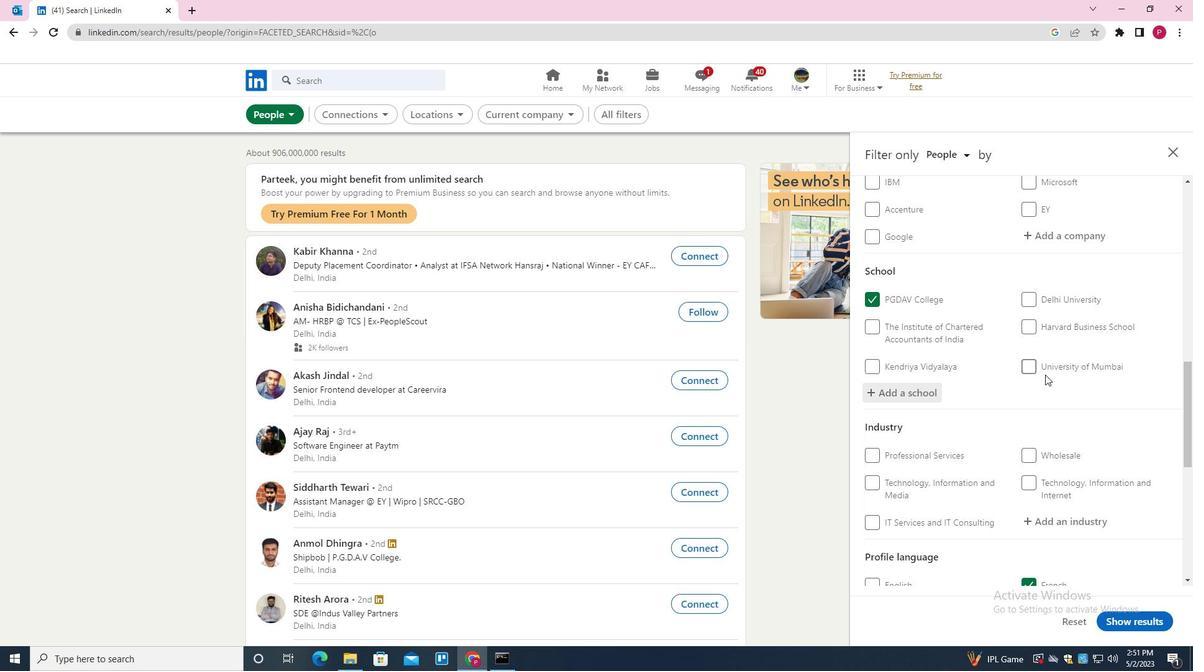 
Action: Mouse moved to (1068, 339)
Screenshot: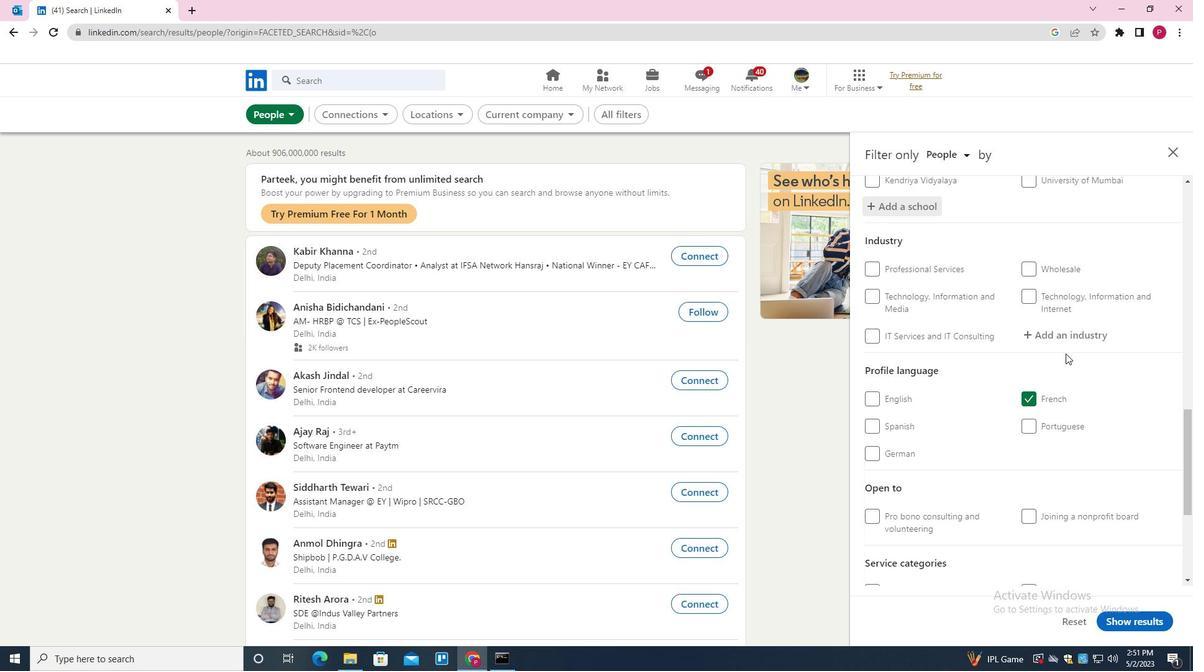 
Action: Mouse pressed left at (1068, 339)
Screenshot: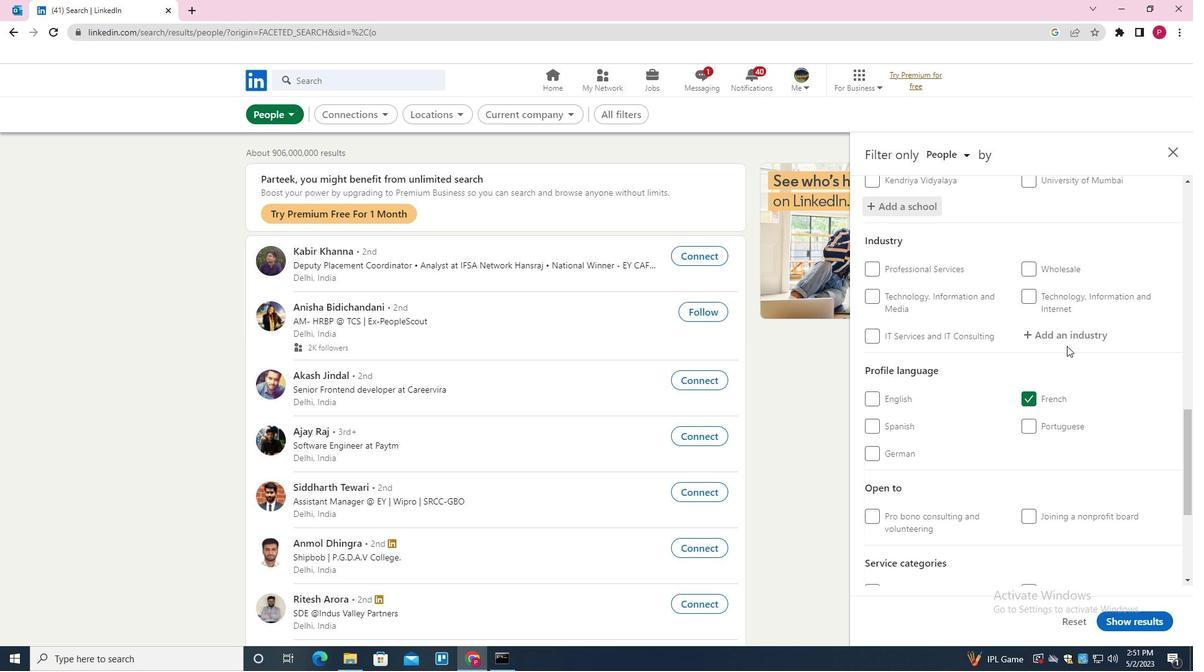 
Action: Mouse moved to (1062, 341)
Screenshot: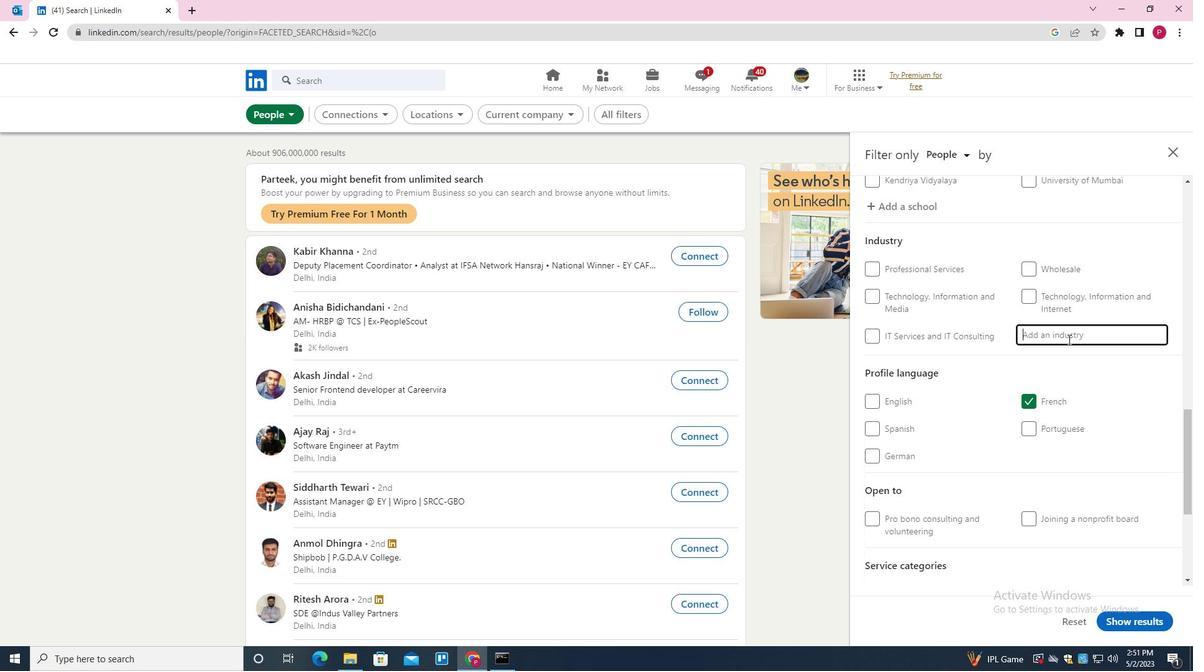 
Action: Key pressed <Key.shift>TELECOMMUNICATIONS<Key.down><Key.enter>
Screenshot: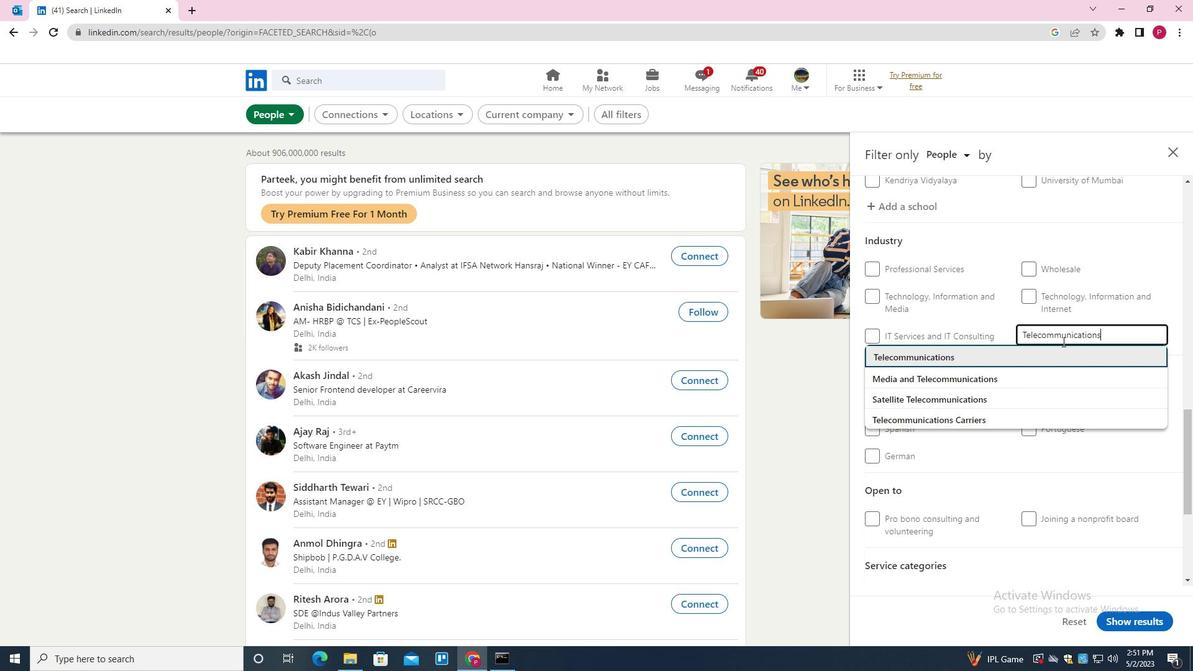 
Action: Mouse moved to (1034, 351)
Screenshot: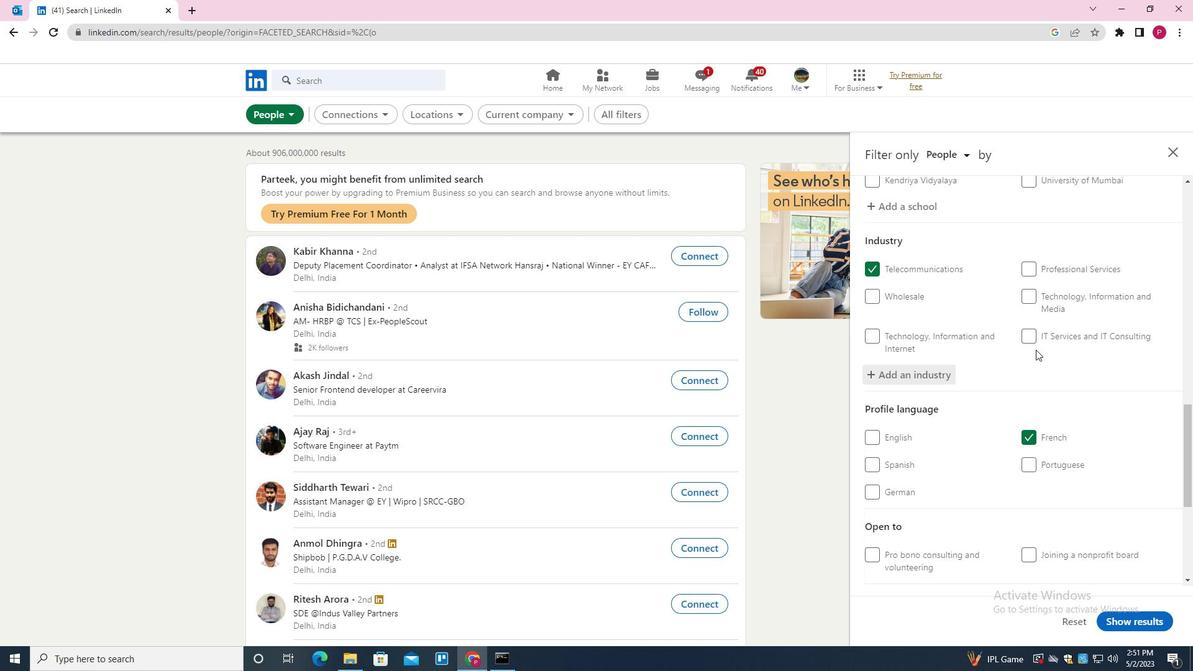 
Action: Mouse scrolled (1034, 350) with delta (0, 0)
Screenshot: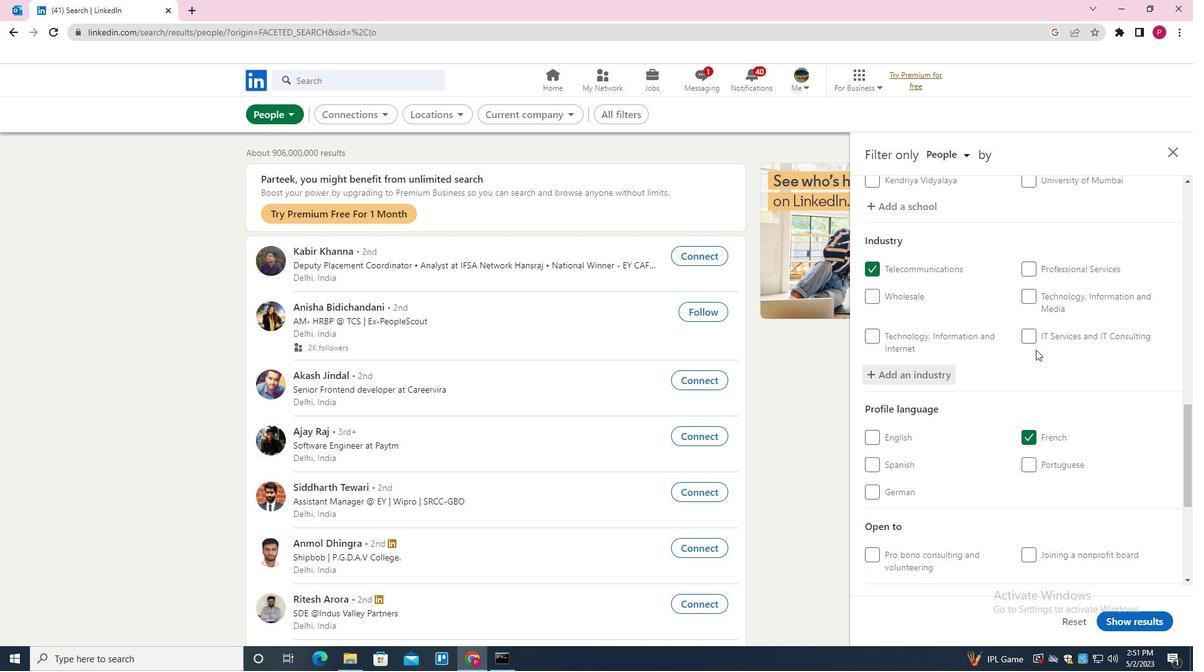 
Action: Mouse scrolled (1034, 350) with delta (0, 0)
Screenshot: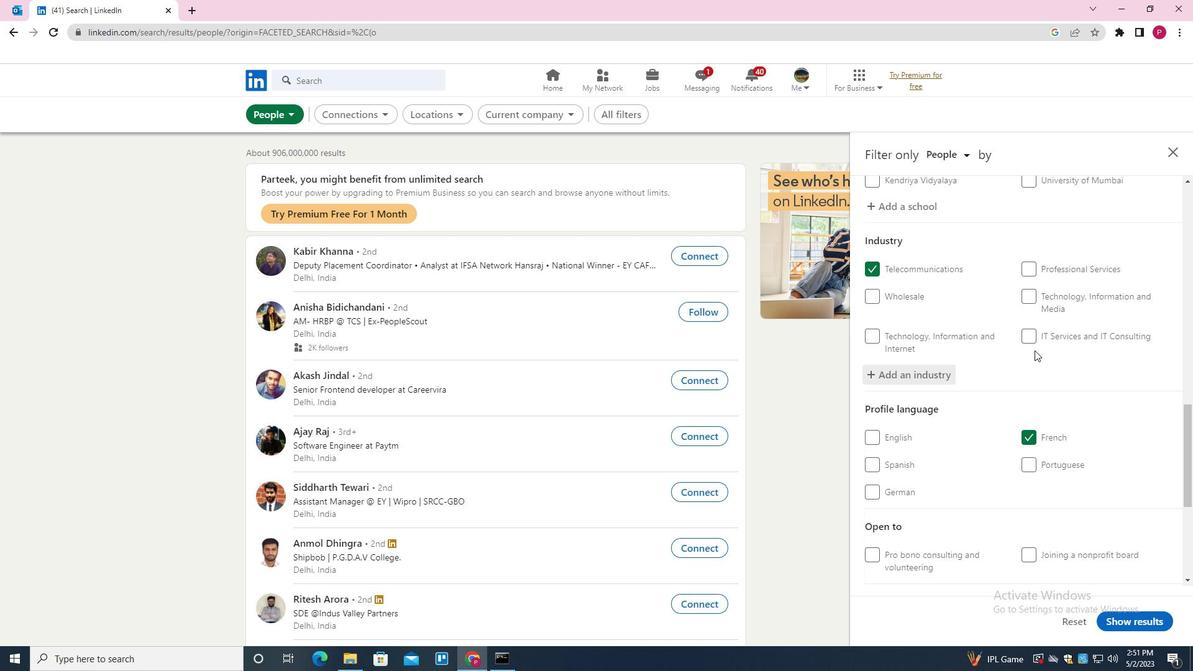 
Action: Mouse scrolled (1034, 350) with delta (0, 0)
Screenshot: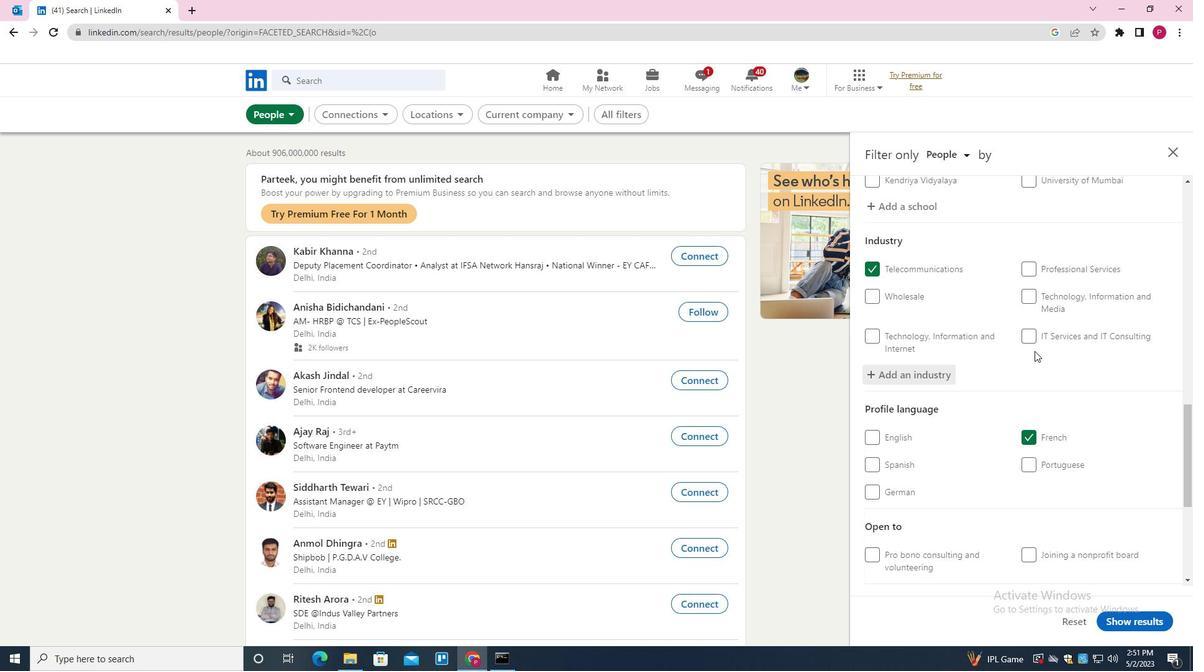 
Action: Mouse moved to (1032, 354)
Screenshot: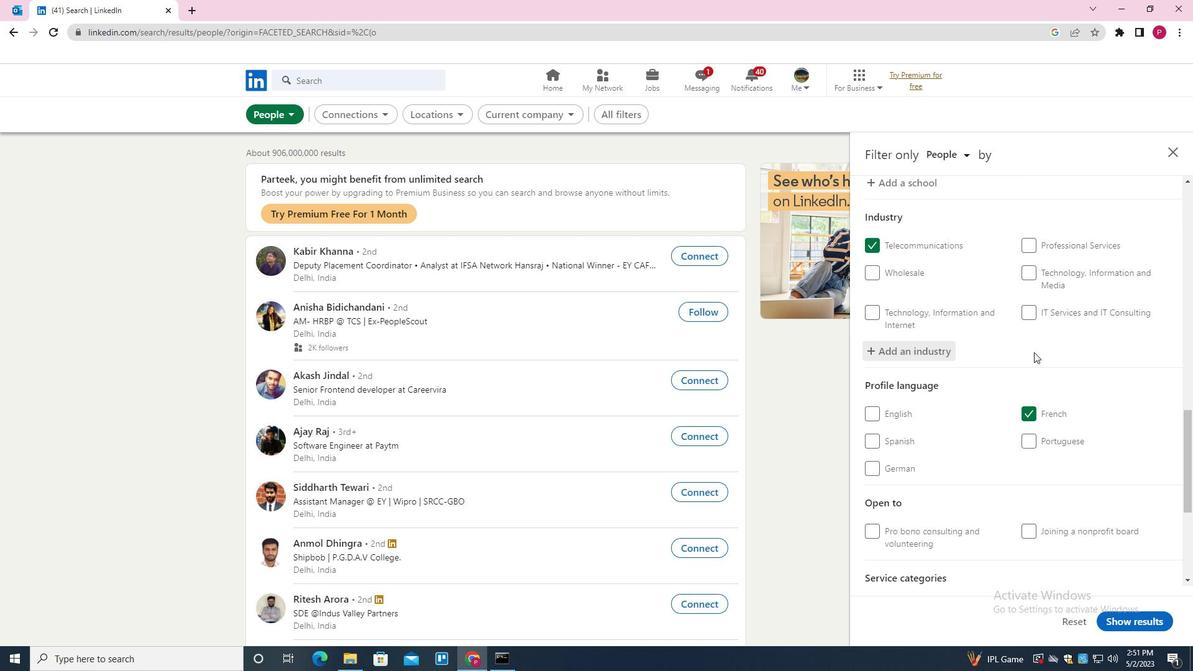 
Action: Mouse scrolled (1032, 354) with delta (0, 0)
Screenshot: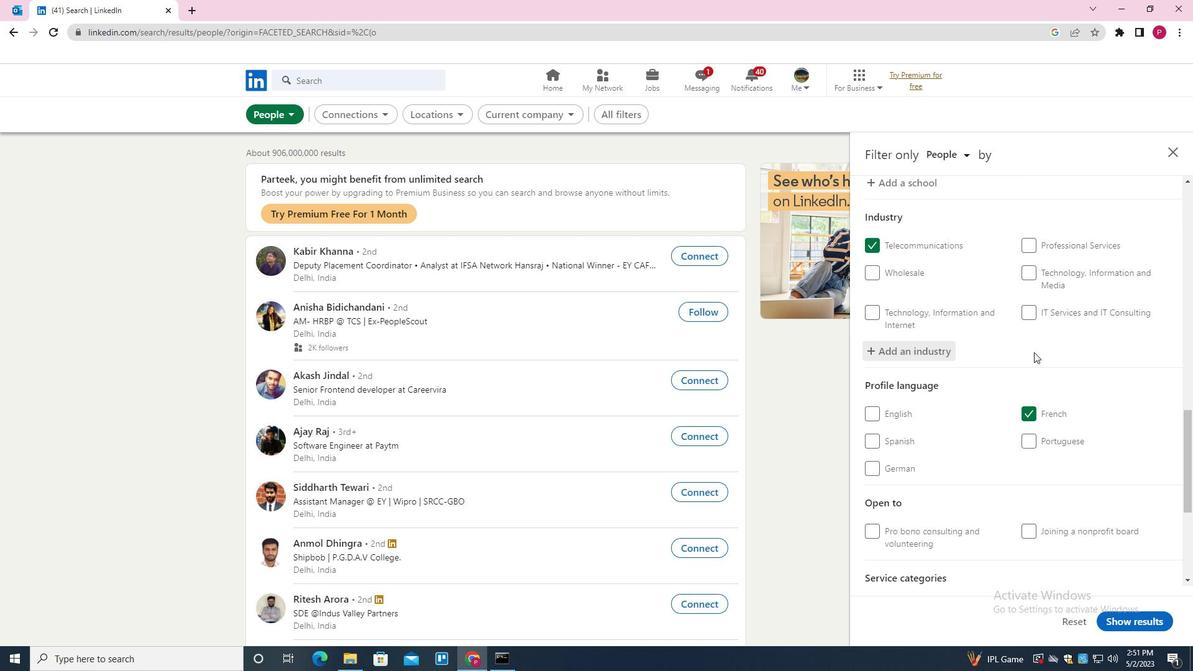 
Action: Mouse moved to (1029, 361)
Screenshot: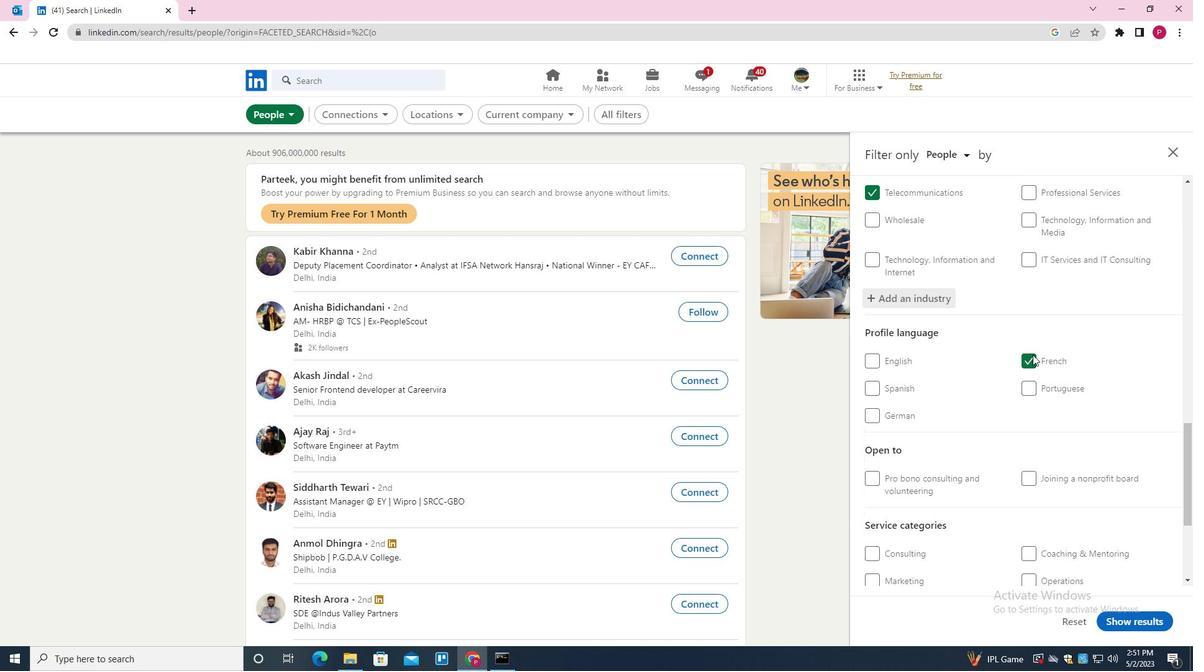 
Action: Mouse scrolled (1029, 361) with delta (0, 0)
Screenshot: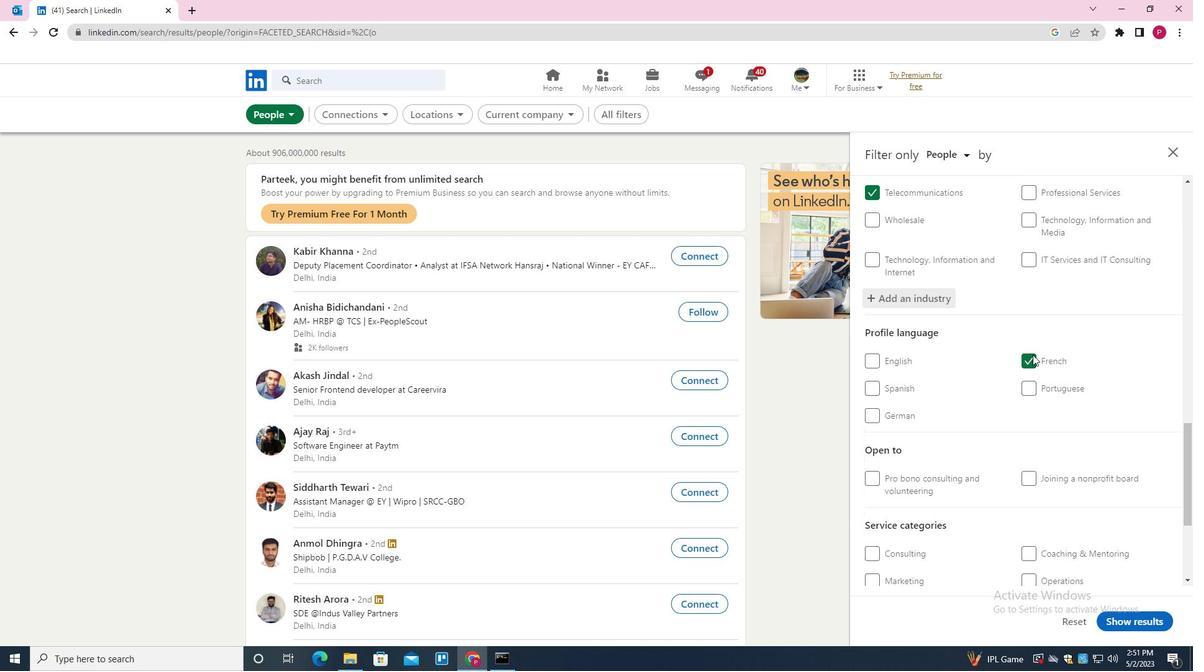 
Action: Mouse moved to (1028, 413)
Screenshot: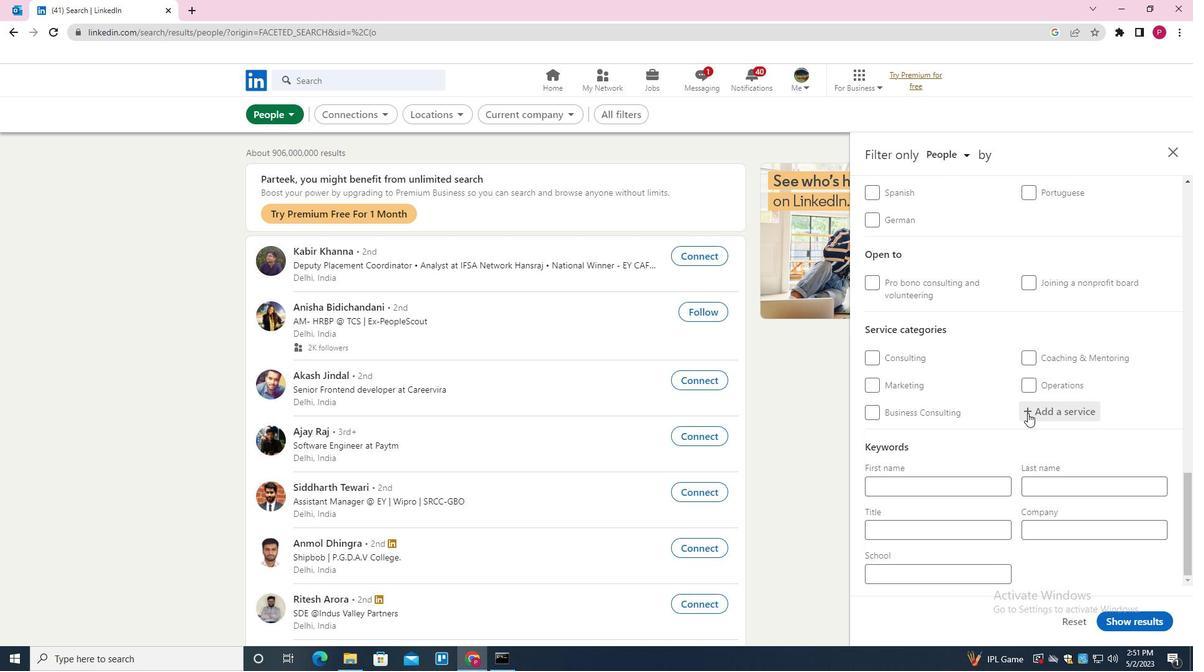 
Action: Mouse pressed left at (1028, 413)
Screenshot: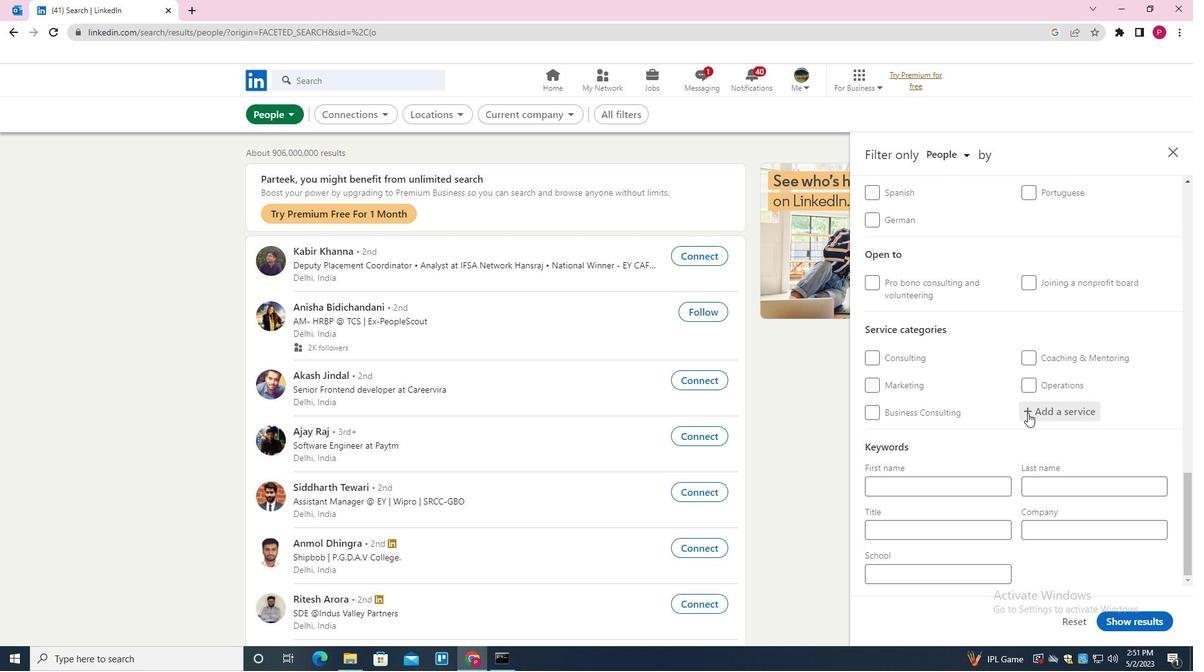 
Action: Mouse moved to (1031, 412)
Screenshot: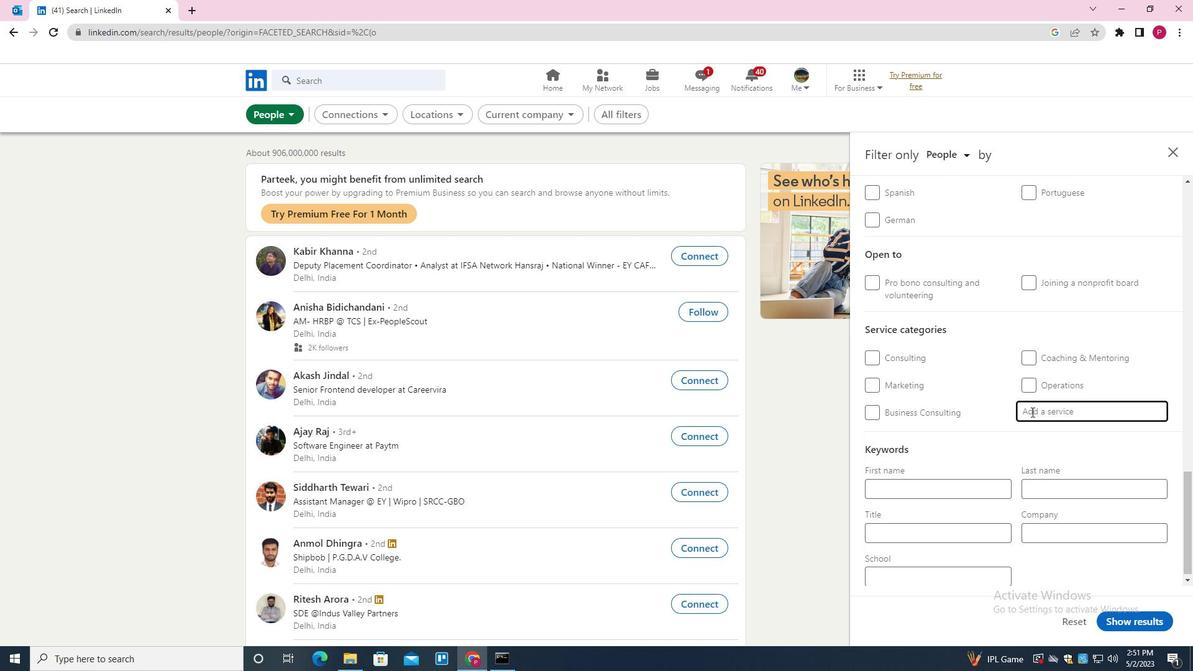 
Action: Key pressed <Key.shift><Key.shift><Key.shift><Key.shift><Key.shift><Key.shift><Key.shift><Key.shift><Key.shift><Key.shift><Key.shift><Key.shift><Key.shift><Key.shift><Key.shift>RELOCATION<Key.down><Key.enter>
Screenshot: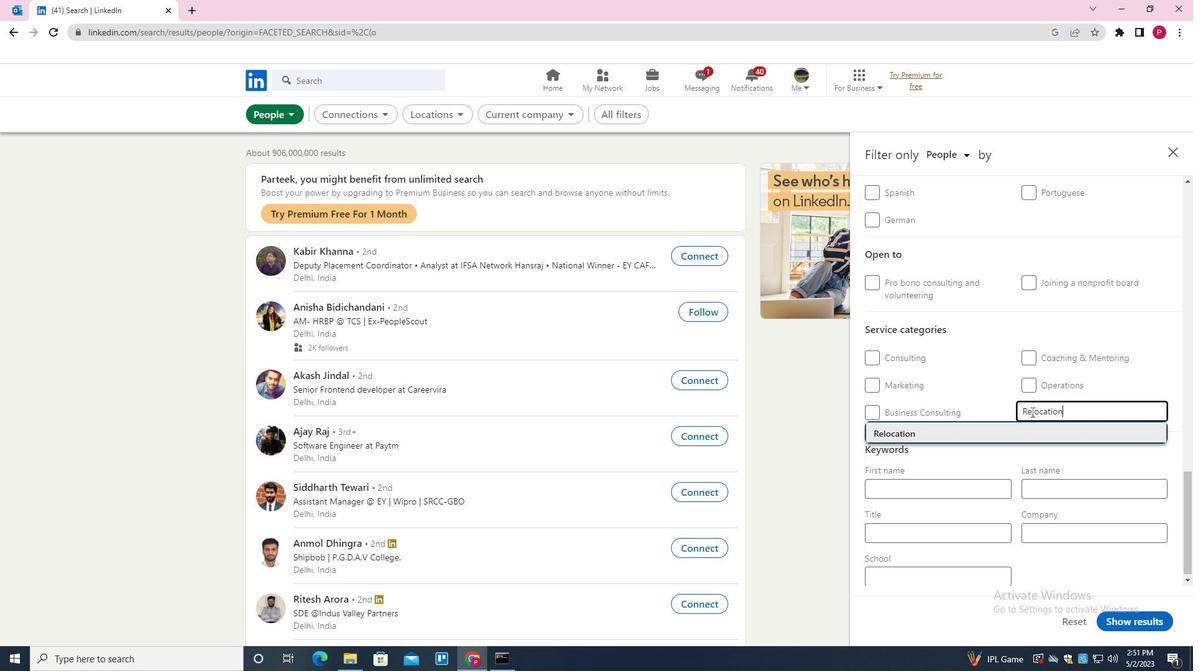 
Action: Mouse scrolled (1031, 411) with delta (0, 0)
Screenshot: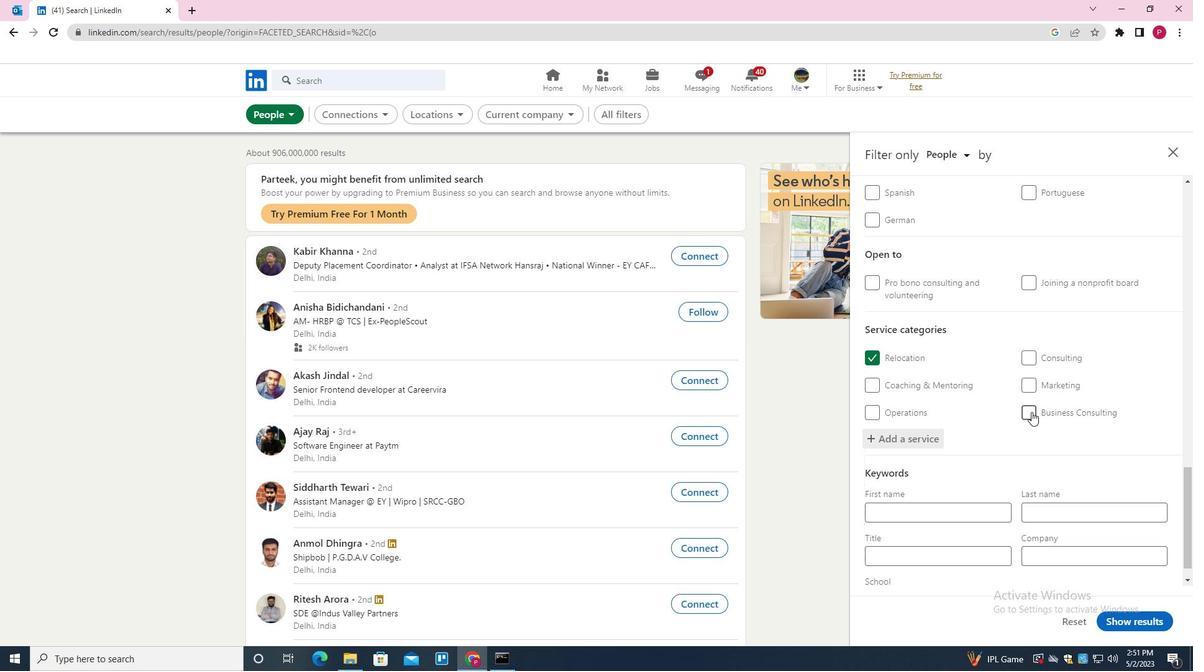 
Action: Mouse scrolled (1031, 411) with delta (0, 0)
Screenshot: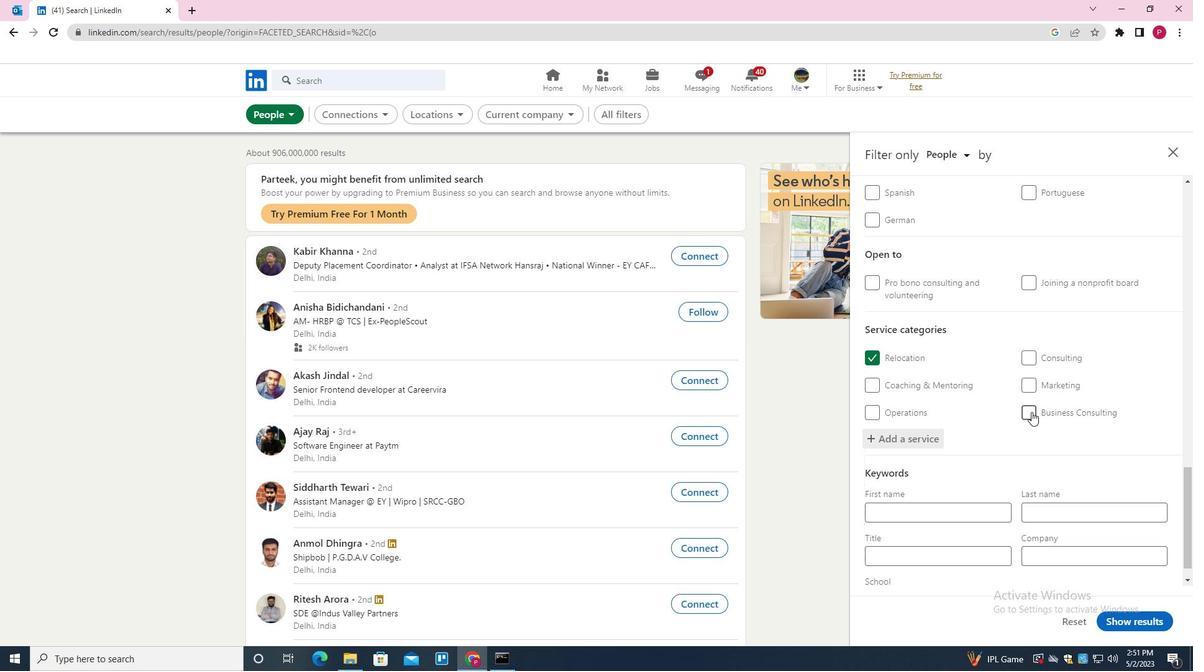 
Action: Mouse scrolled (1031, 411) with delta (0, 0)
Screenshot: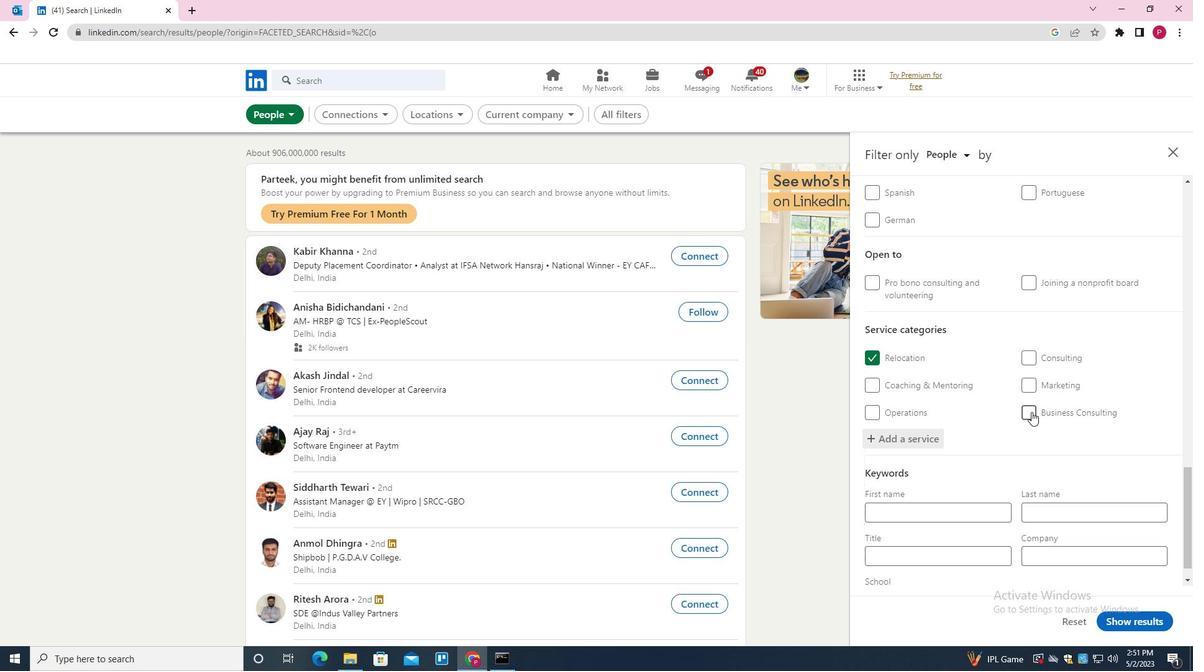 
Action: Mouse scrolled (1031, 411) with delta (0, 0)
Screenshot: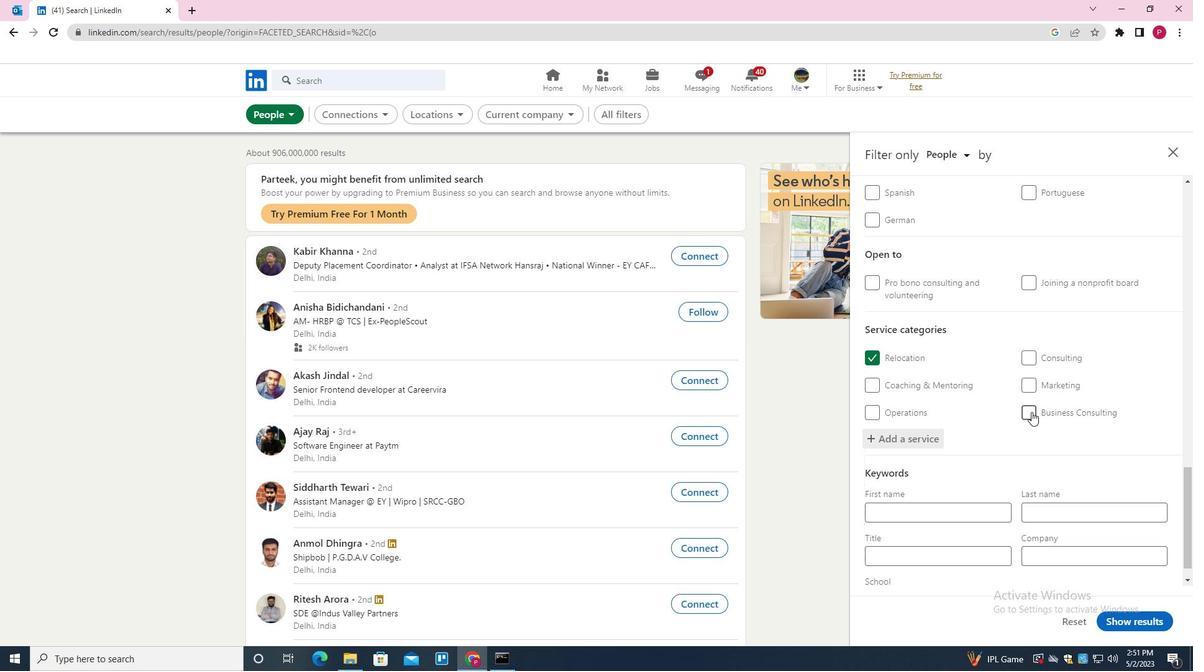 
Action: Mouse scrolled (1031, 411) with delta (0, 0)
Screenshot: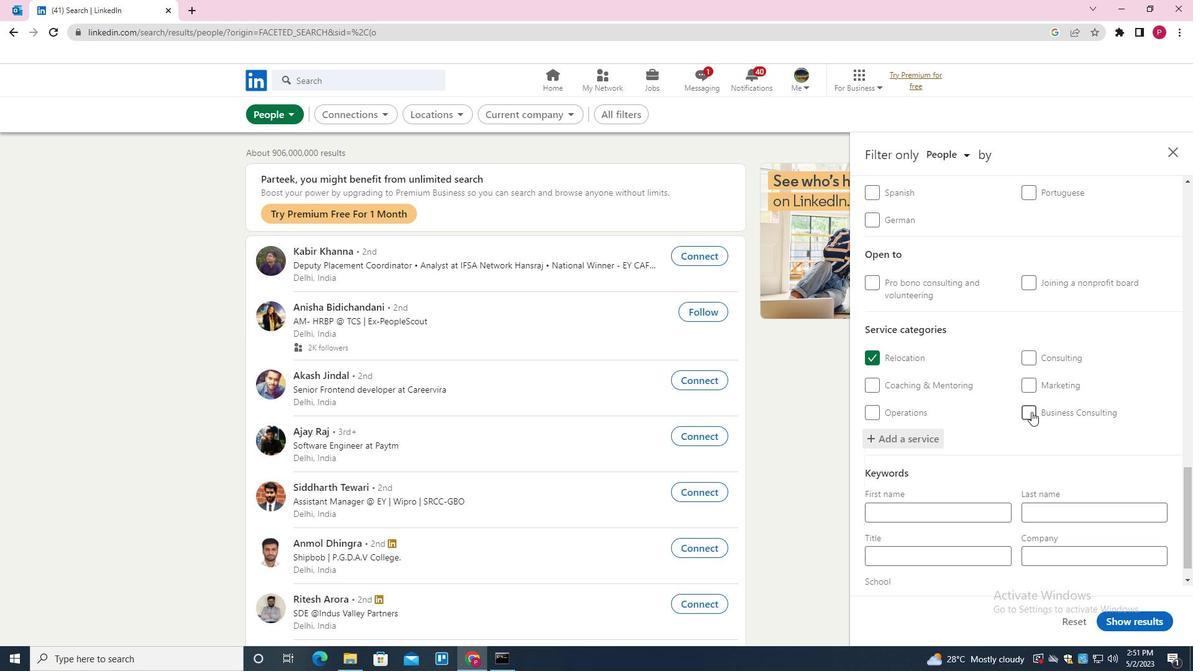
Action: Mouse scrolled (1031, 411) with delta (0, 0)
Screenshot: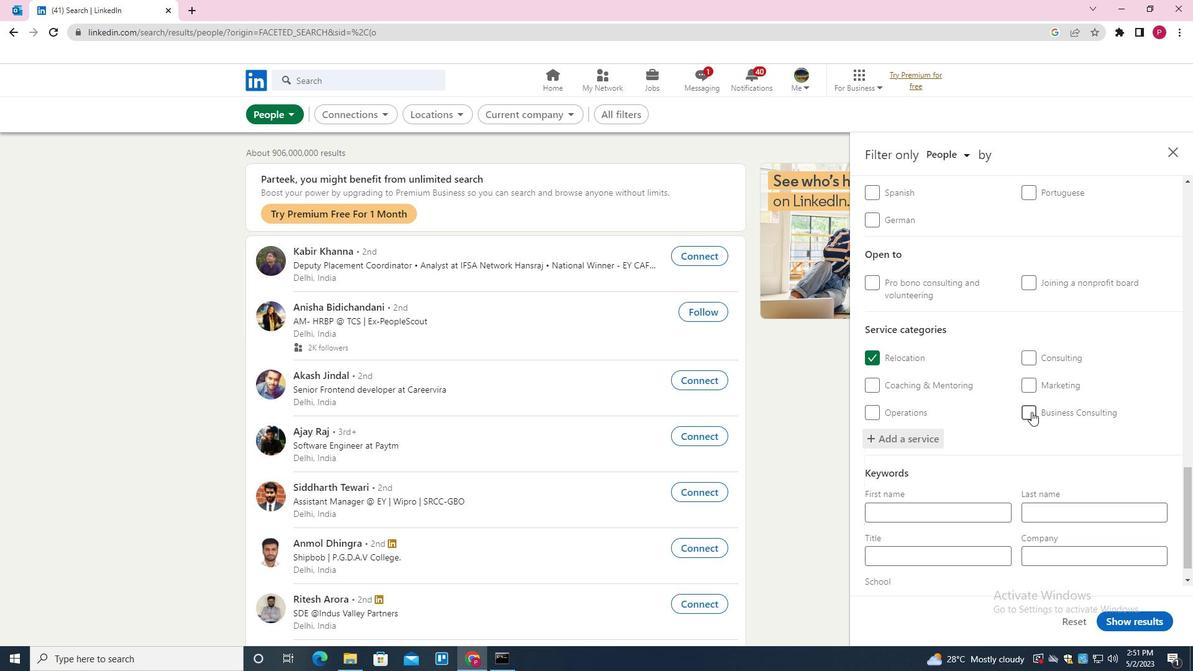 
Action: Mouse moved to (940, 530)
Screenshot: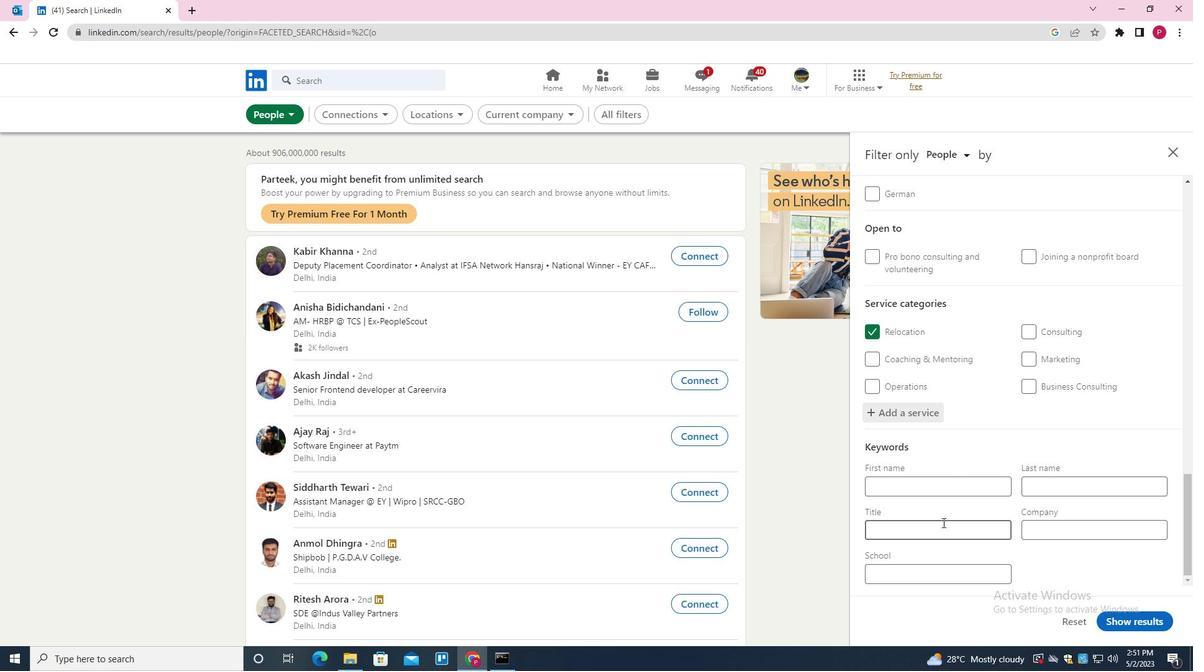 
Action: Mouse pressed left at (940, 530)
Screenshot: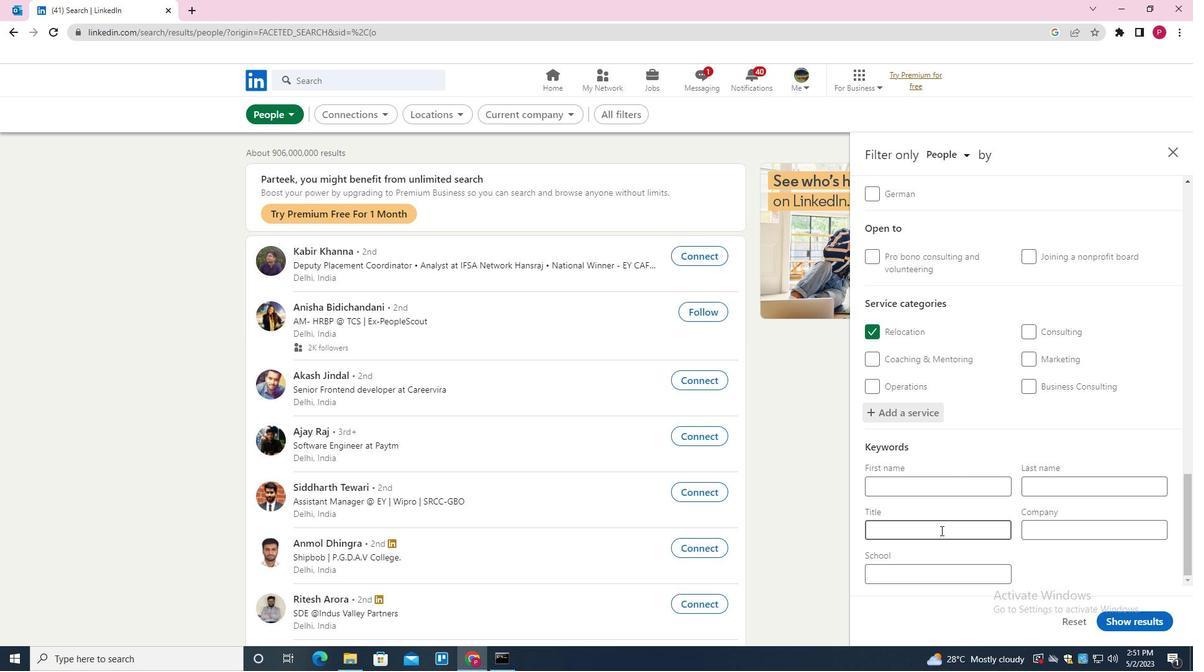
Action: Key pressed <Key.shift><Key.shift><Key.shift>OPERATIONS<Key.space><Key.shift>ASSISTANCE
Screenshot: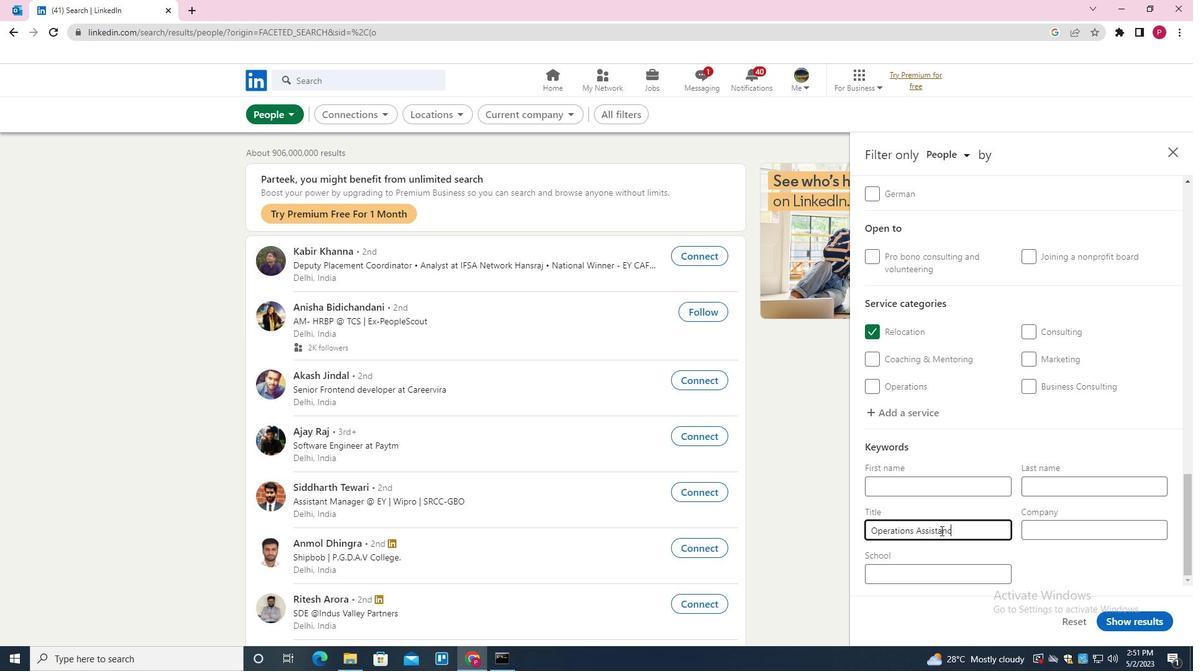
Action: Mouse moved to (1114, 620)
Screenshot: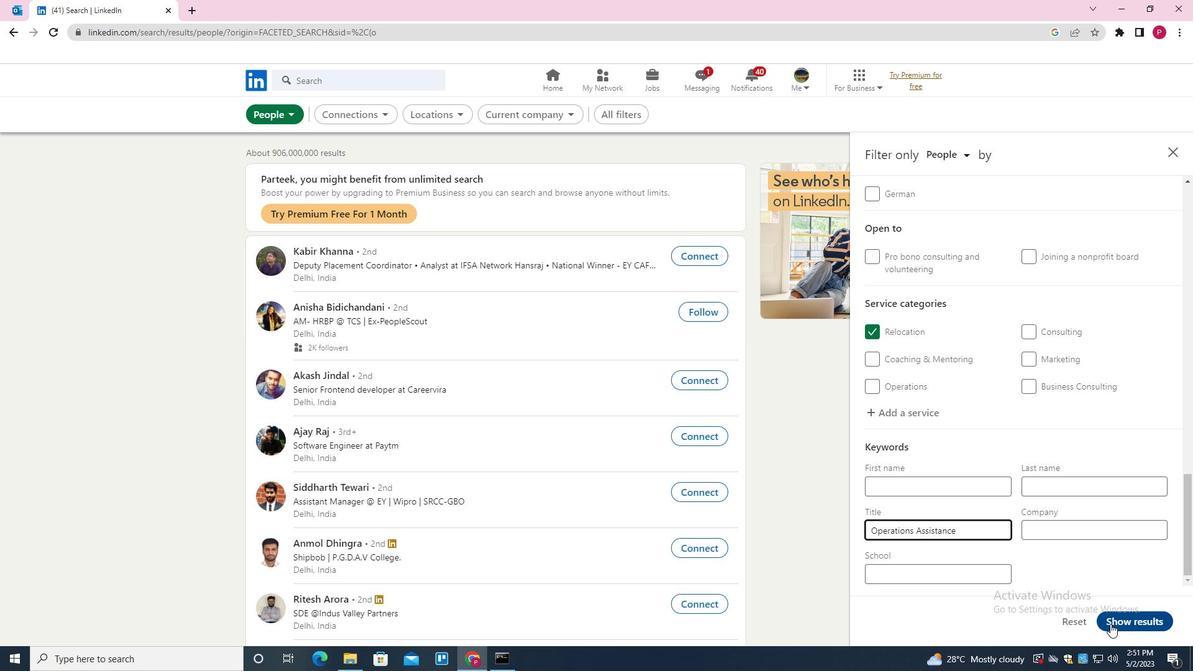 
Action: Mouse pressed left at (1114, 620)
Screenshot: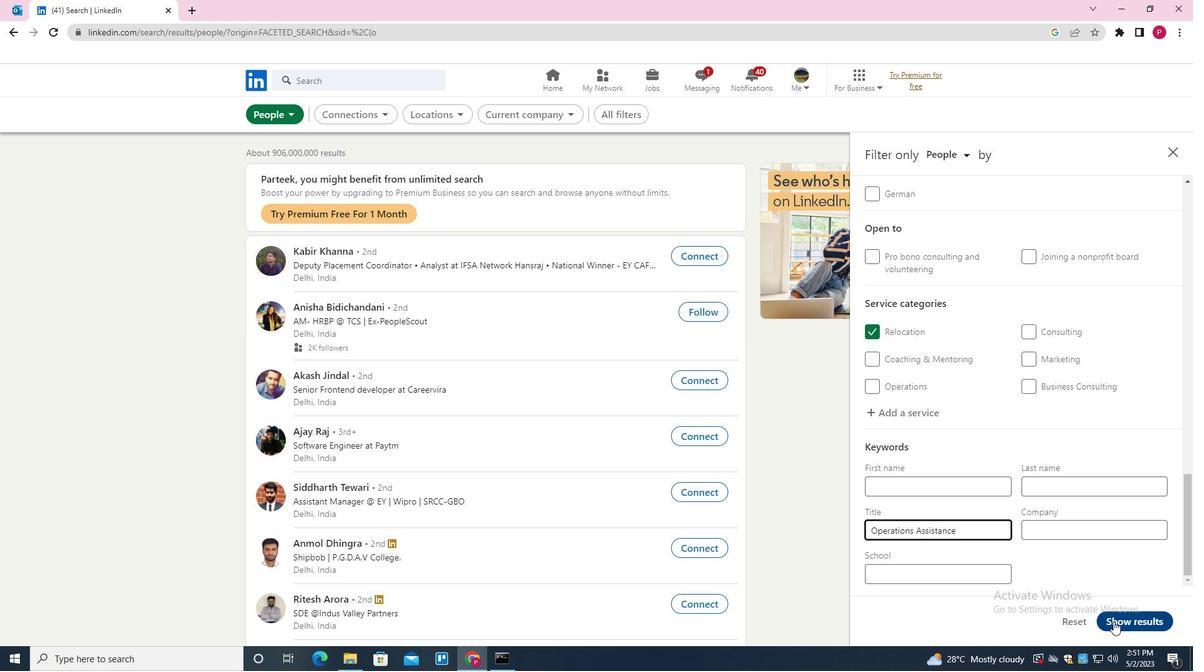 
Action: Mouse moved to (613, 408)
Screenshot: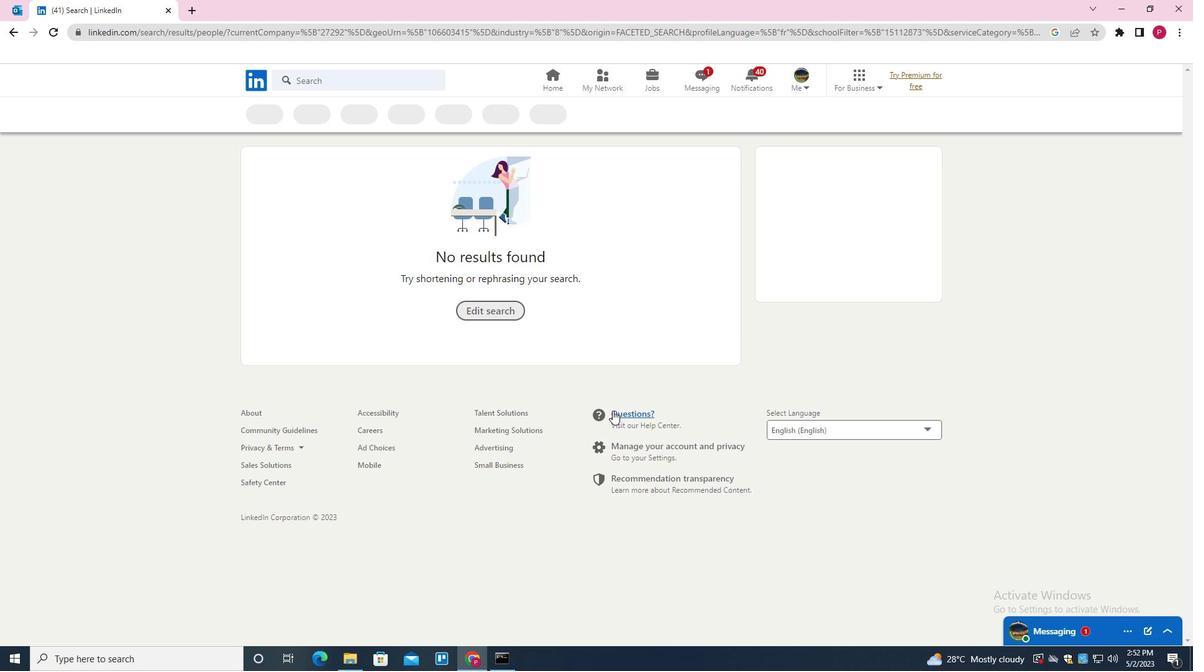 
